 Task: Add a signature Gunner Ward containing With warm thanks and appreciation, Gunner Ward to email address softage.8@softage.net and add a label Goals
Action: Mouse moved to (1272, 79)
Screenshot: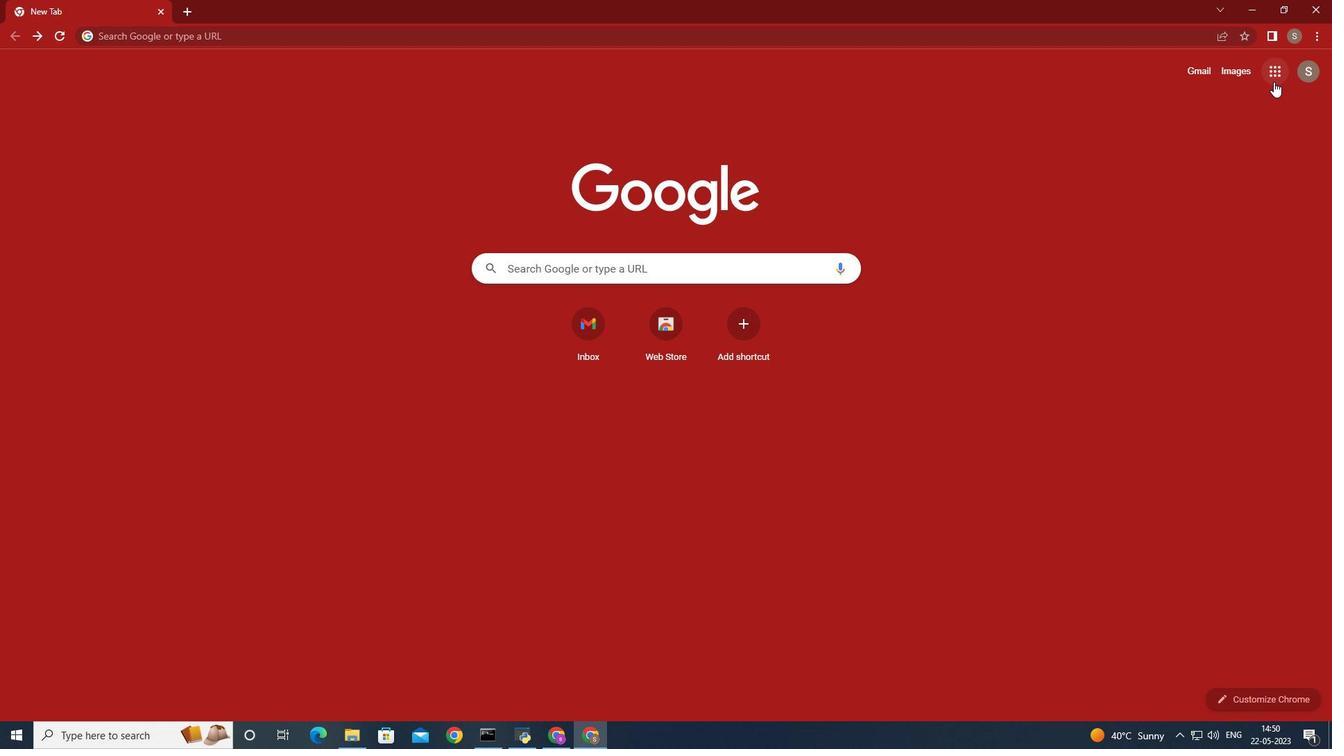 
Action: Mouse pressed left at (1272, 79)
Screenshot: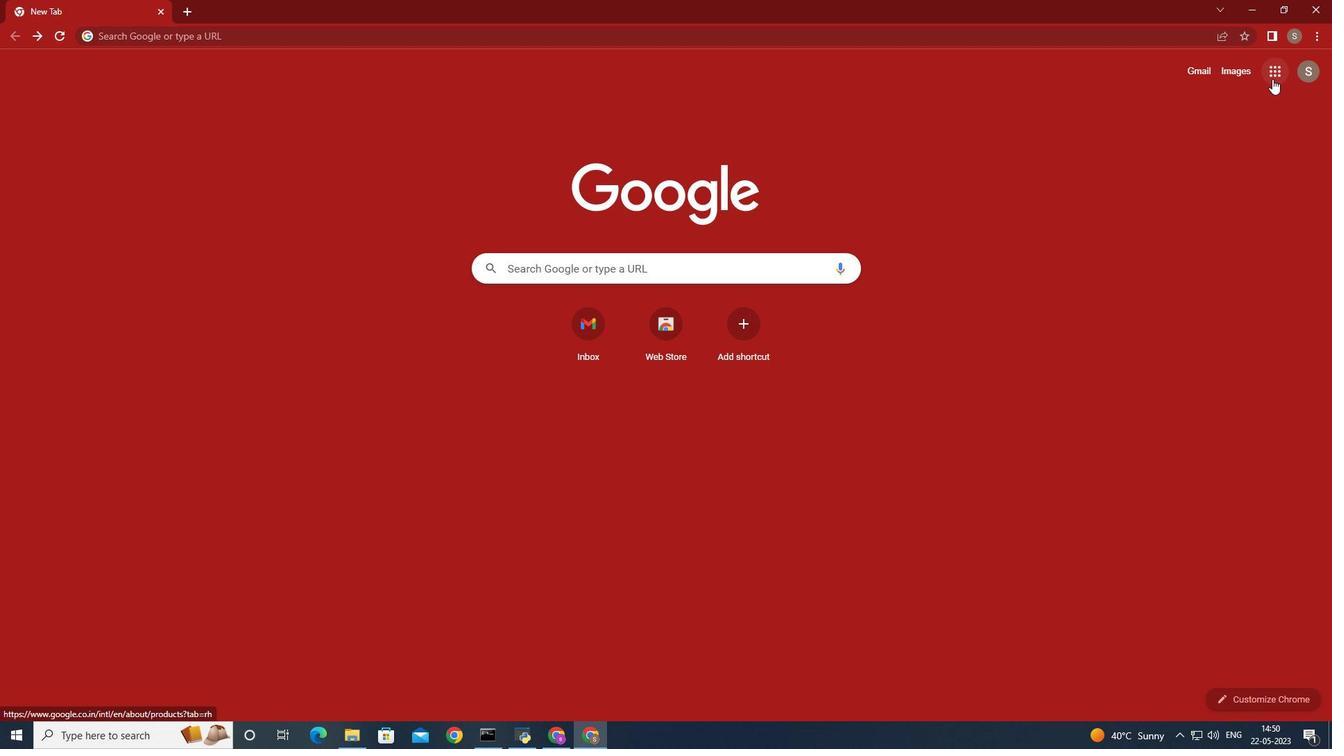 
Action: Mouse moved to (1226, 150)
Screenshot: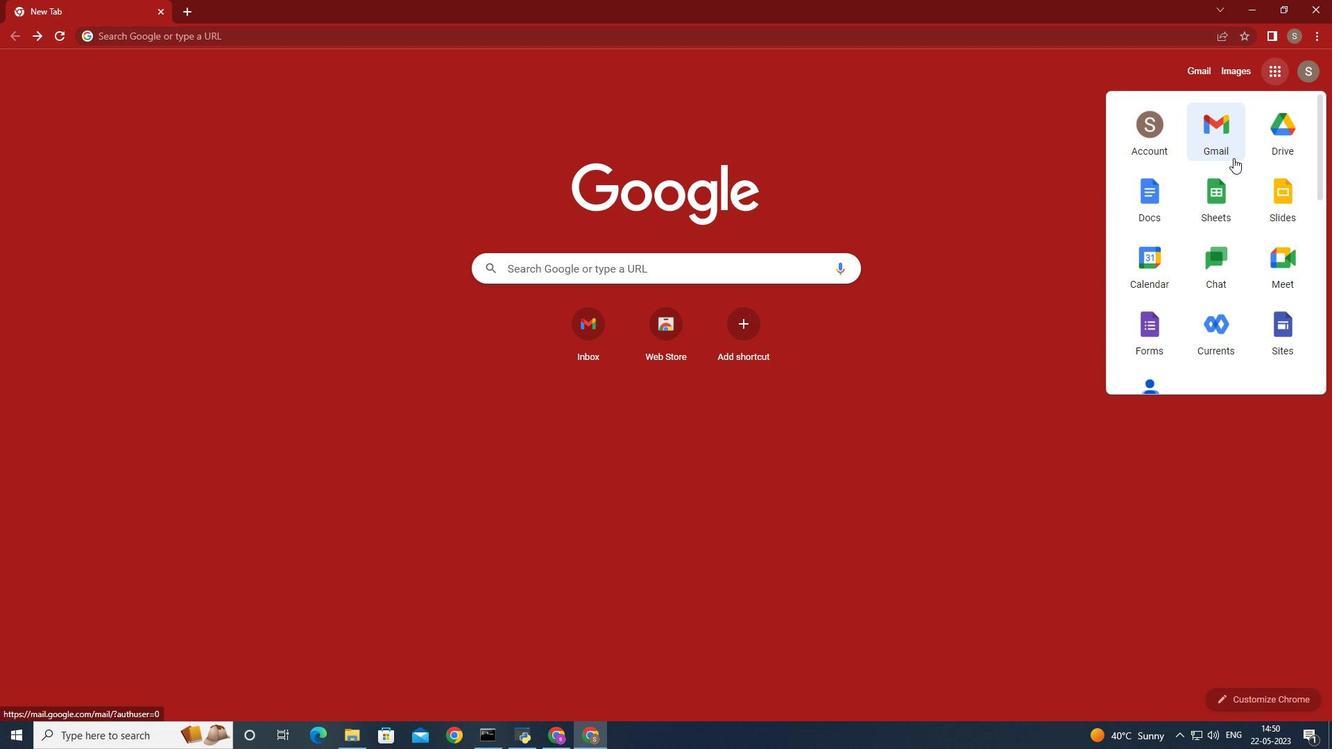 
Action: Mouse pressed left at (1226, 150)
Screenshot: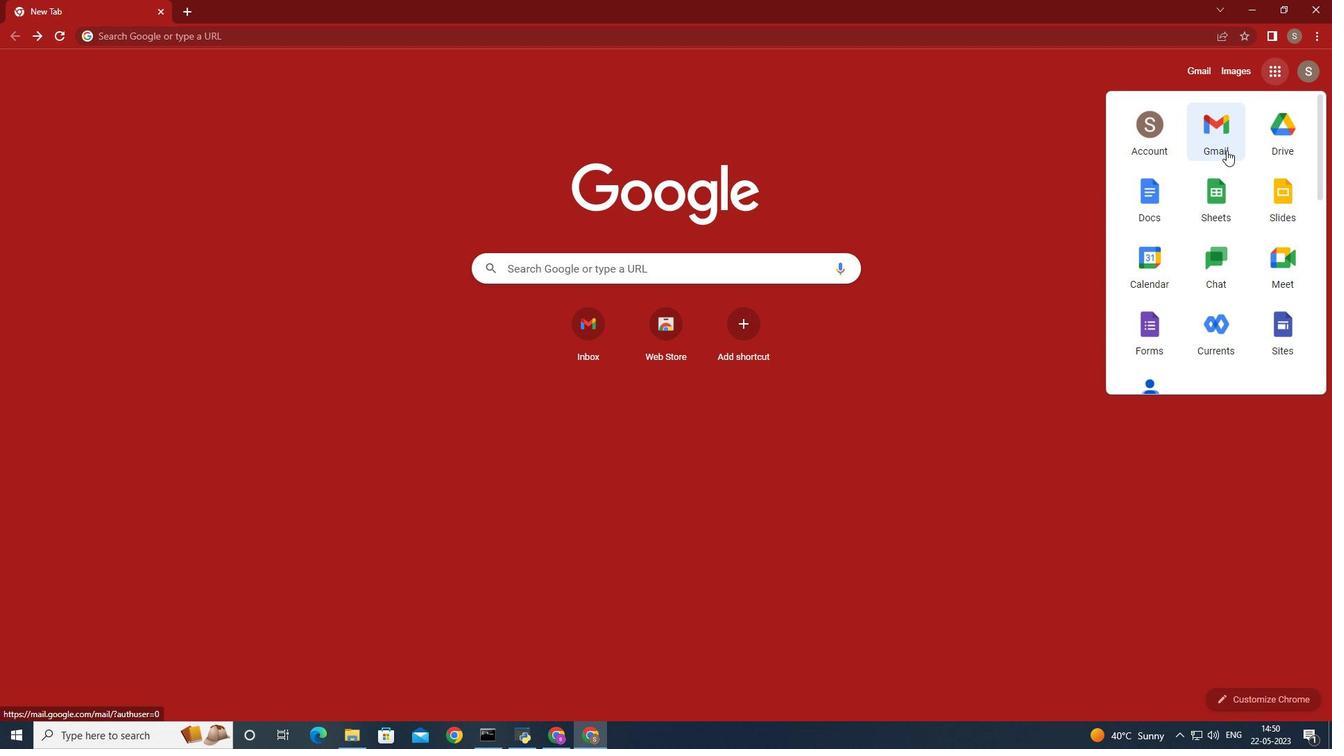 
Action: Mouse moved to (1174, 103)
Screenshot: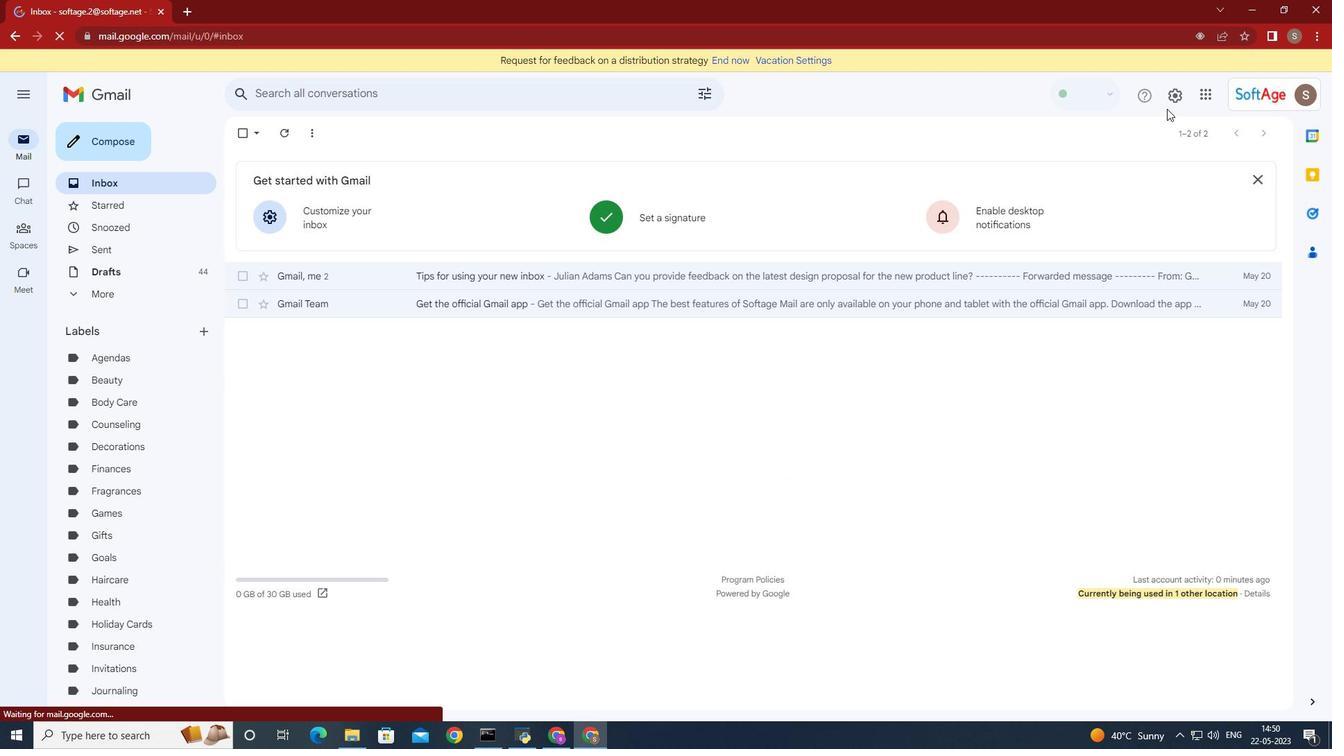 
Action: Mouse pressed left at (1174, 103)
Screenshot: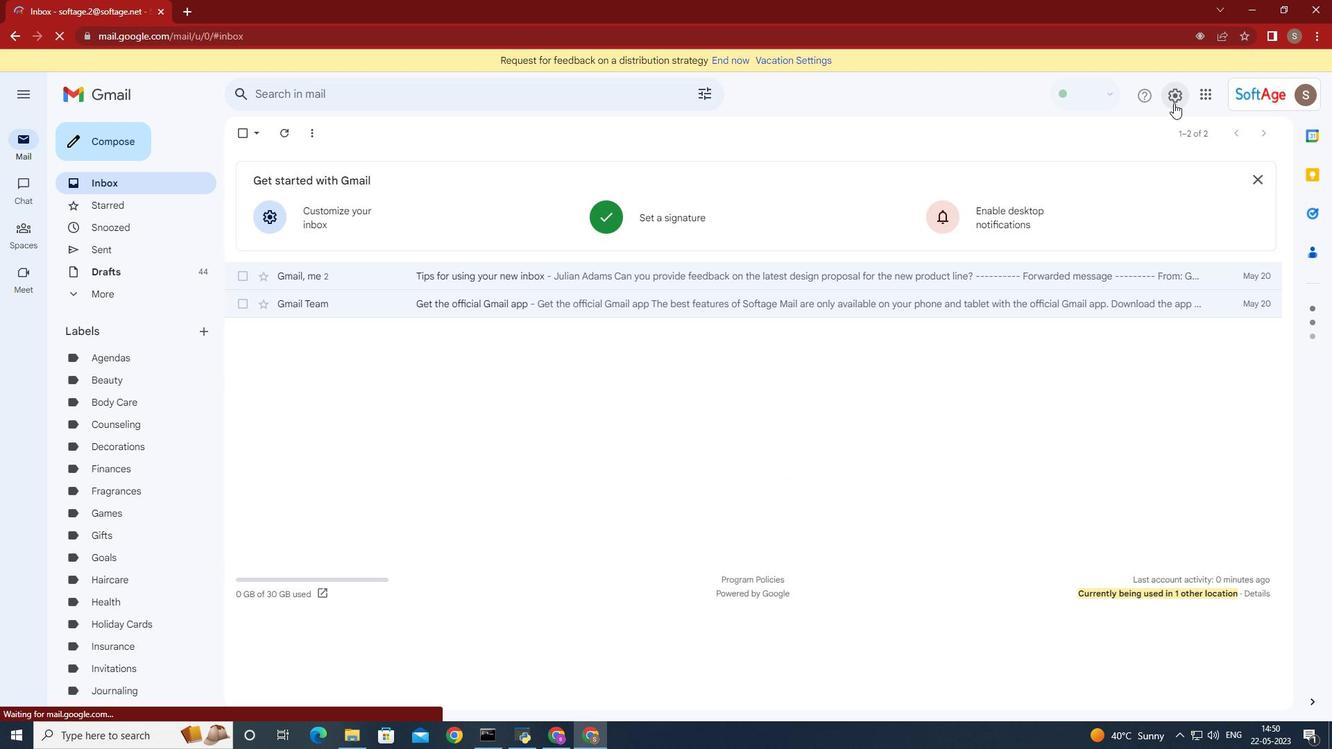 
Action: Mouse moved to (1191, 169)
Screenshot: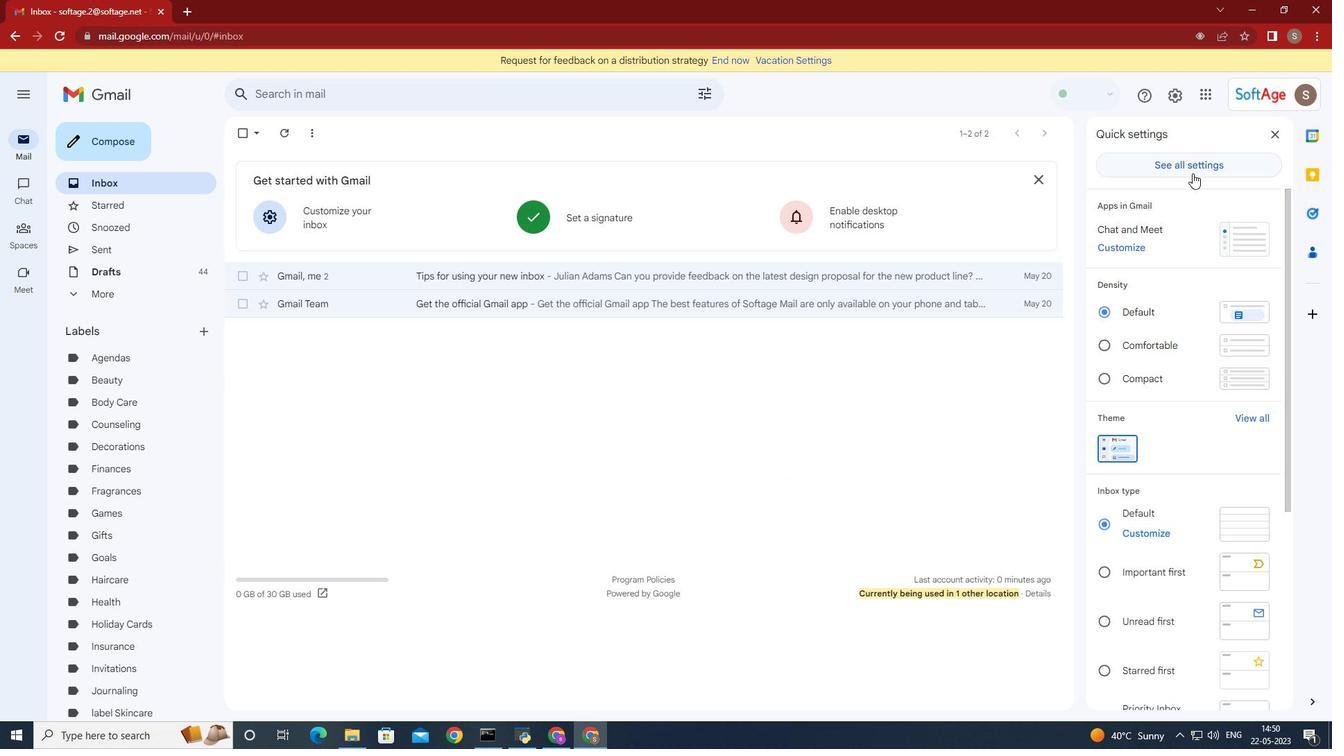
Action: Mouse pressed left at (1191, 169)
Screenshot: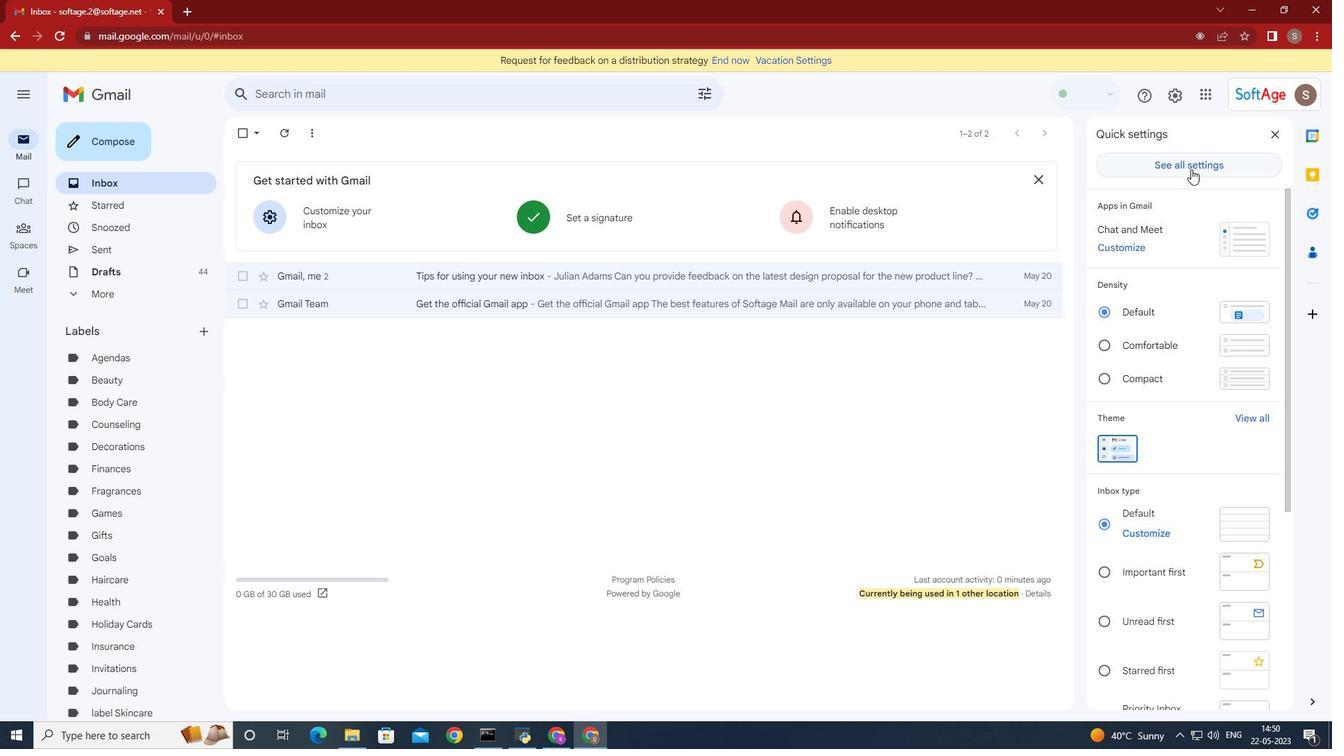 
Action: Mouse moved to (877, 342)
Screenshot: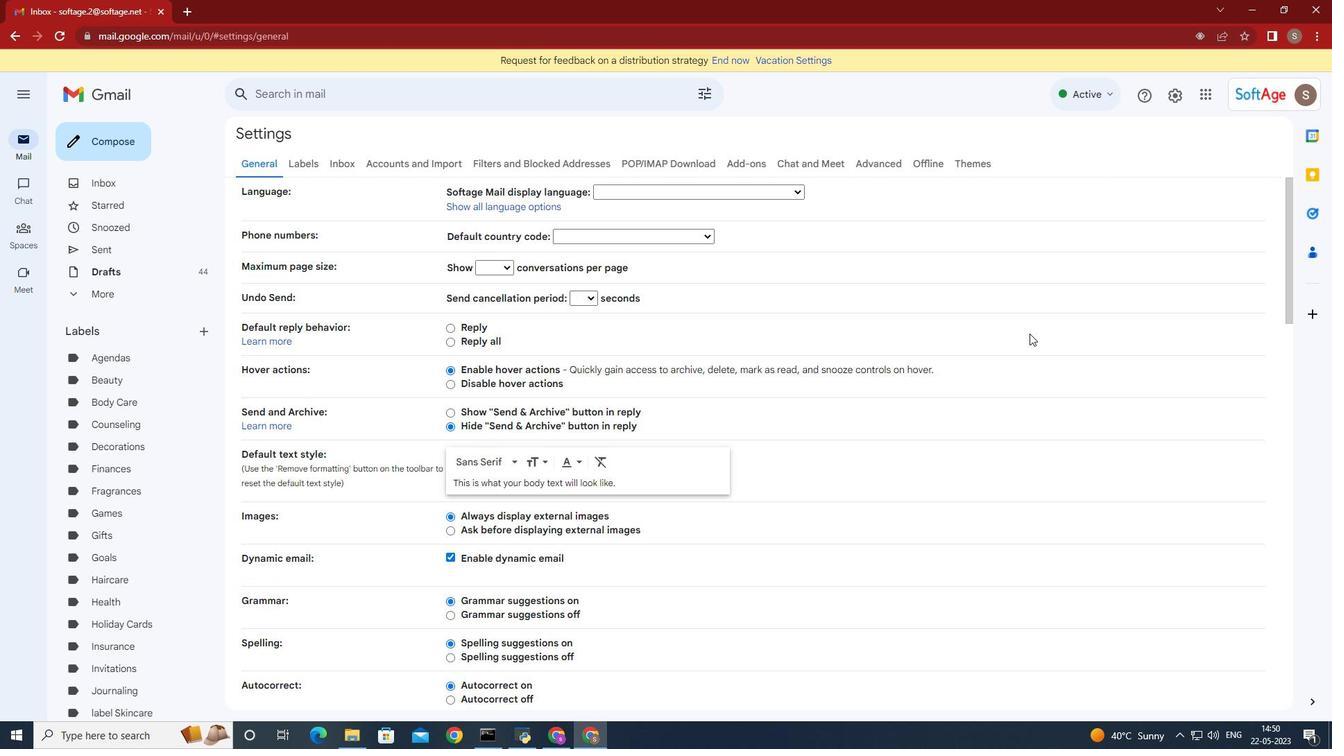 
Action: Mouse scrolled (877, 341) with delta (0, 0)
Screenshot: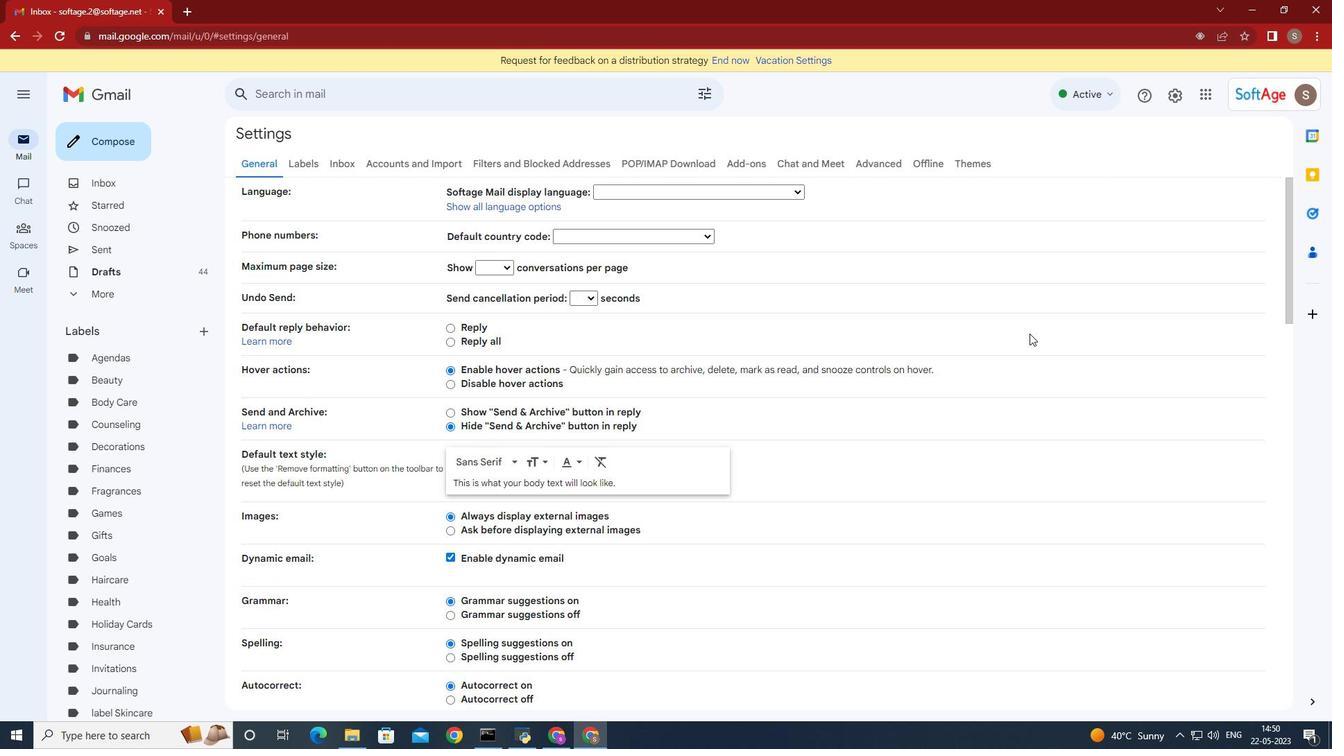 
Action: Mouse moved to (877, 342)
Screenshot: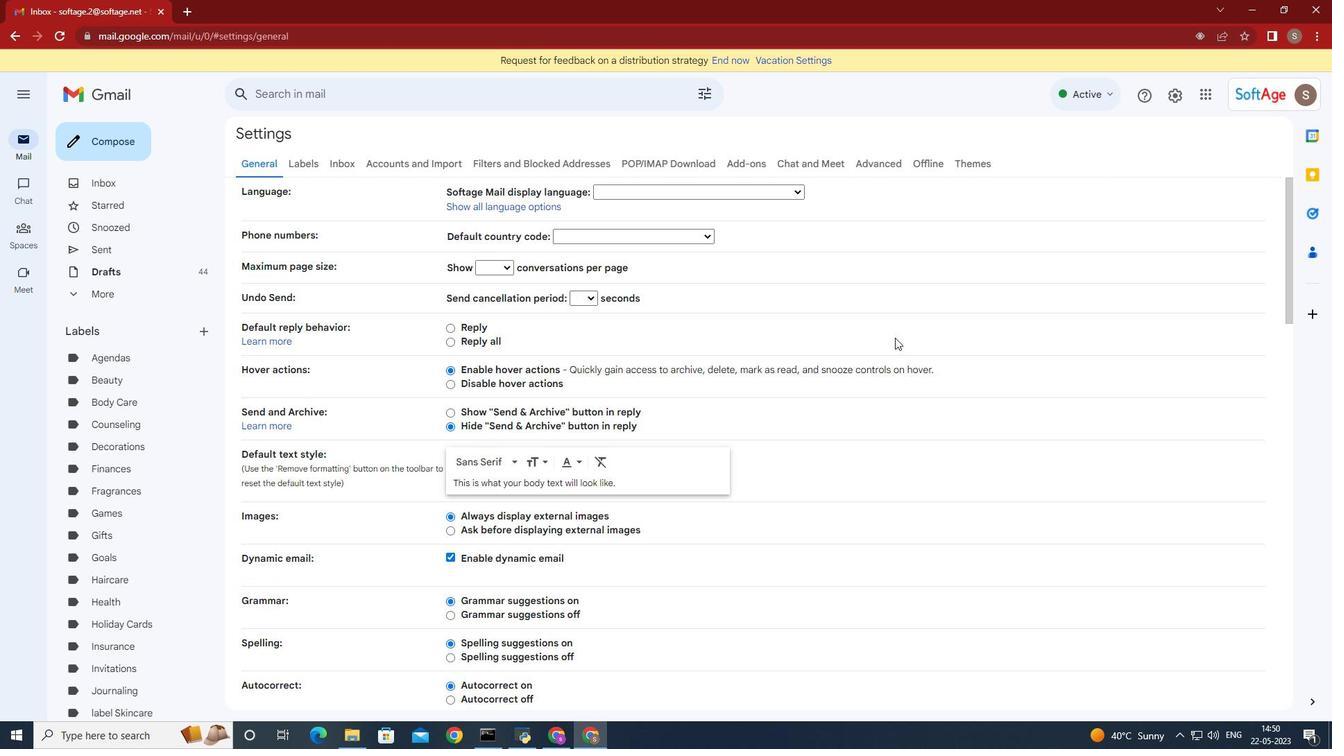 
Action: Mouse scrolled (877, 341) with delta (0, 0)
Screenshot: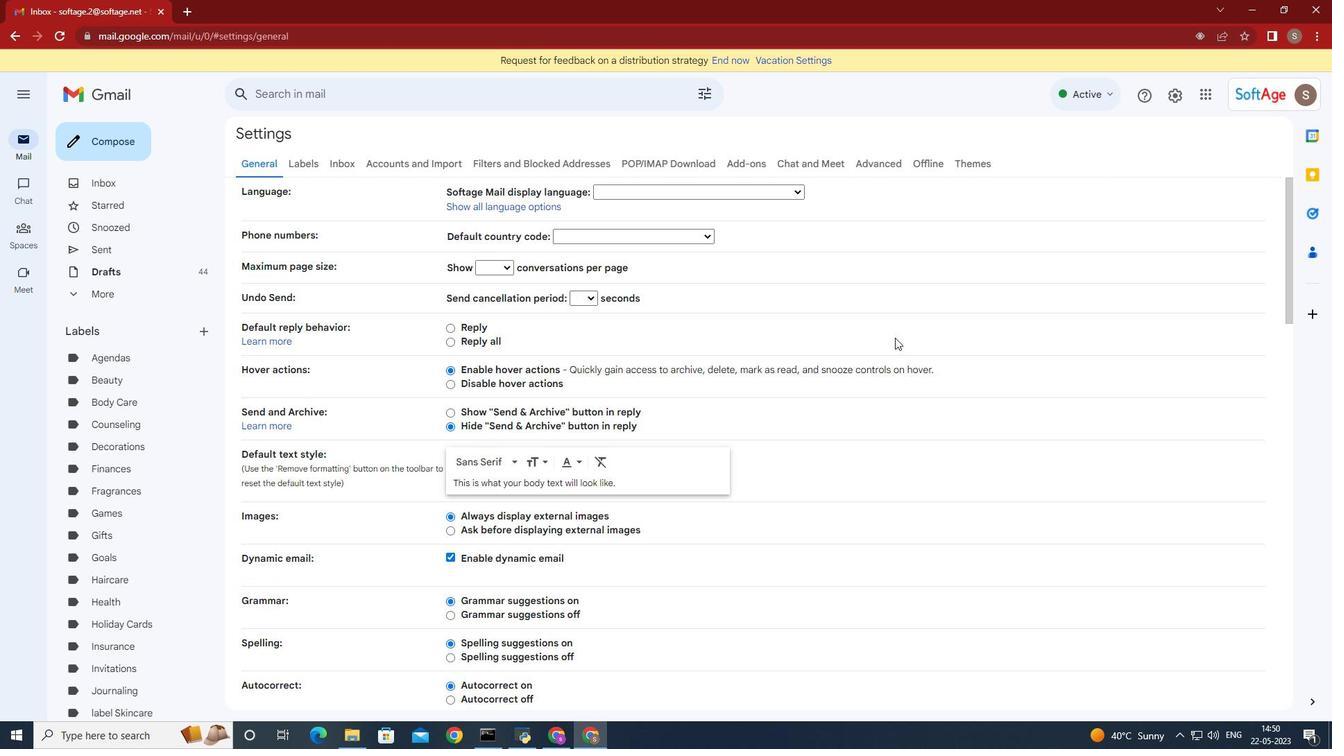 
Action: Mouse moved to (877, 342)
Screenshot: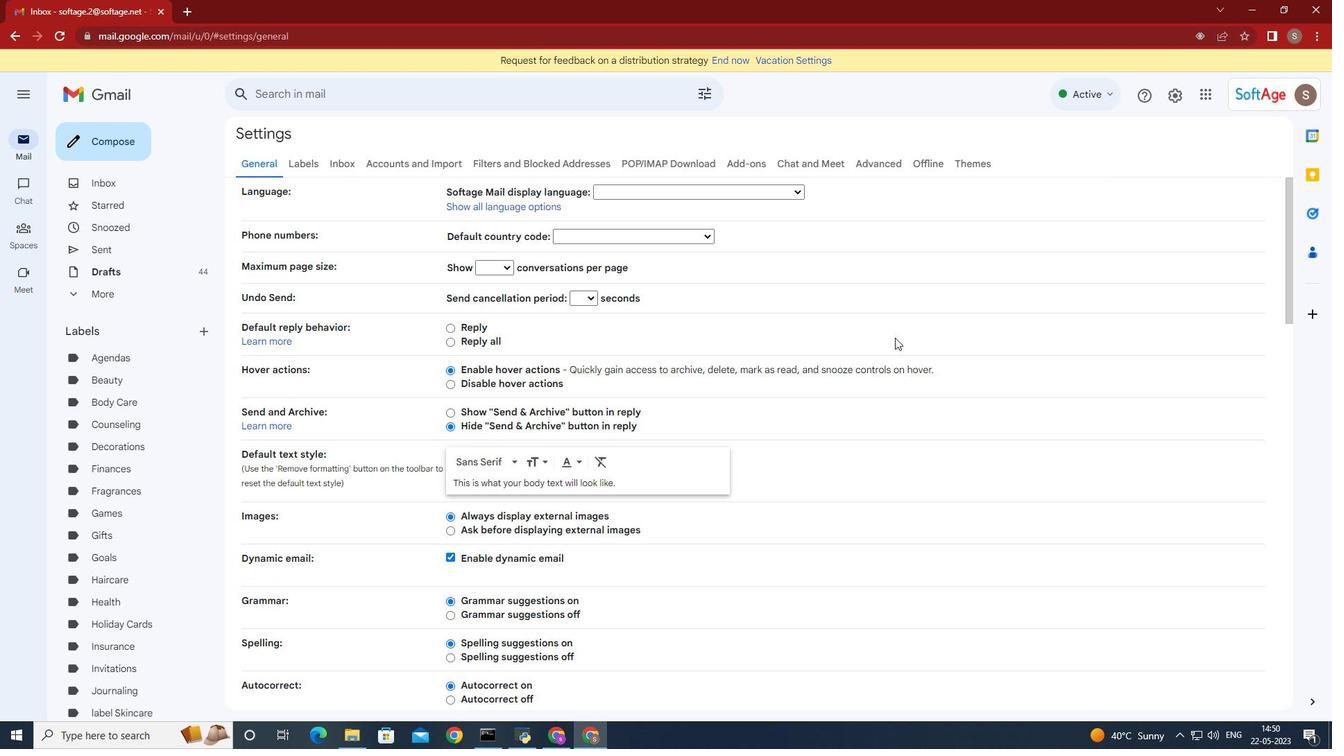 
Action: Mouse scrolled (877, 341) with delta (0, 0)
Screenshot: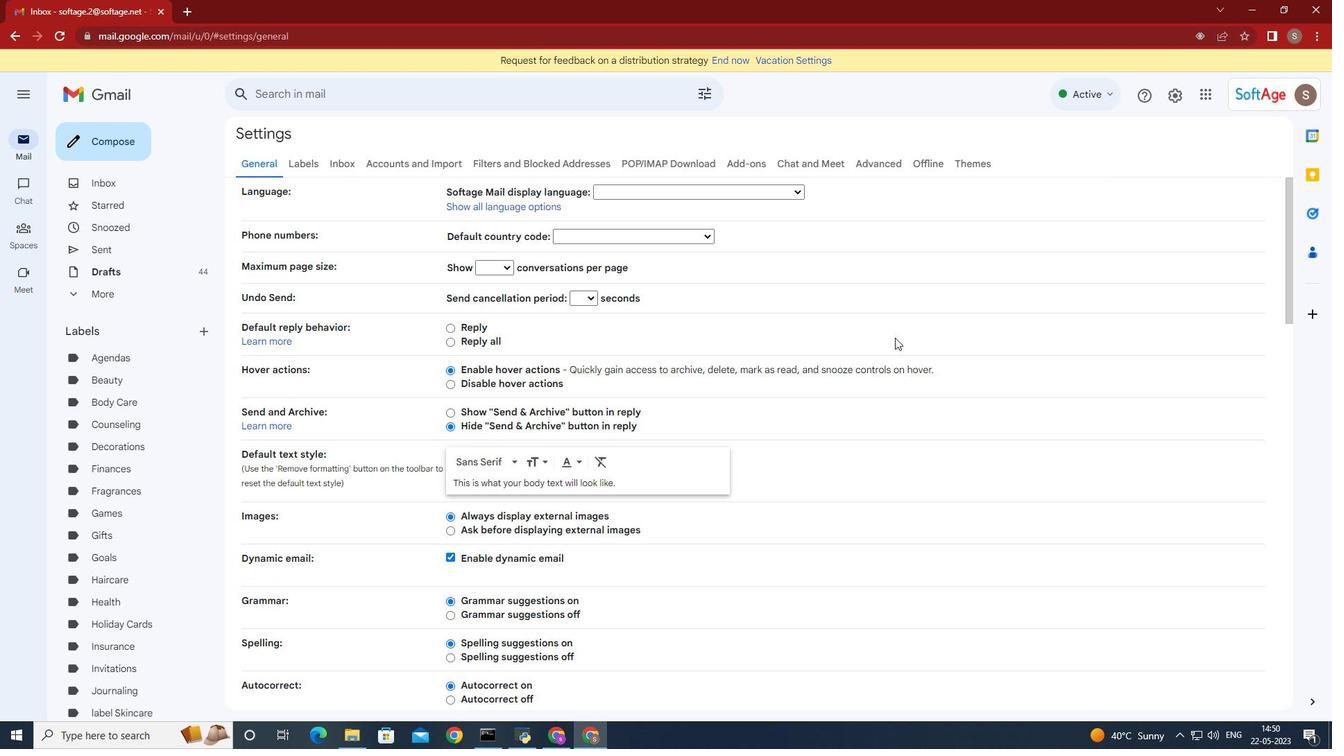 
Action: Mouse moved to (877, 342)
Screenshot: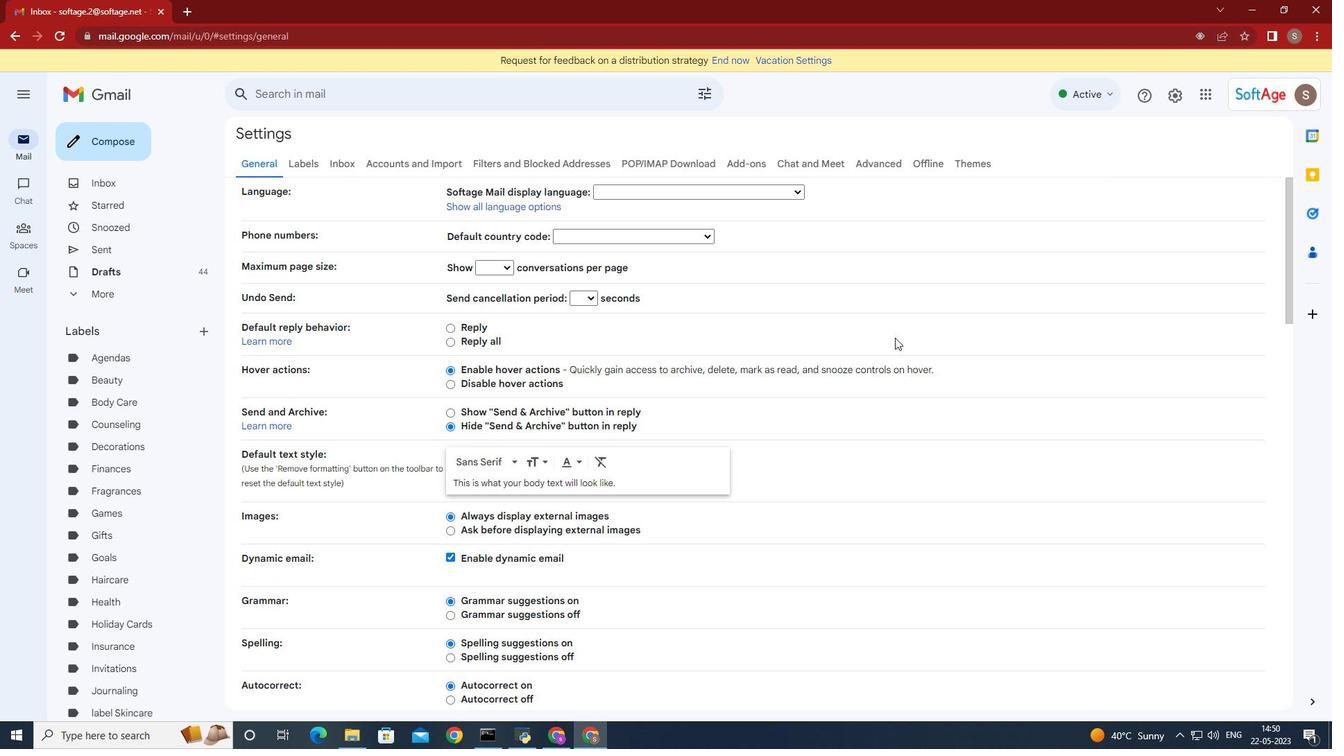 
Action: Mouse scrolled (877, 342) with delta (0, 0)
Screenshot: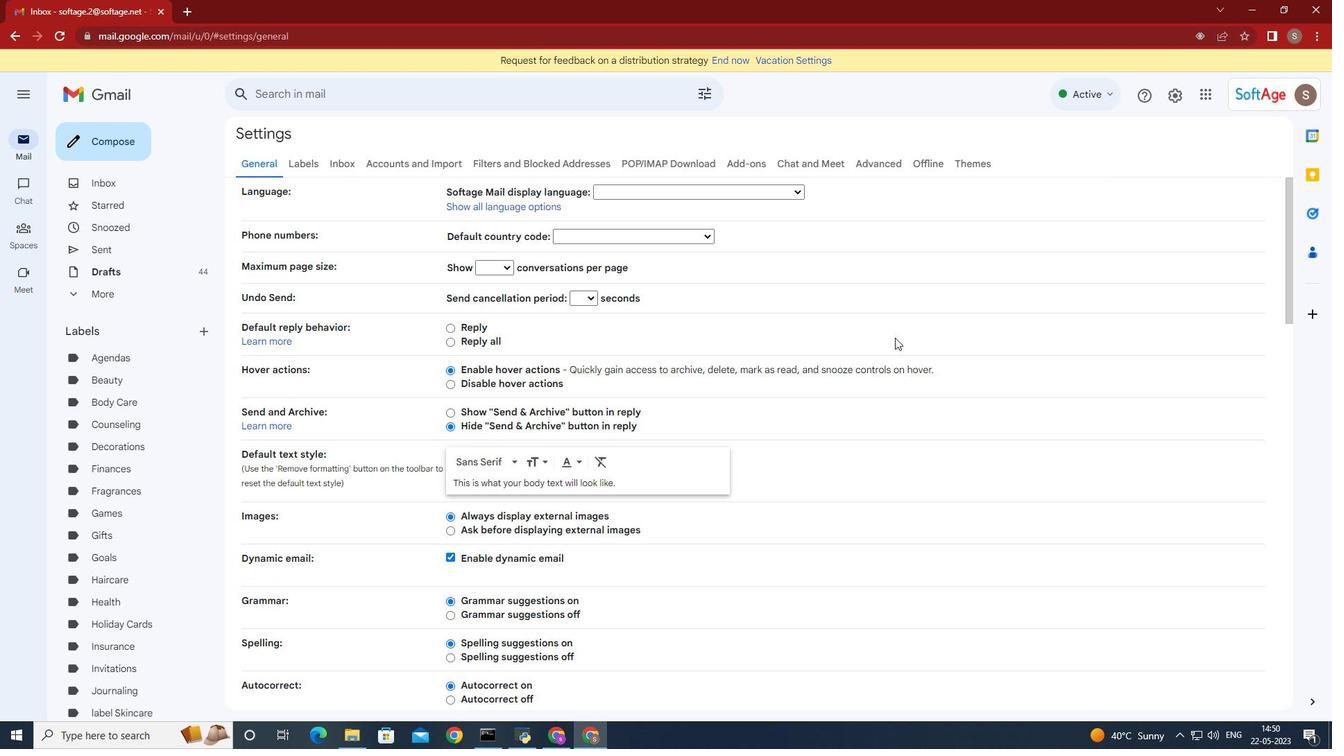 
Action: Mouse scrolled (877, 342) with delta (0, 0)
Screenshot: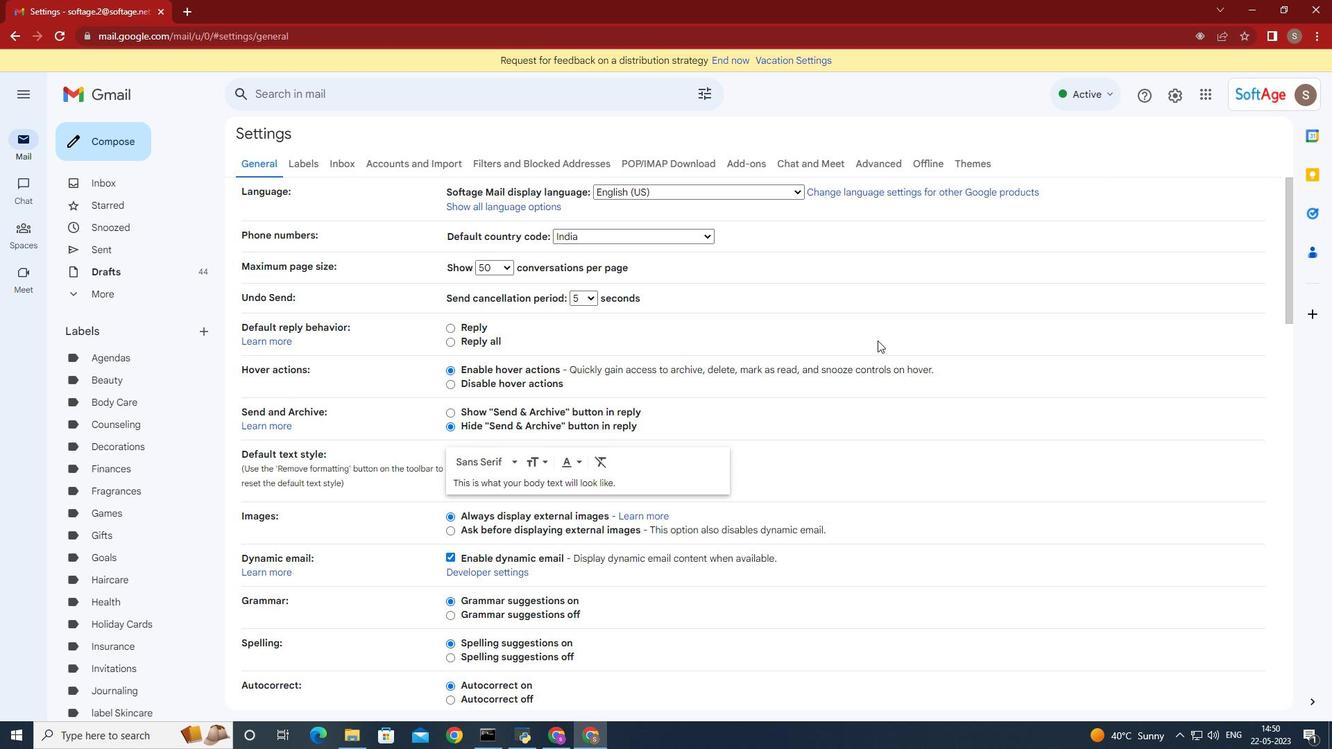 
Action: Mouse moved to (876, 342)
Screenshot: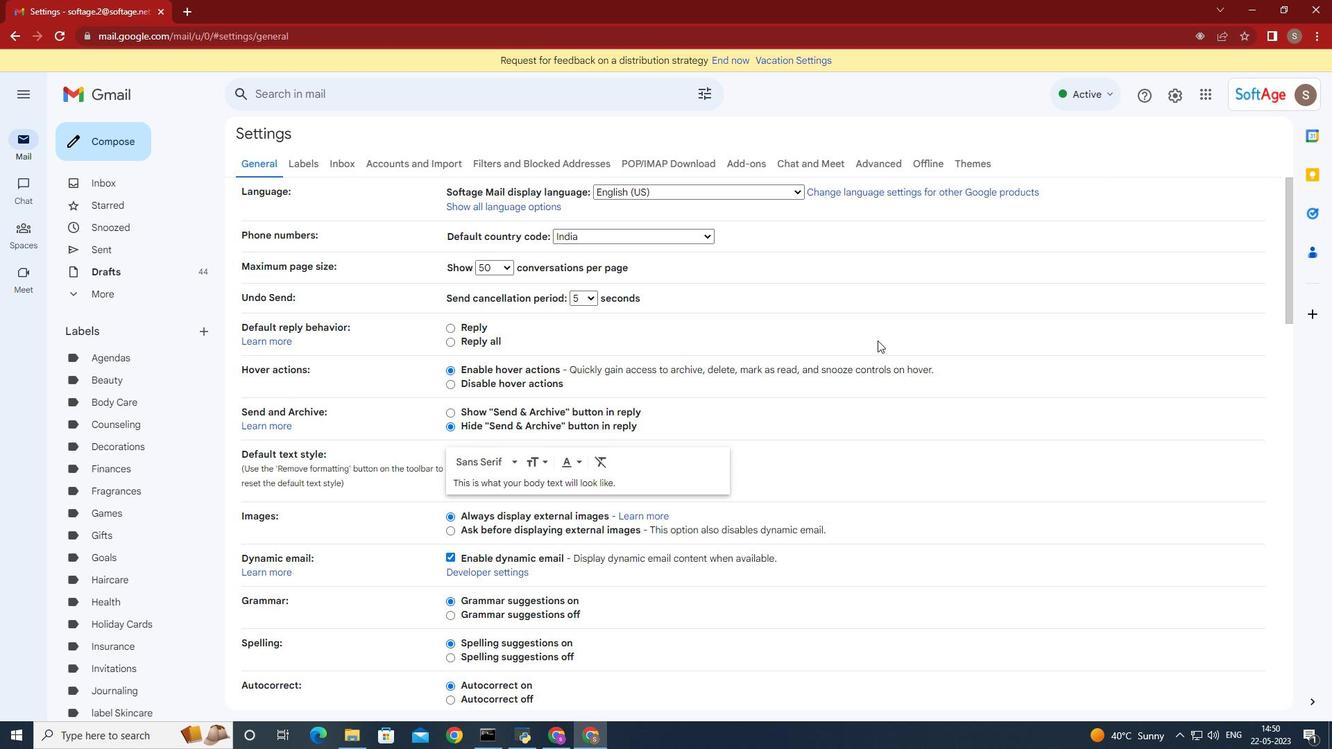
Action: Mouse scrolled (876, 342) with delta (0, 0)
Screenshot: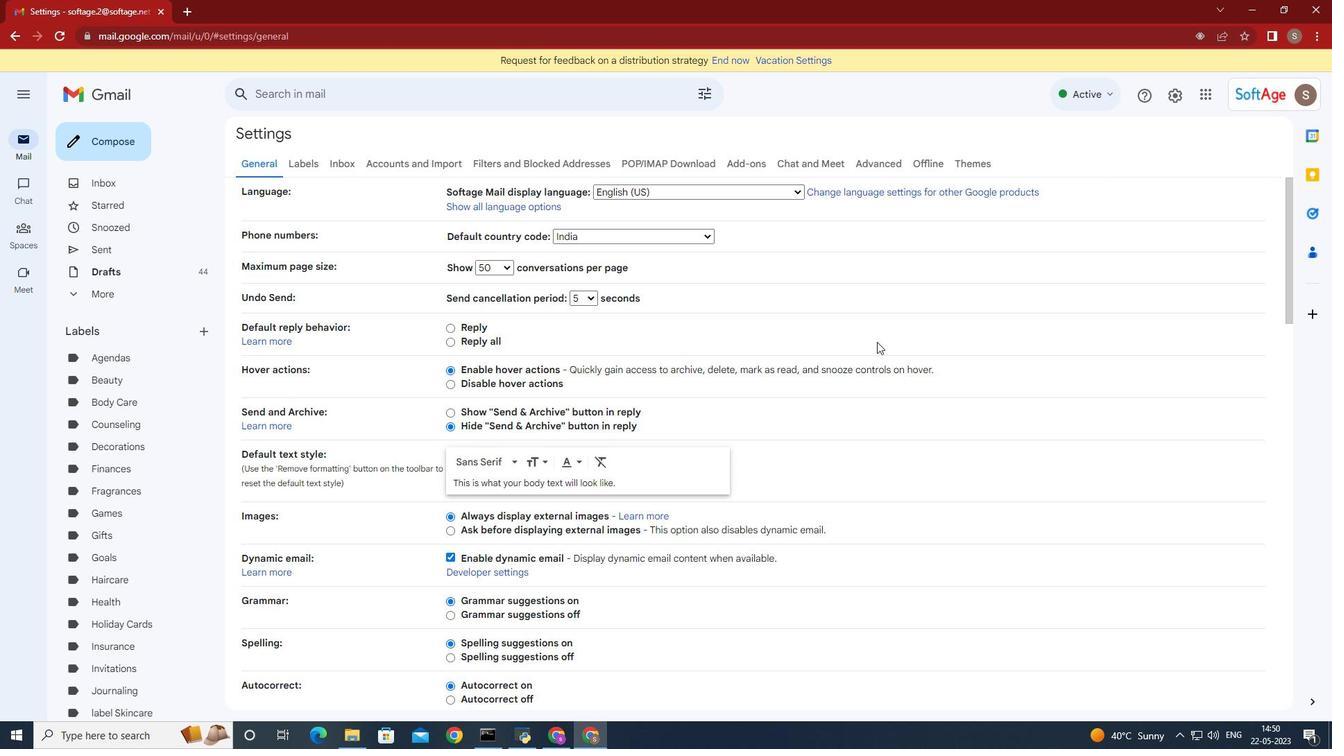
Action: Mouse moved to (879, 339)
Screenshot: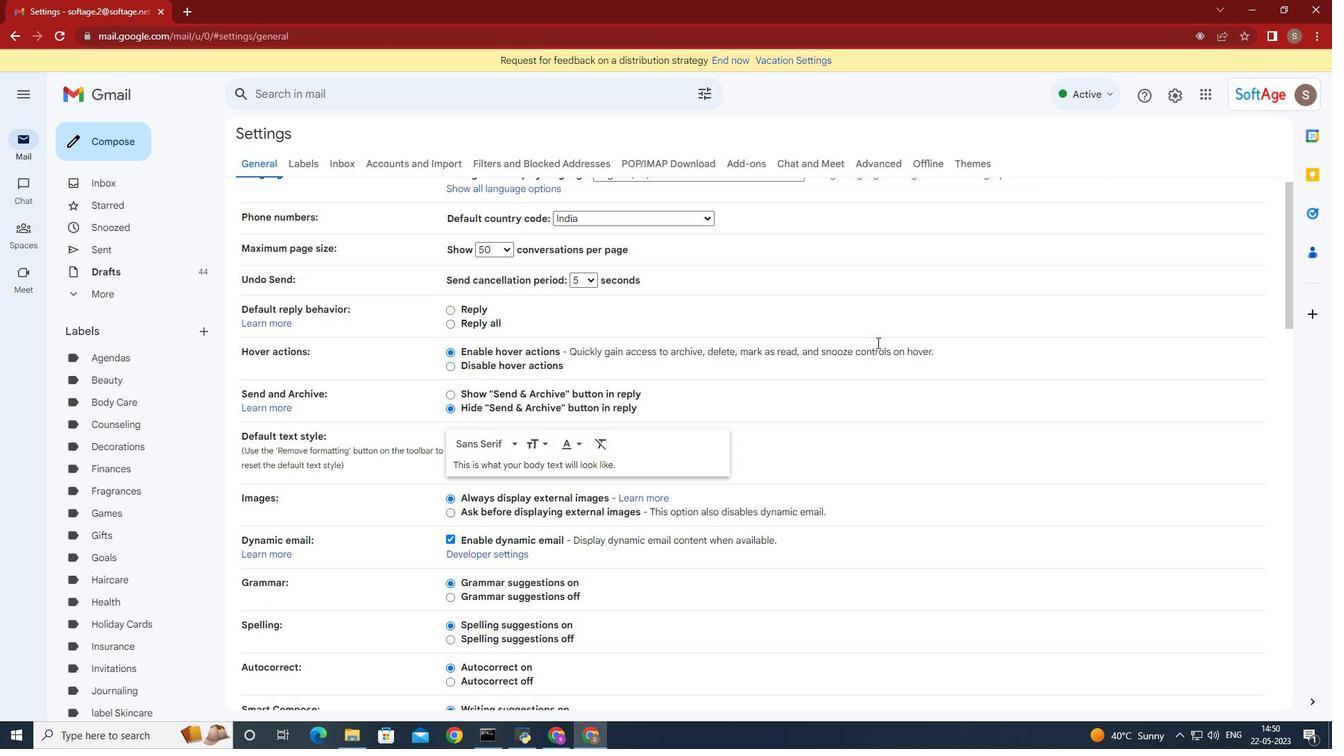 
Action: Mouse scrolled (875, 342) with delta (0, 0)
Screenshot: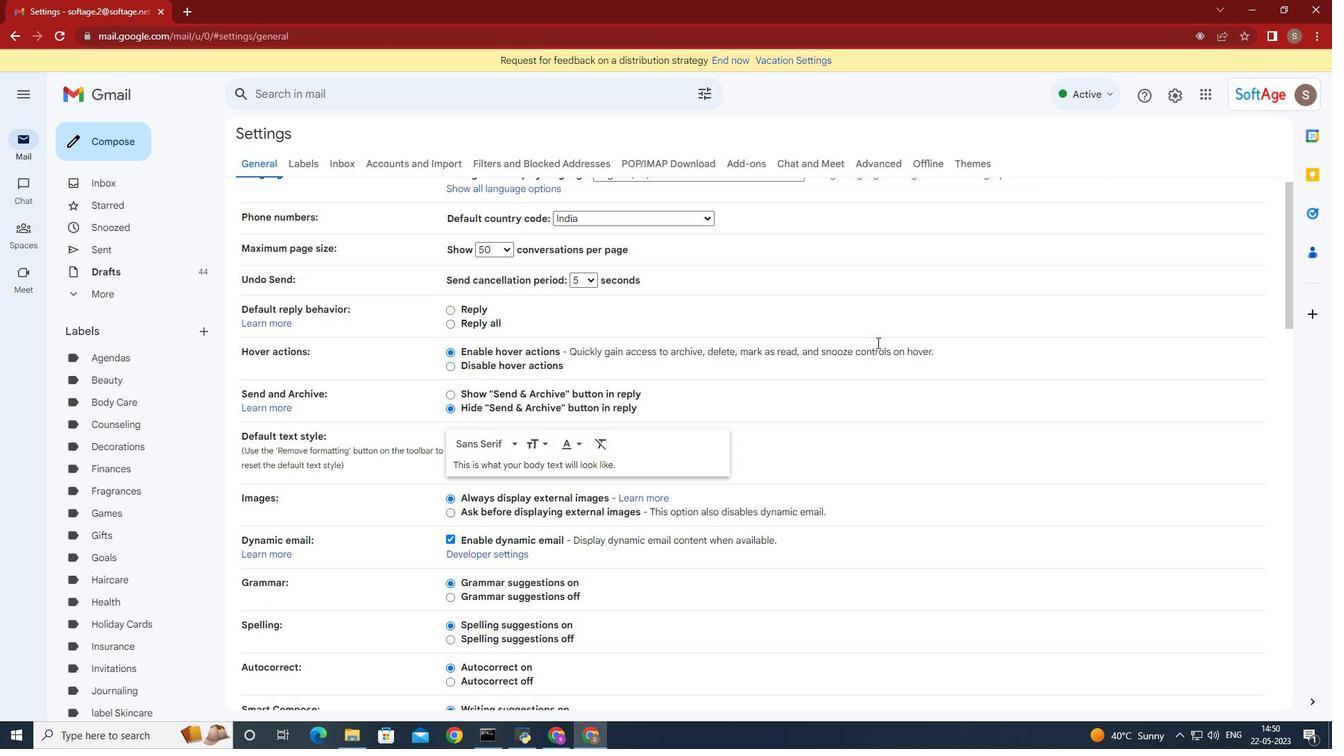 
Action: Mouse moved to (879, 339)
Screenshot: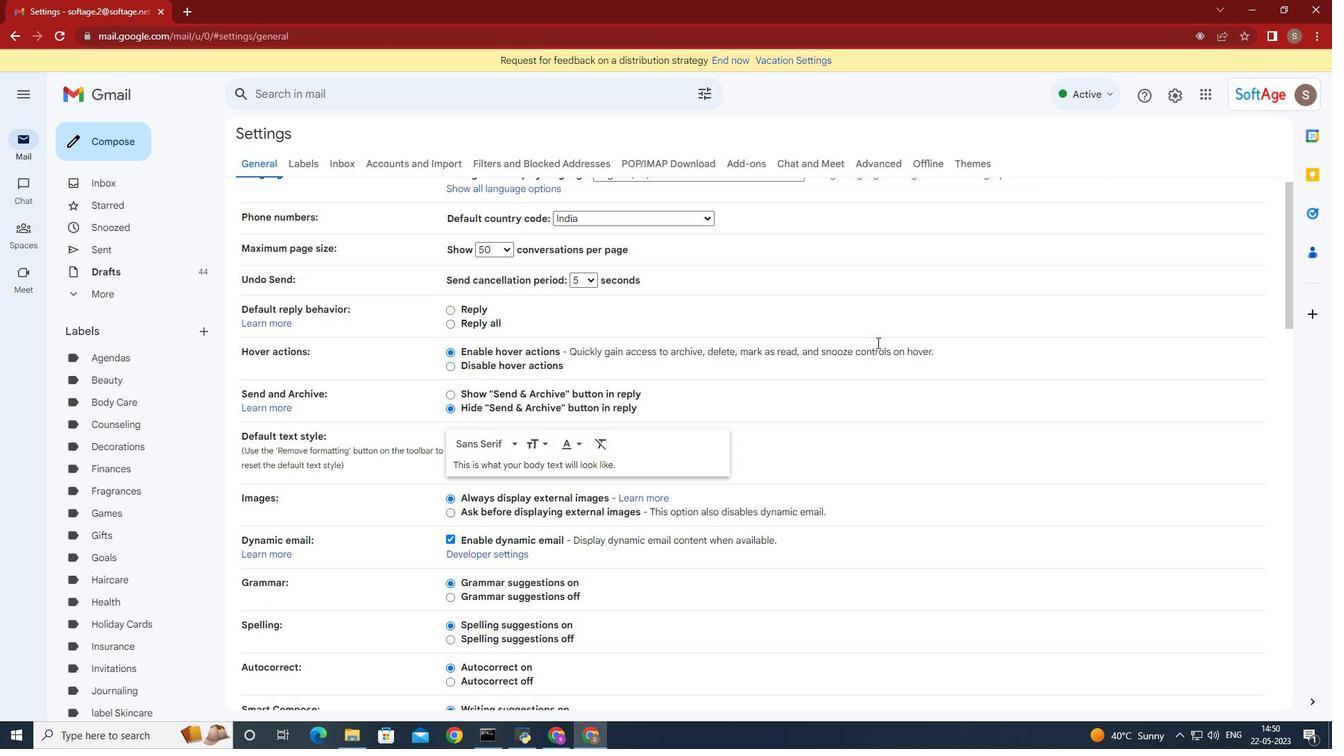 
Action: Mouse scrolled (875, 342) with delta (0, 0)
Screenshot: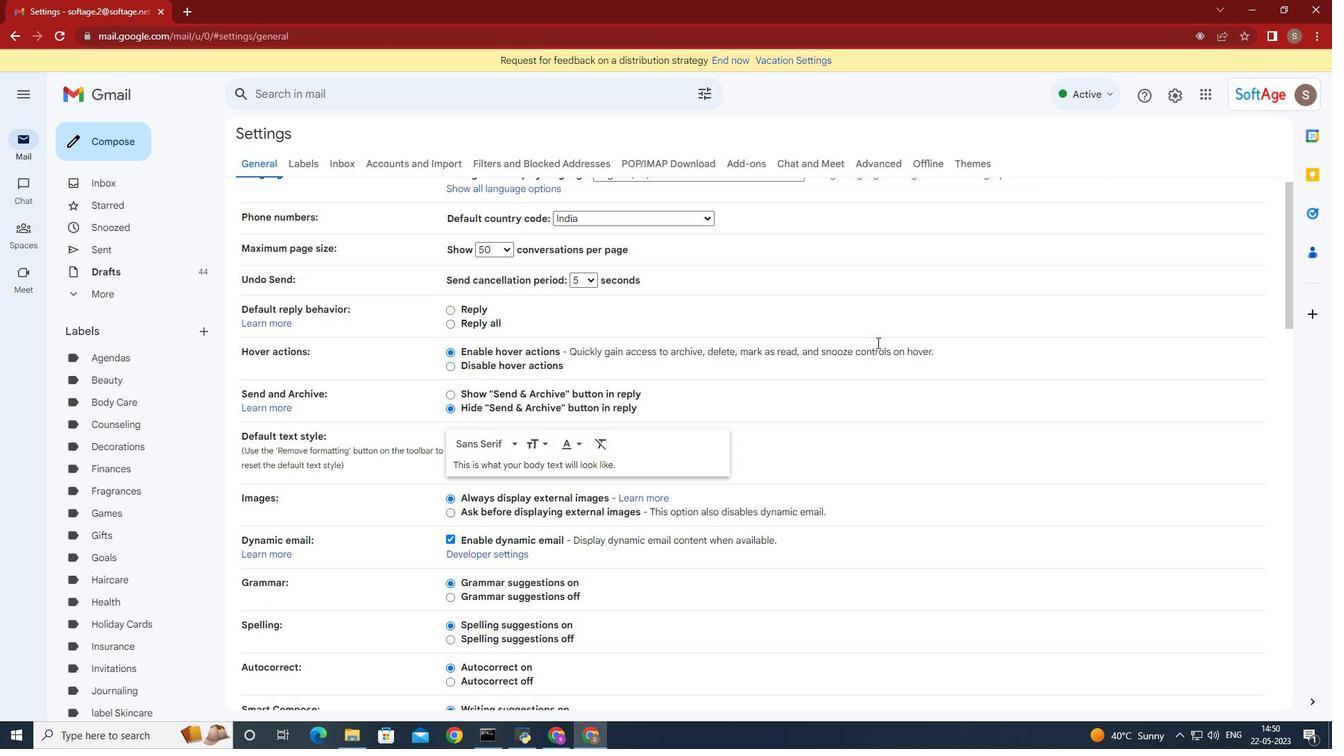 
Action: Mouse moved to (880, 337)
Screenshot: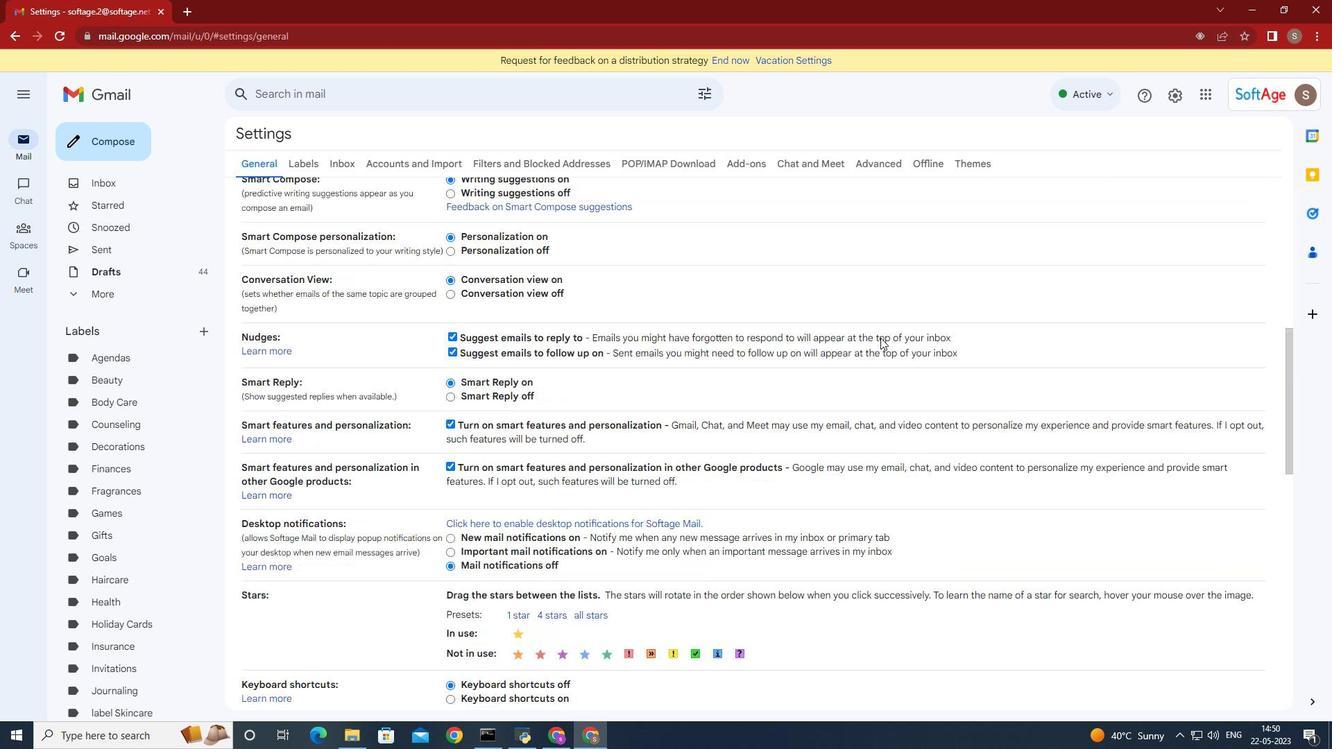 
Action: Mouse scrolled (880, 337) with delta (0, 0)
Screenshot: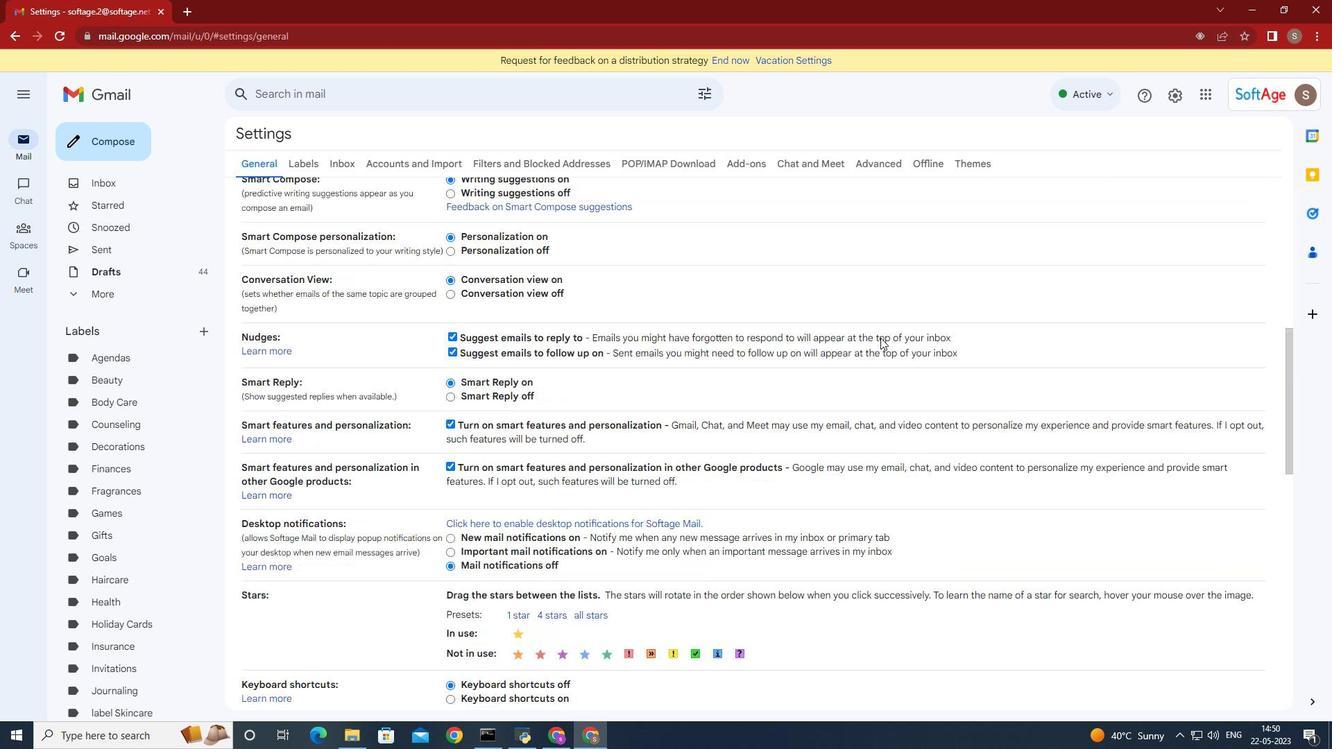 
Action: Mouse scrolled (880, 337) with delta (0, 0)
Screenshot: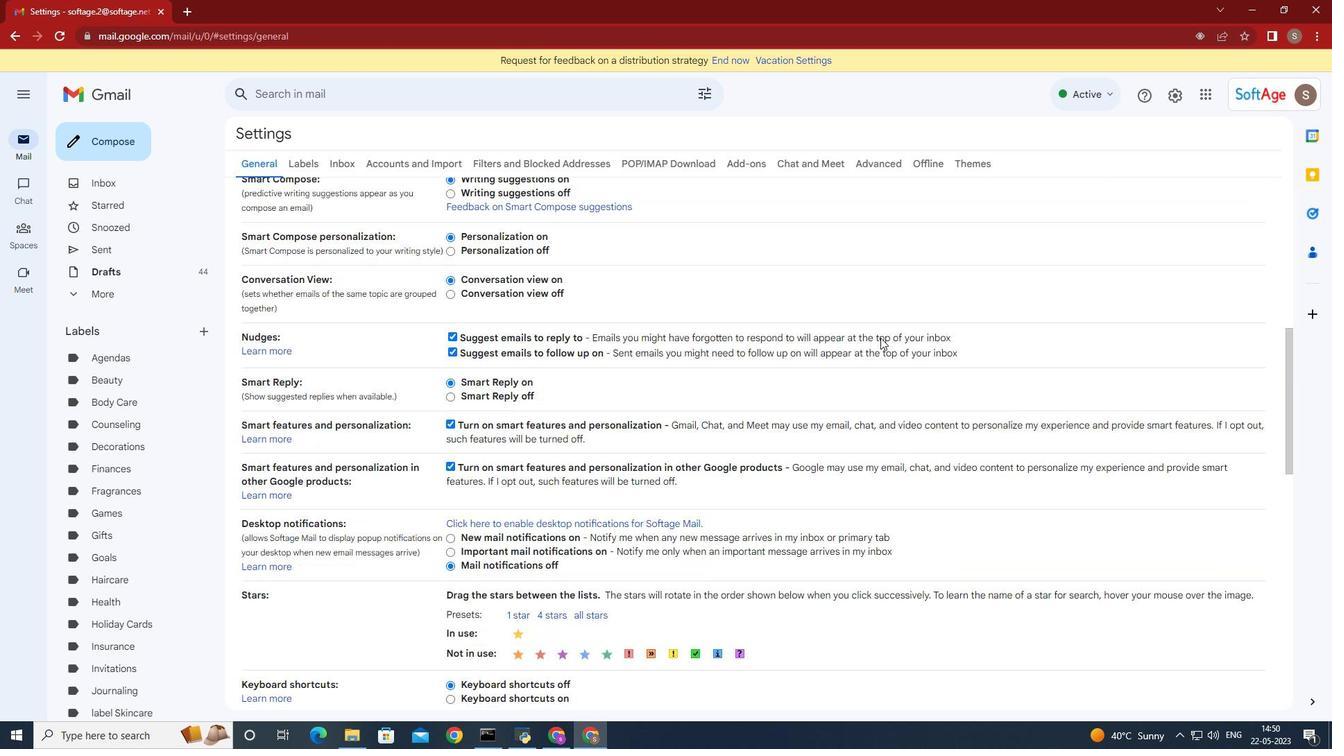 
Action: Mouse scrolled (880, 337) with delta (0, 0)
Screenshot: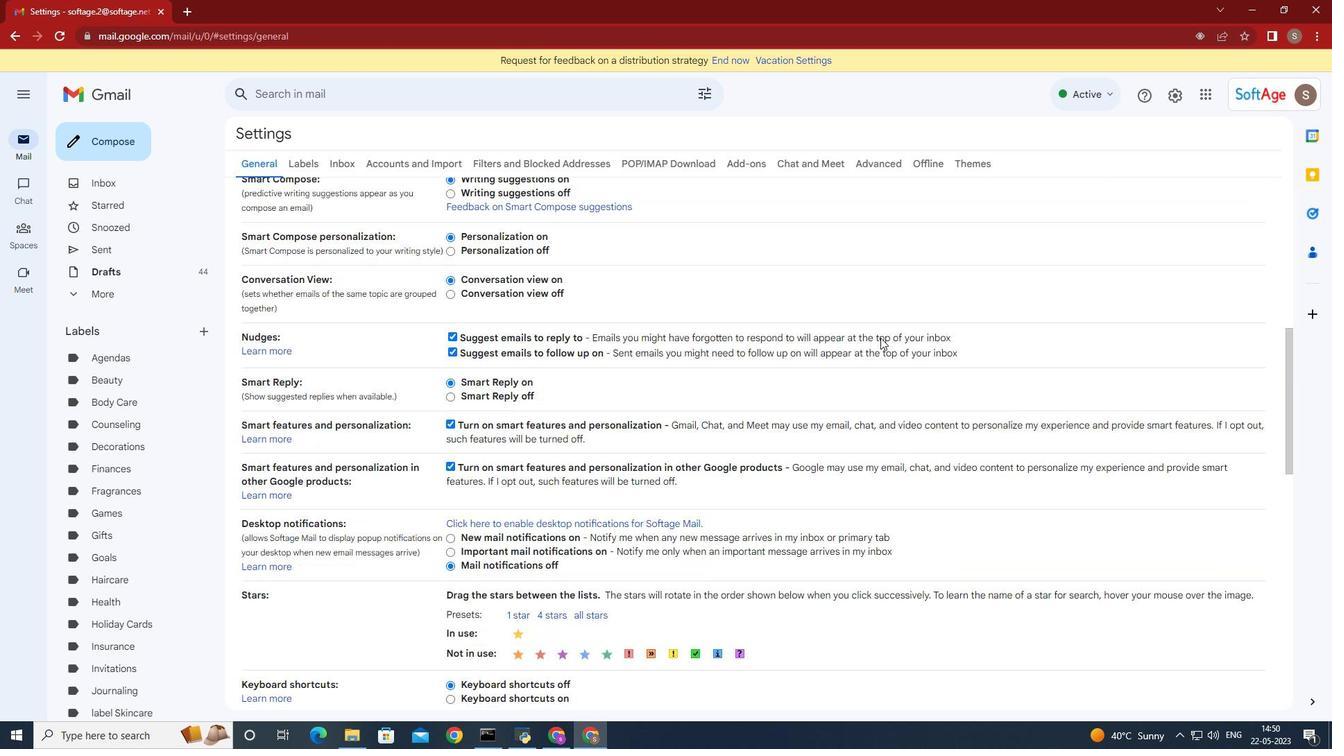 
Action: Mouse scrolled (880, 337) with delta (0, 0)
Screenshot: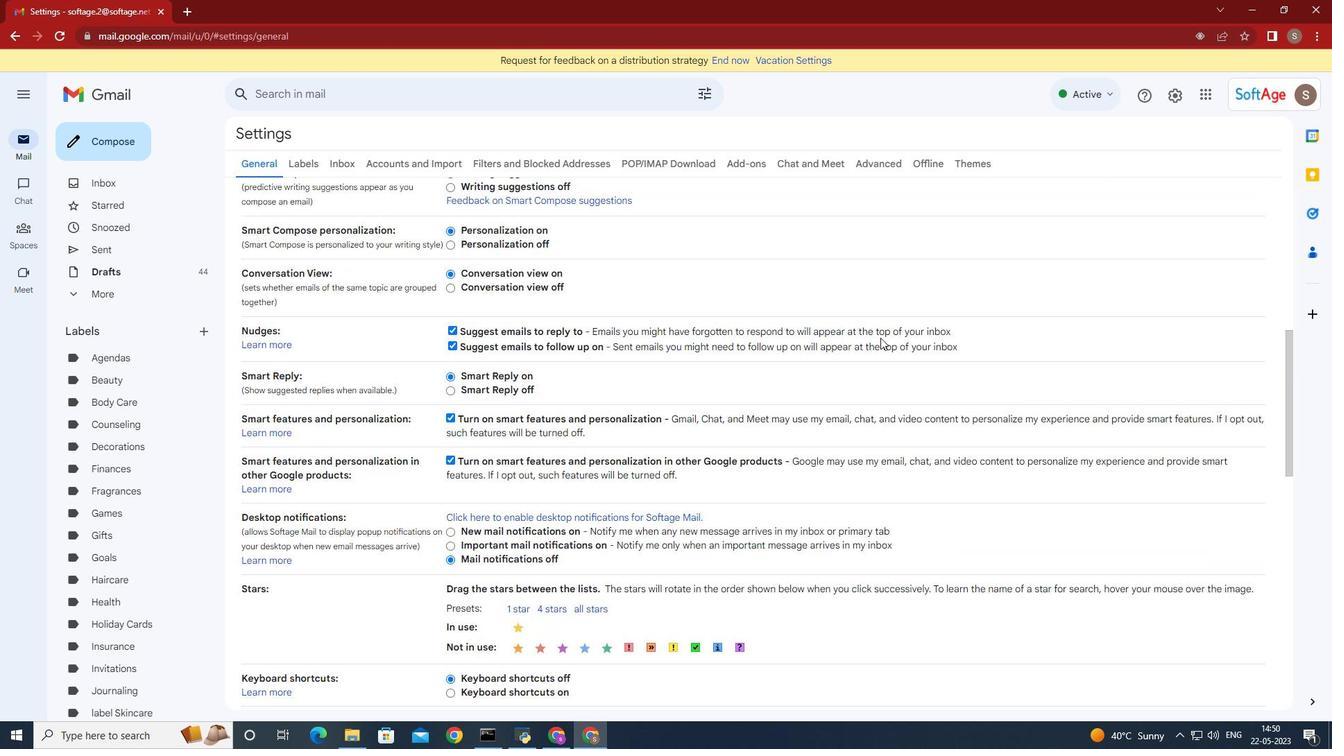
Action: Mouse moved to (879, 338)
Screenshot: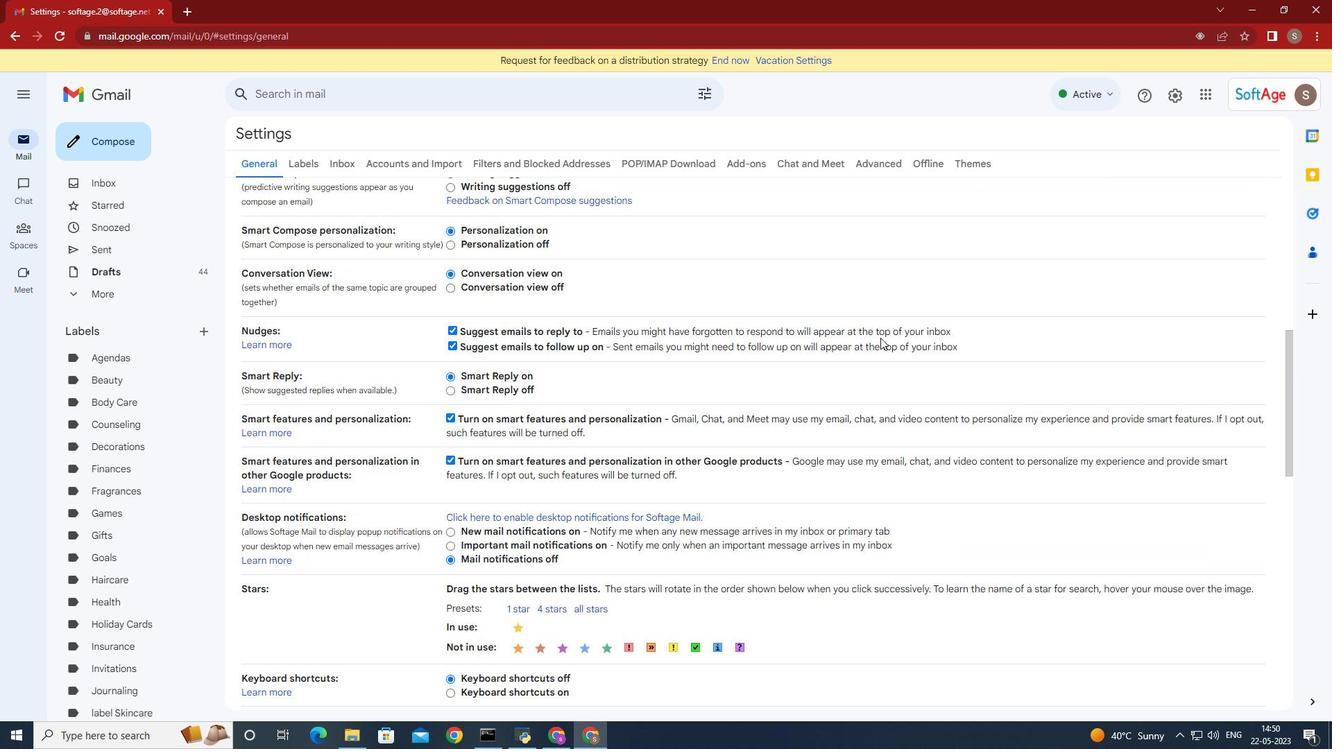 
Action: Mouse scrolled (879, 337) with delta (0, 0)
Screenshot: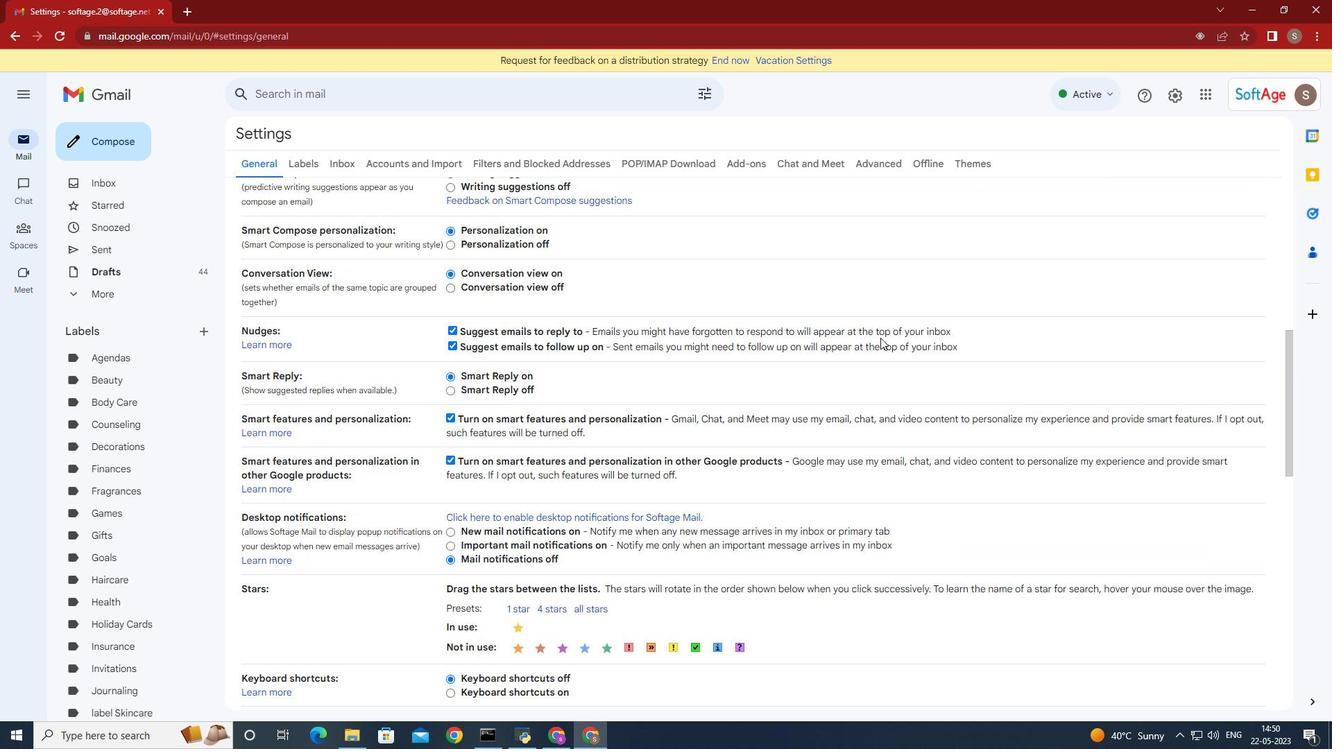 
Action: Mouse scrolled (879, 337) with delta (0, 0)
Screenshot: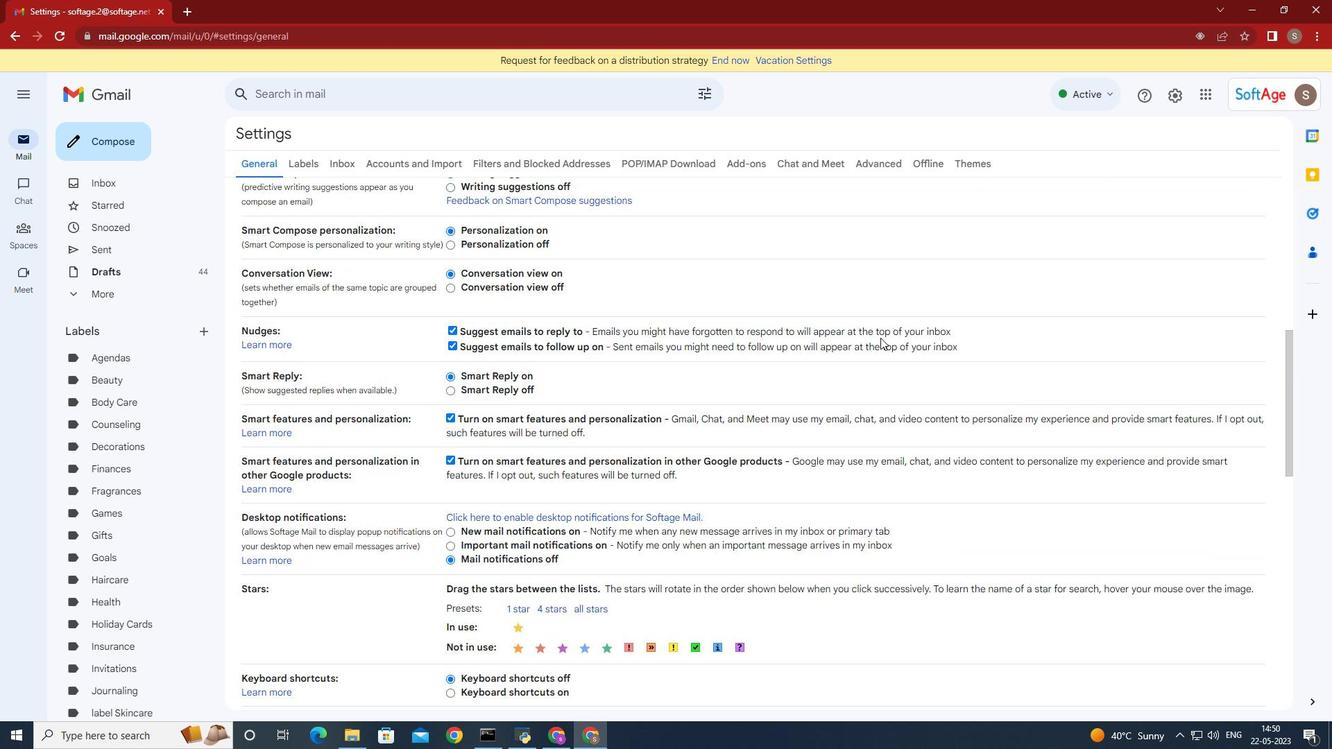 
Action: Mouse moved to (879, 338)
Screenshot: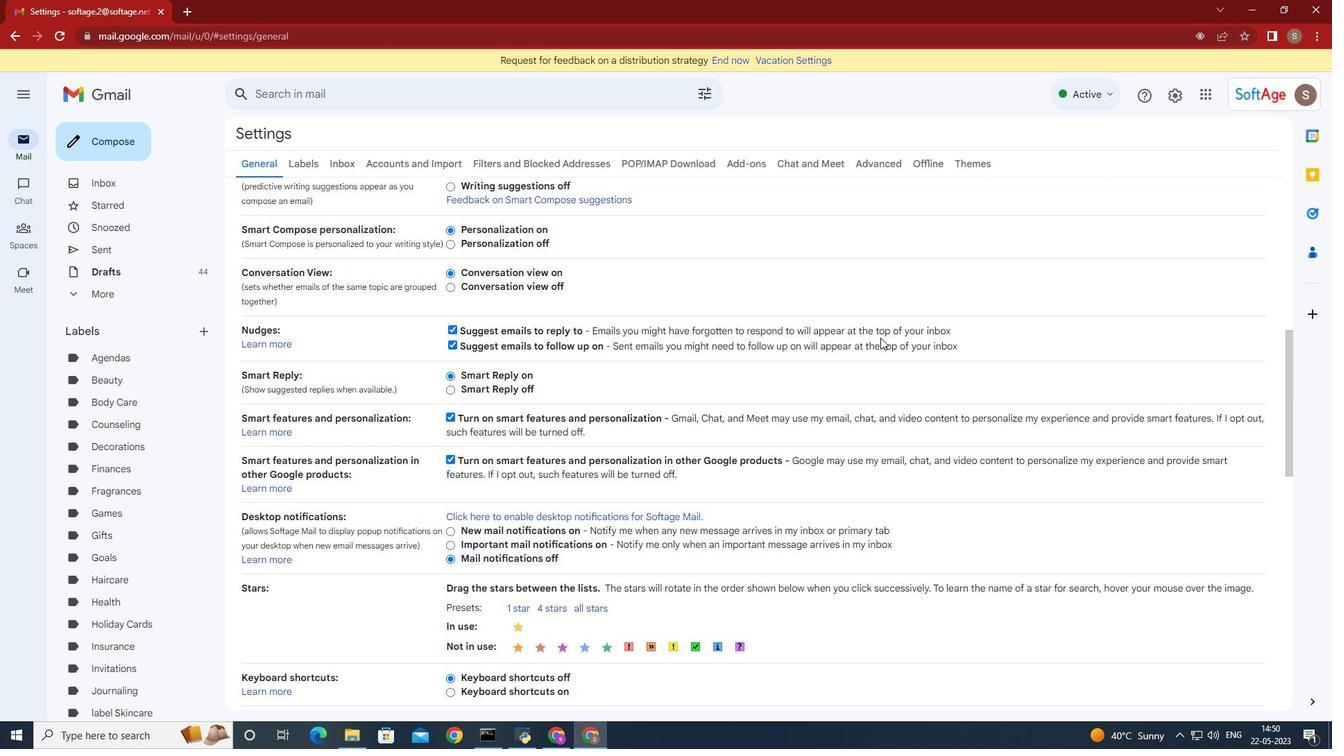 
Action: Mouse scrolled (879, 337) with delta (0, 0)
Screenshot: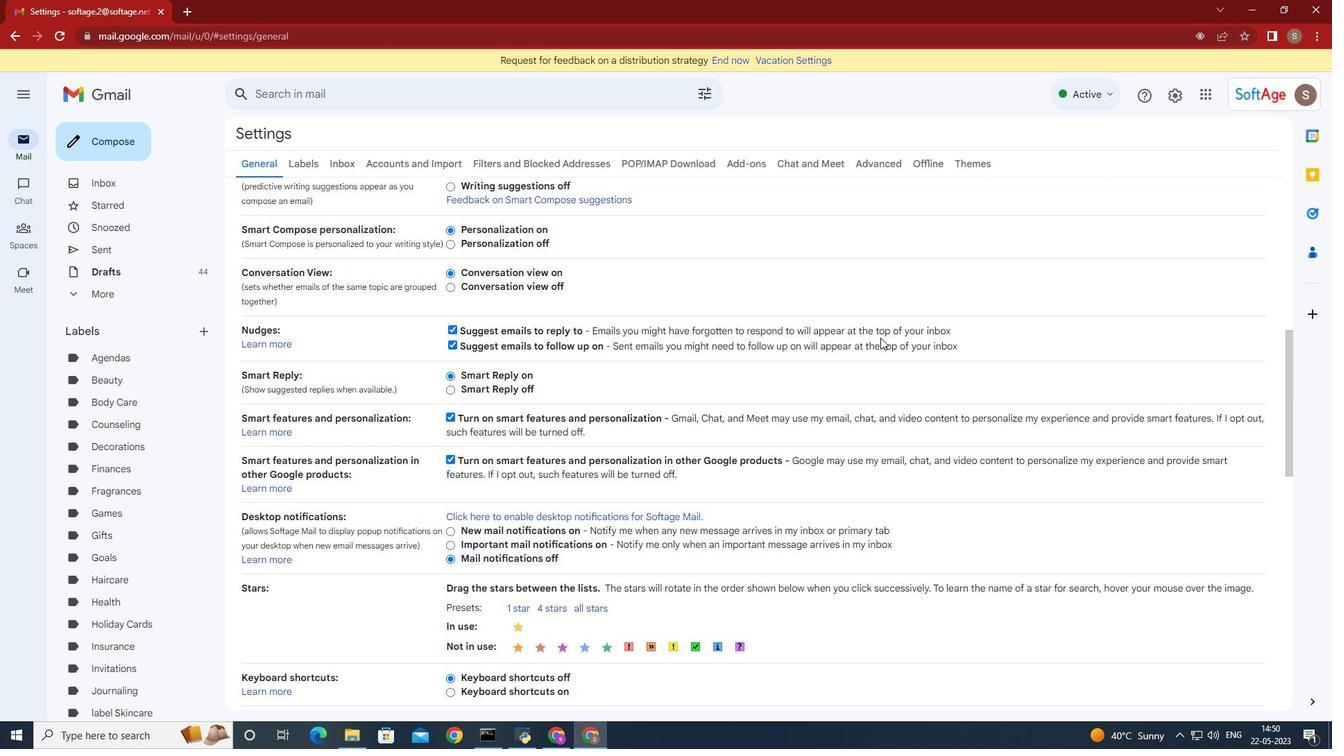 
Action: Mouse moved to (501, 505)
Screenshot: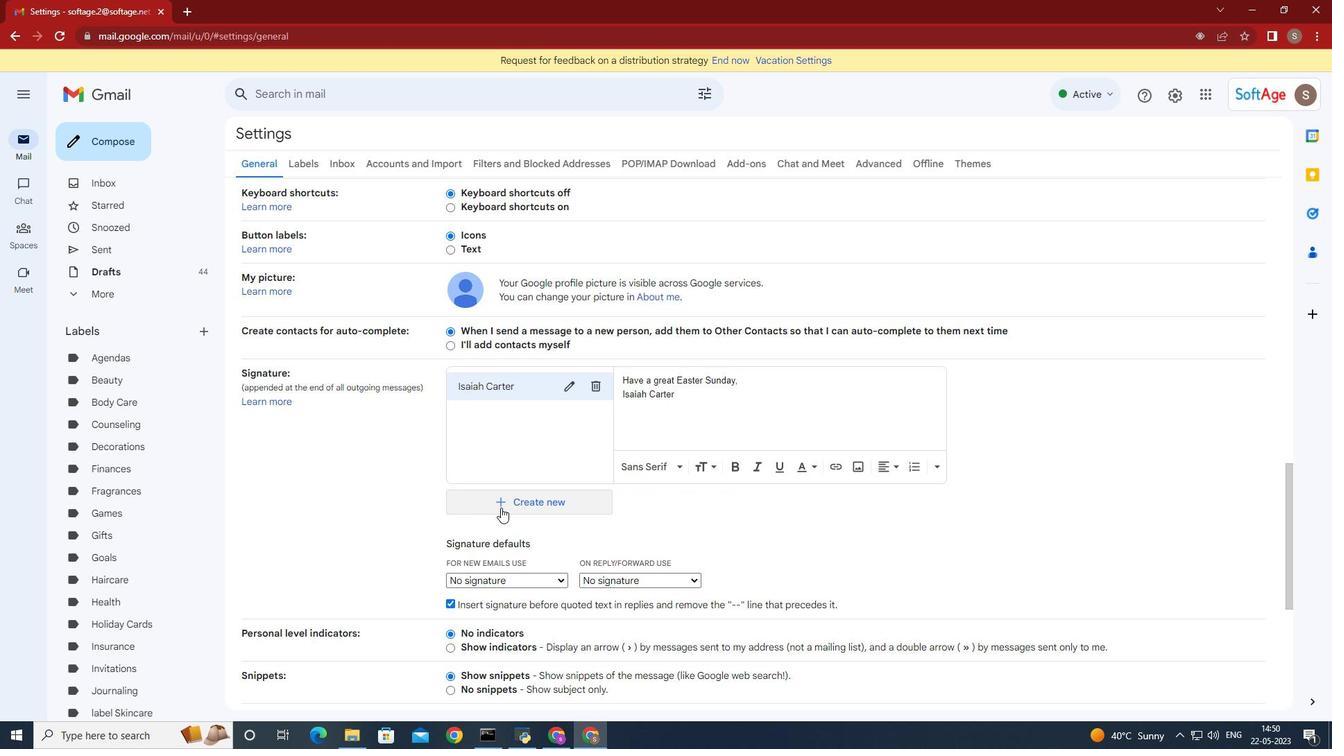 
Action: Mouse pressed left at (501, 505)
Screenshot: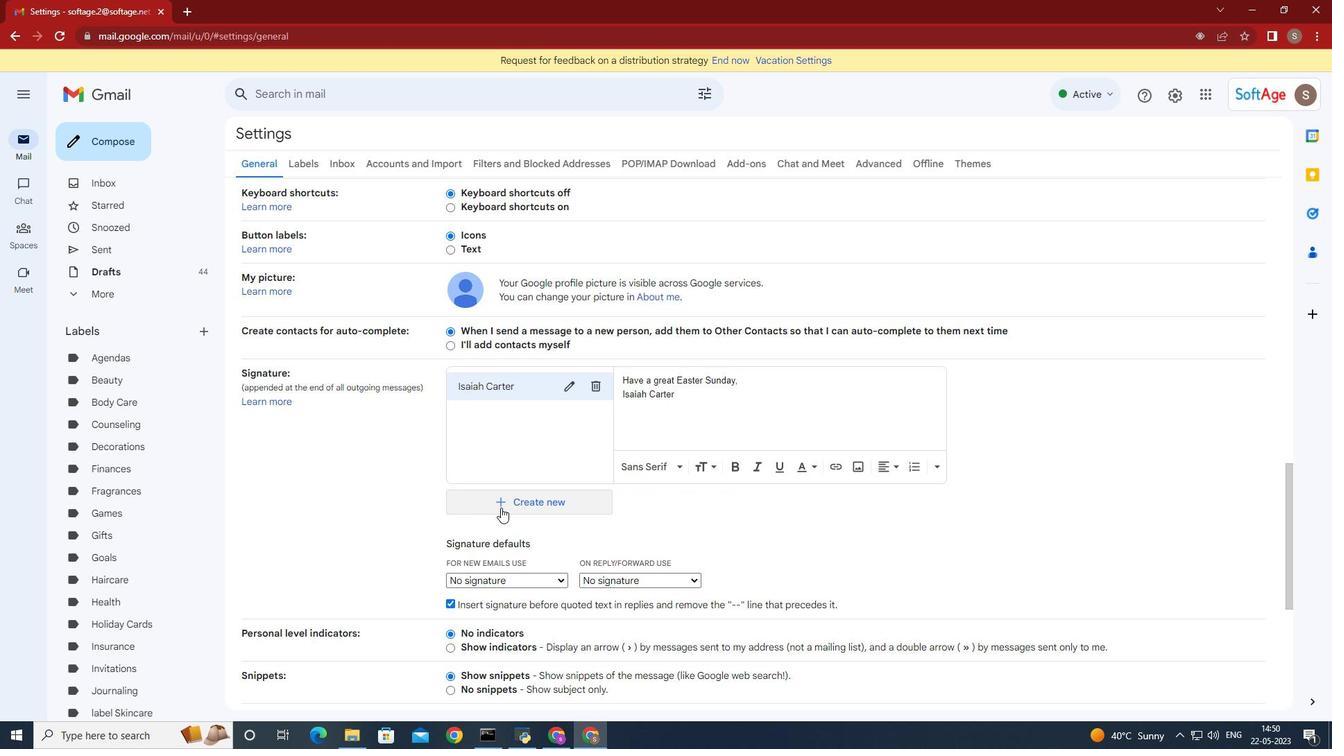 
Action: Mouse moved to (503, 504)
Screenshot: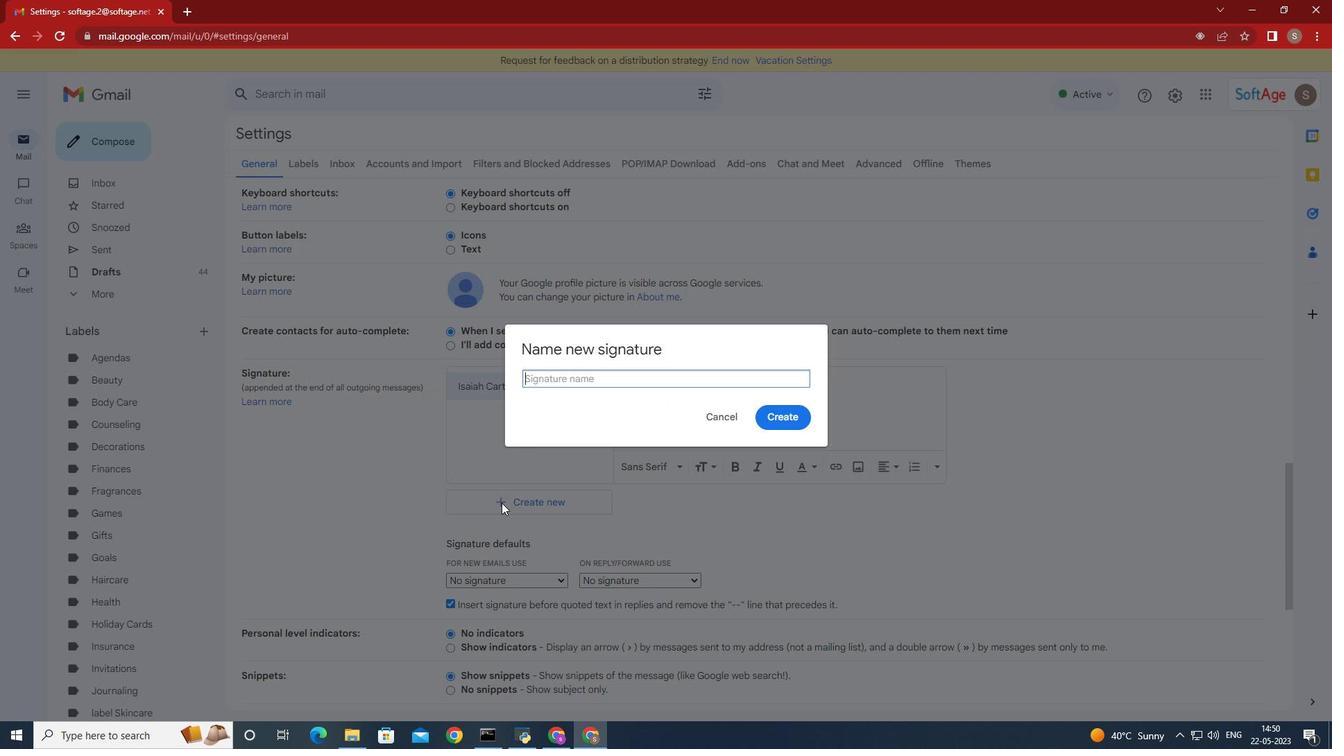 
Action: Key pressed <Key.shift>Gunner<Key.space><Key.shift><Key.shift>Ward
Screenshot: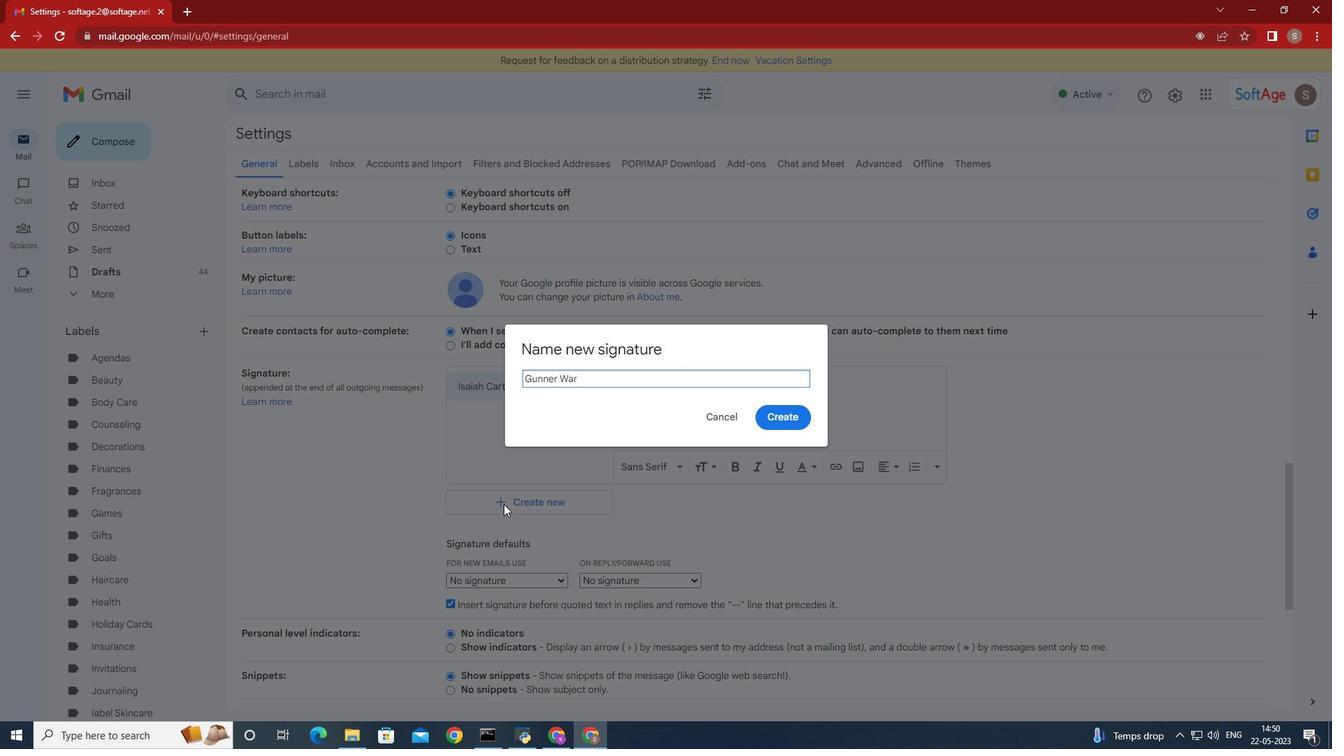 
Action: Mouse moved to (674, 514)
Screenshot: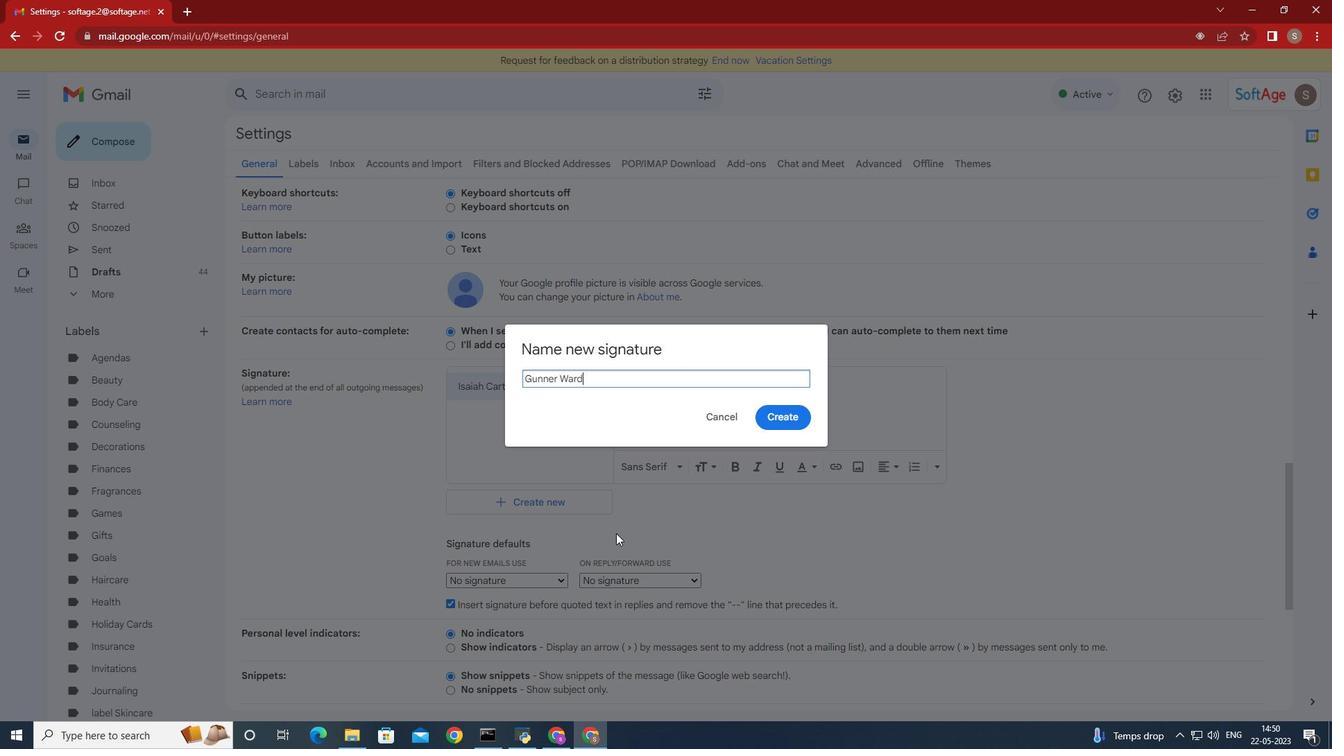 
Action: Key pressed <Key.space>
Screenshot: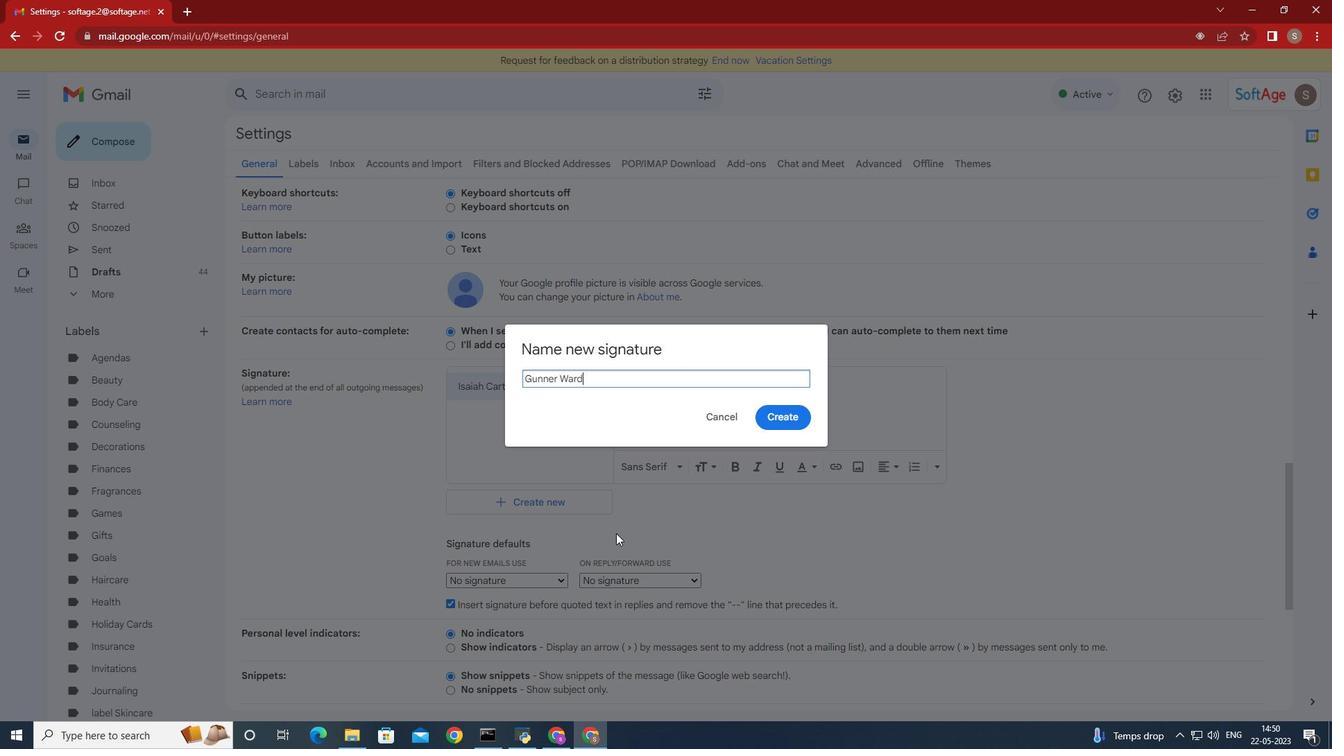 
Action: Mouse moved to (782, 417)
Screenshot: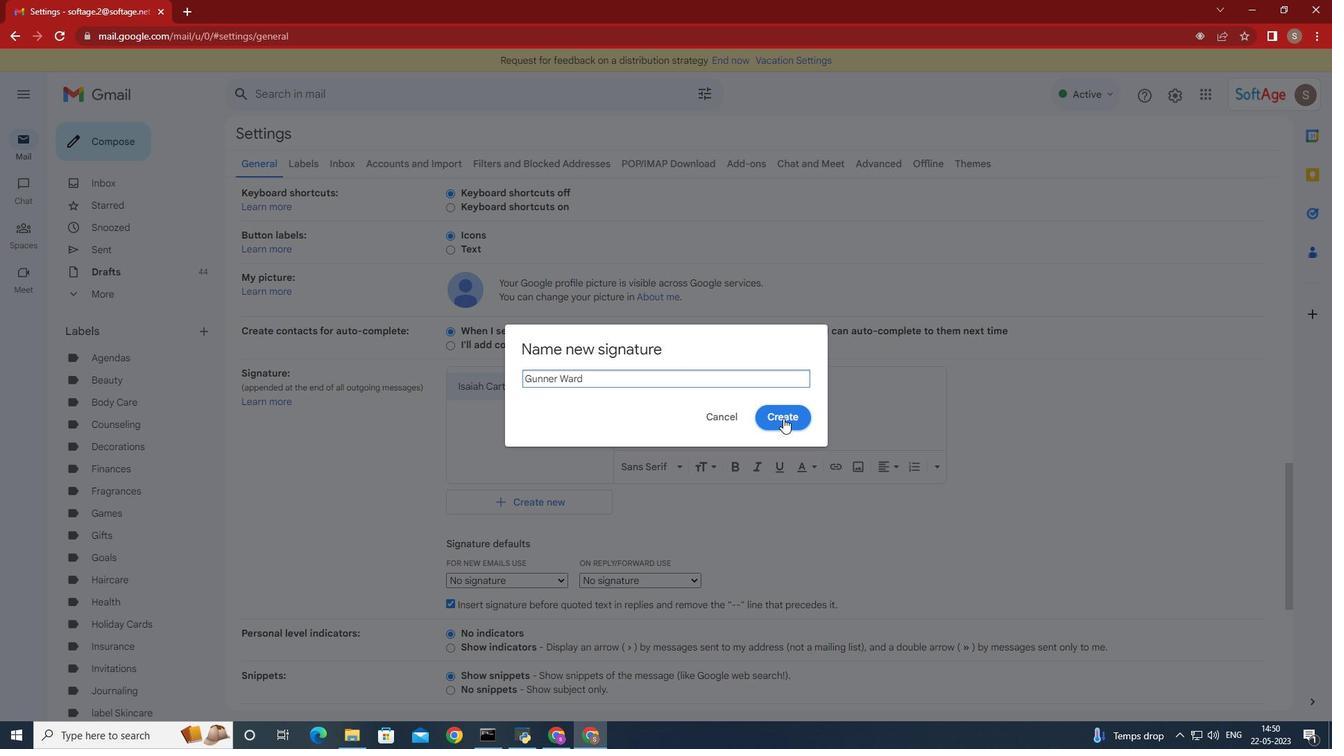 
Action: Mouse pressed left at (782, 417)
Screenshot: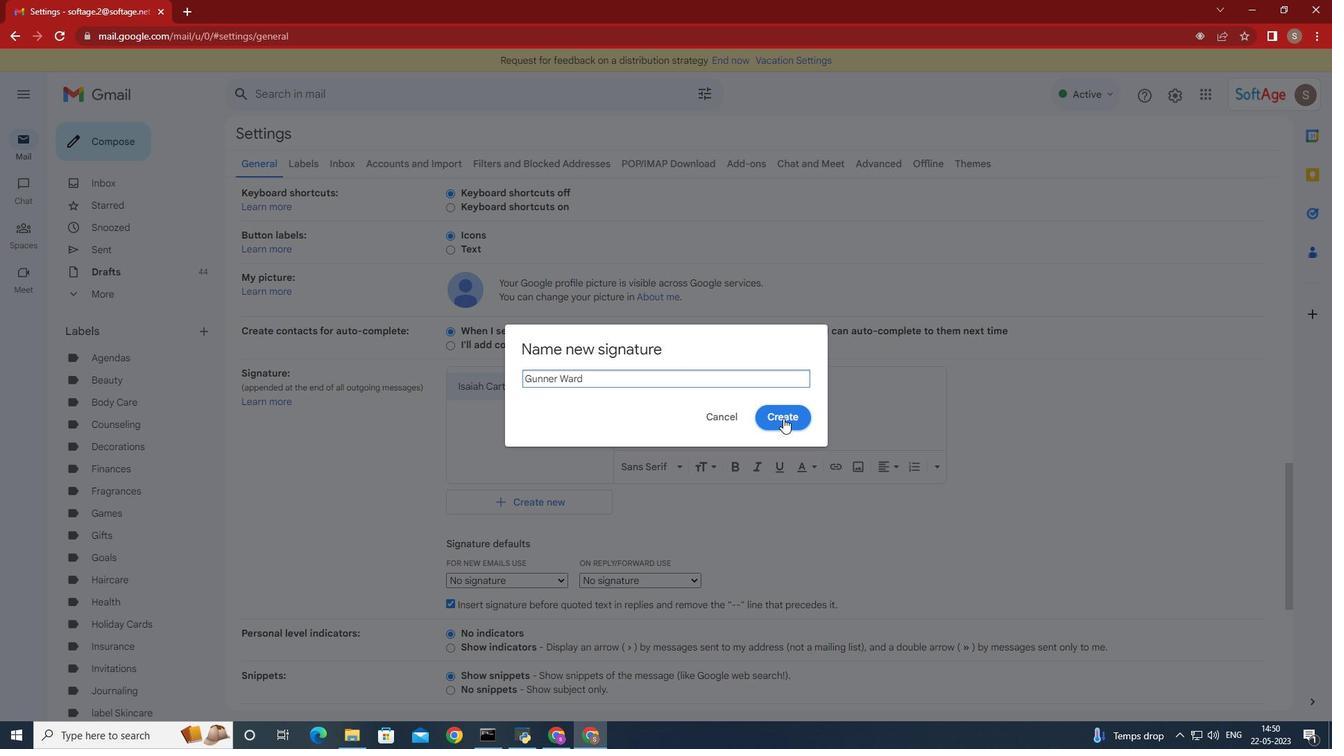 
Action: Mouse moved to (781, 417)
Screenshot: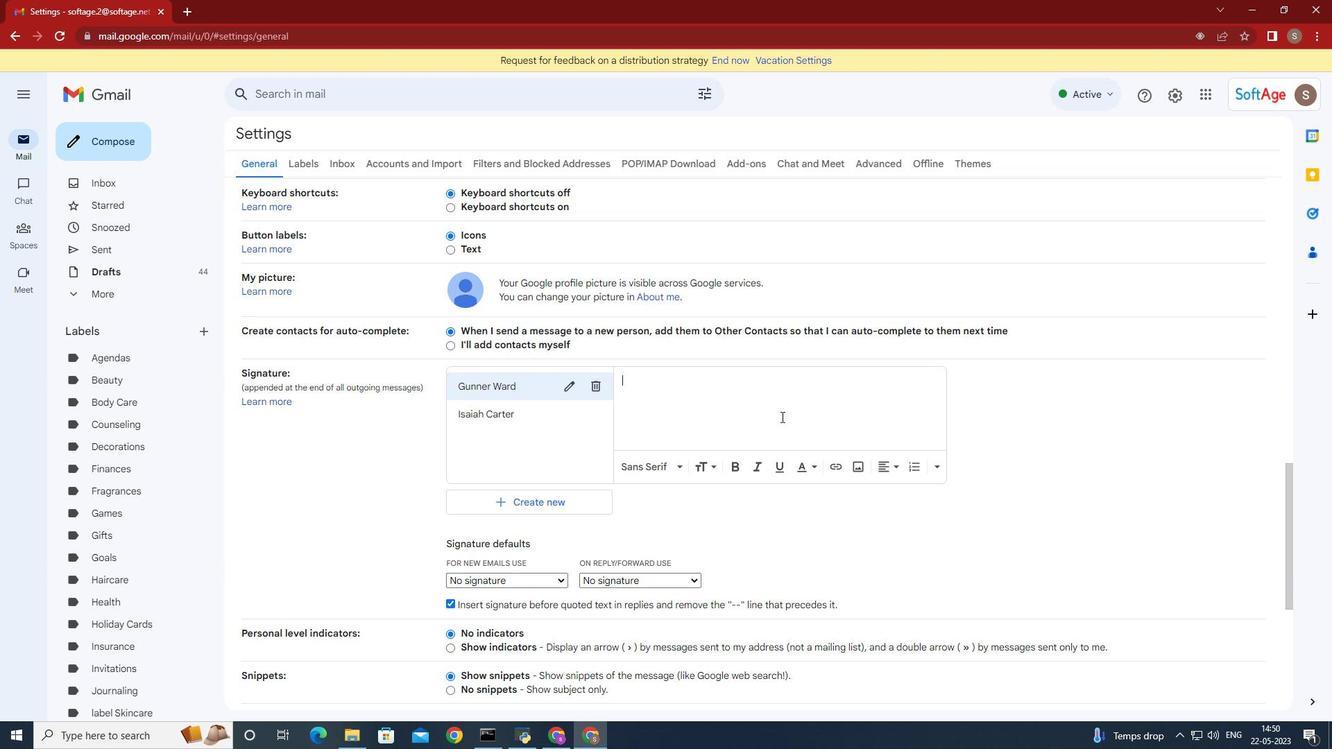 
Action: Key pressed <Key.shift><Key.shift><Key.shift><Key.shift><Key.shift><Key.shift><Key.shift><Key.shift><Key.shift><Key.shift><Key.shift>With<Key.space>warm<Key.space>thanks<Key.space>and<Key.space>appreciation<Key.space>,<Key.enter><Key.shift>Gunner<Key.space><Key.shift>Ward
Screenshot: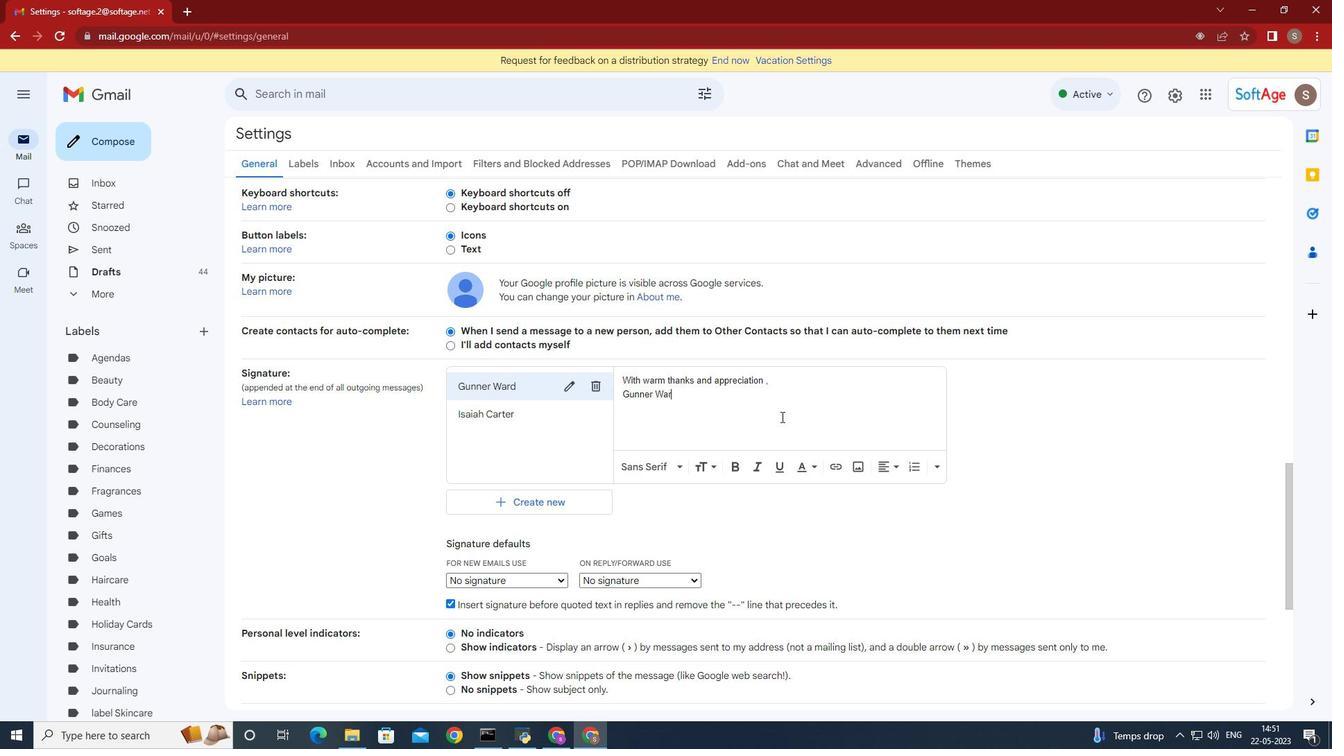 
Action: Mouse moved to (557, 575)
Screenshot: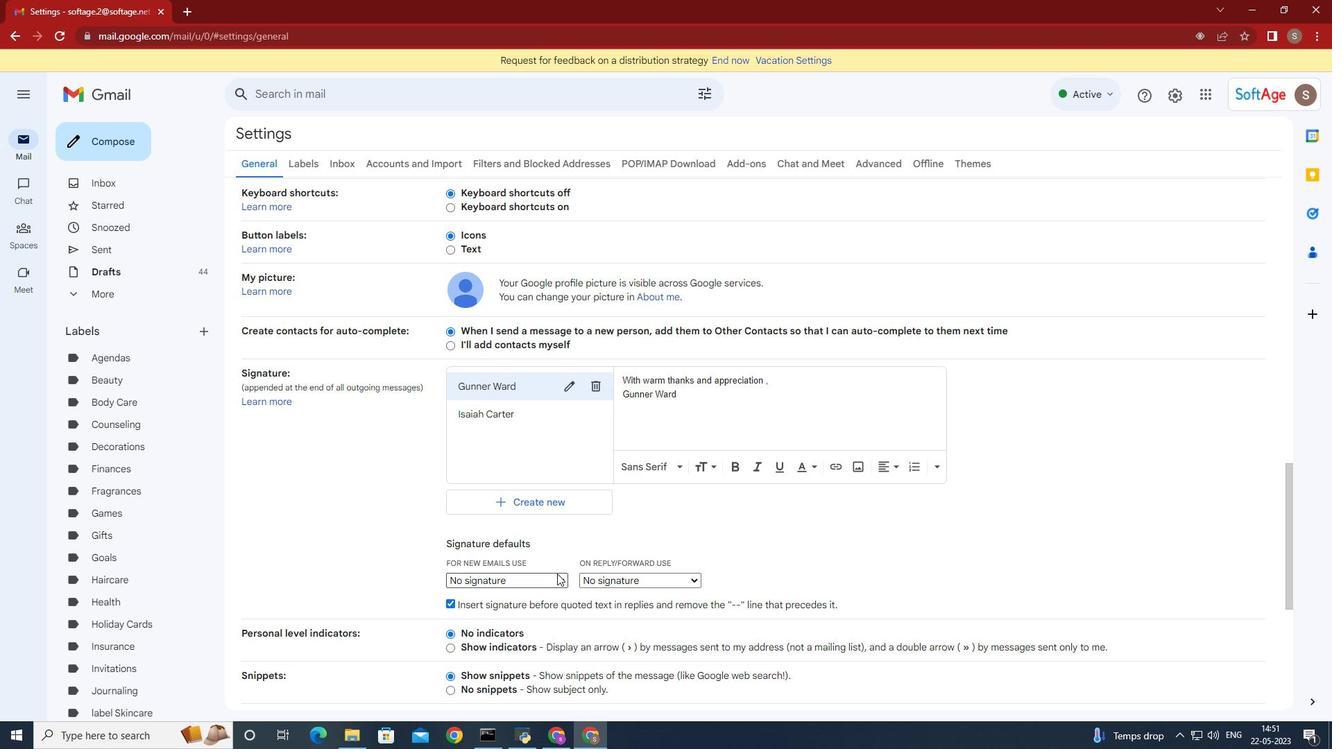 
Action: Mouse pressed left at (557, 575)
Screenshot: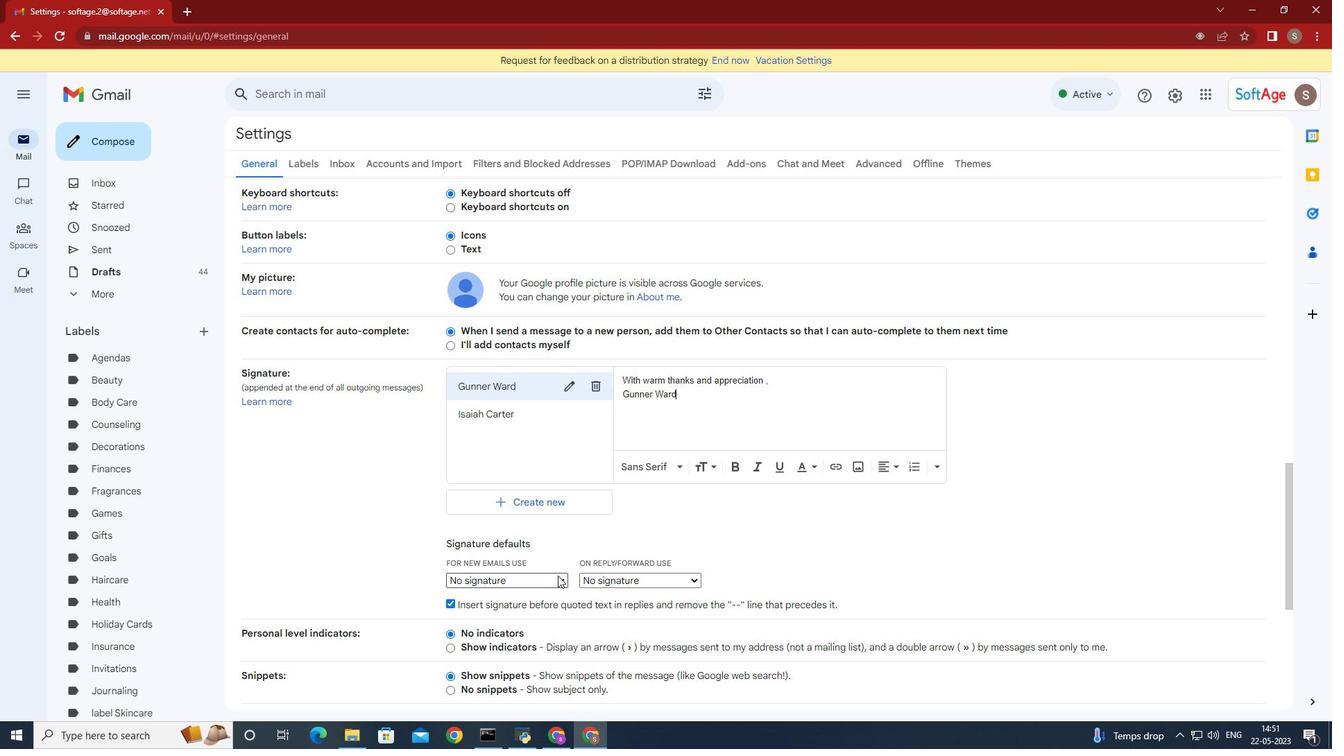 
Action: Mouse moved to (551, 612)
Screenshot: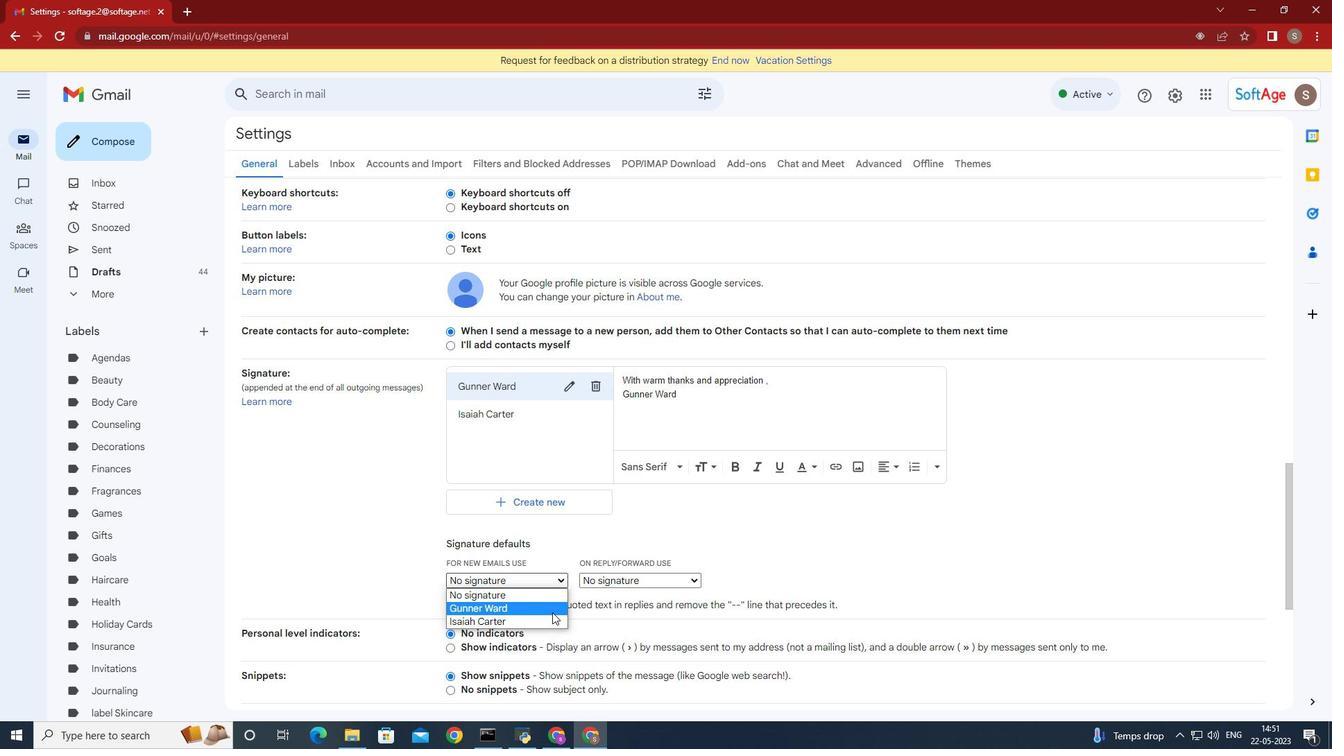 
Action: Mouse pressed left at (551, 612)
Screenshot: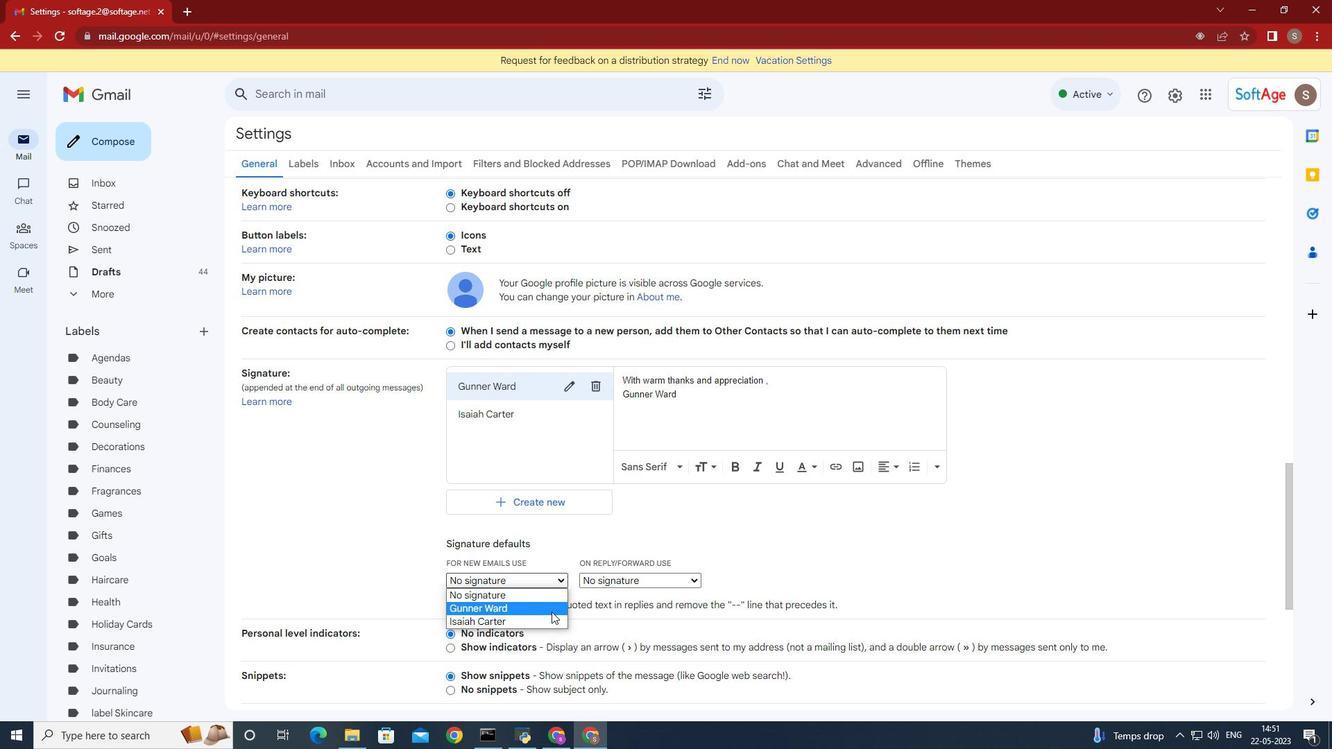 
Action: Mouse moved to (691, 583)
Screenshot: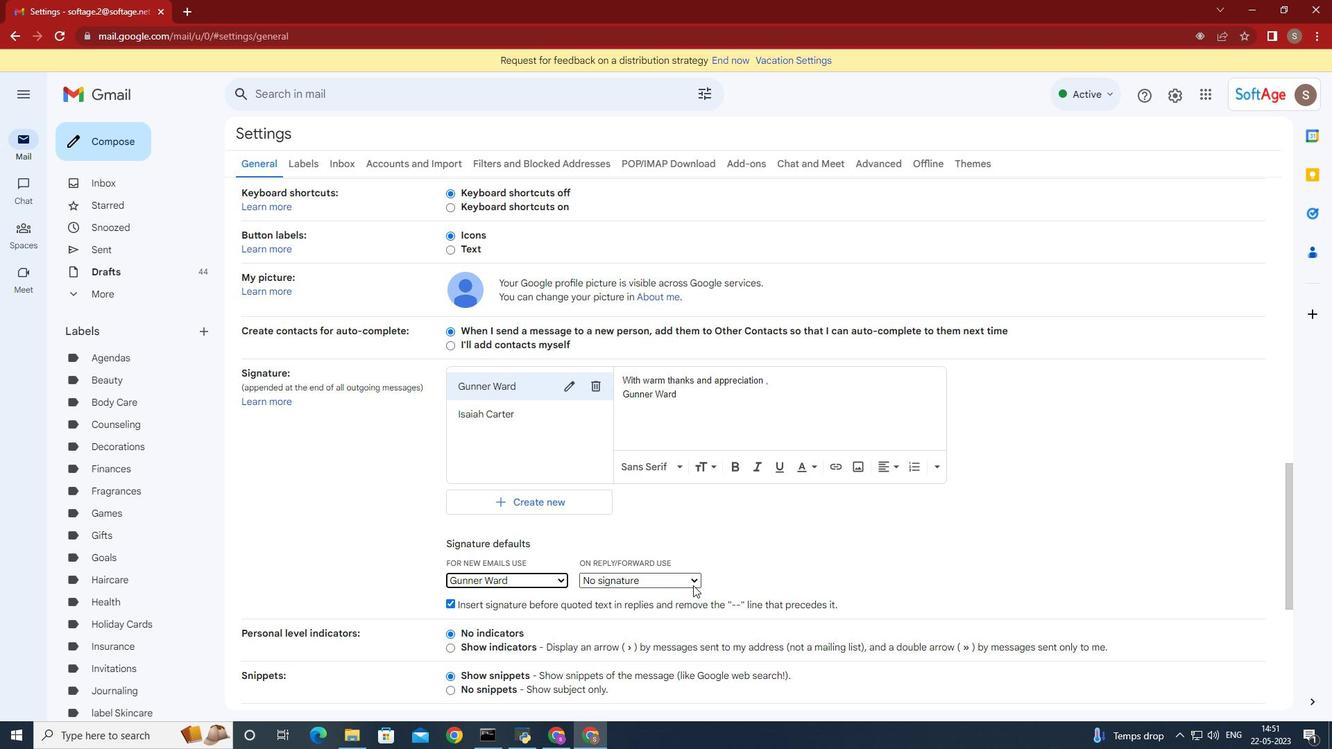 
Action: Mouse pressed left at (691, 583)
Screenshot: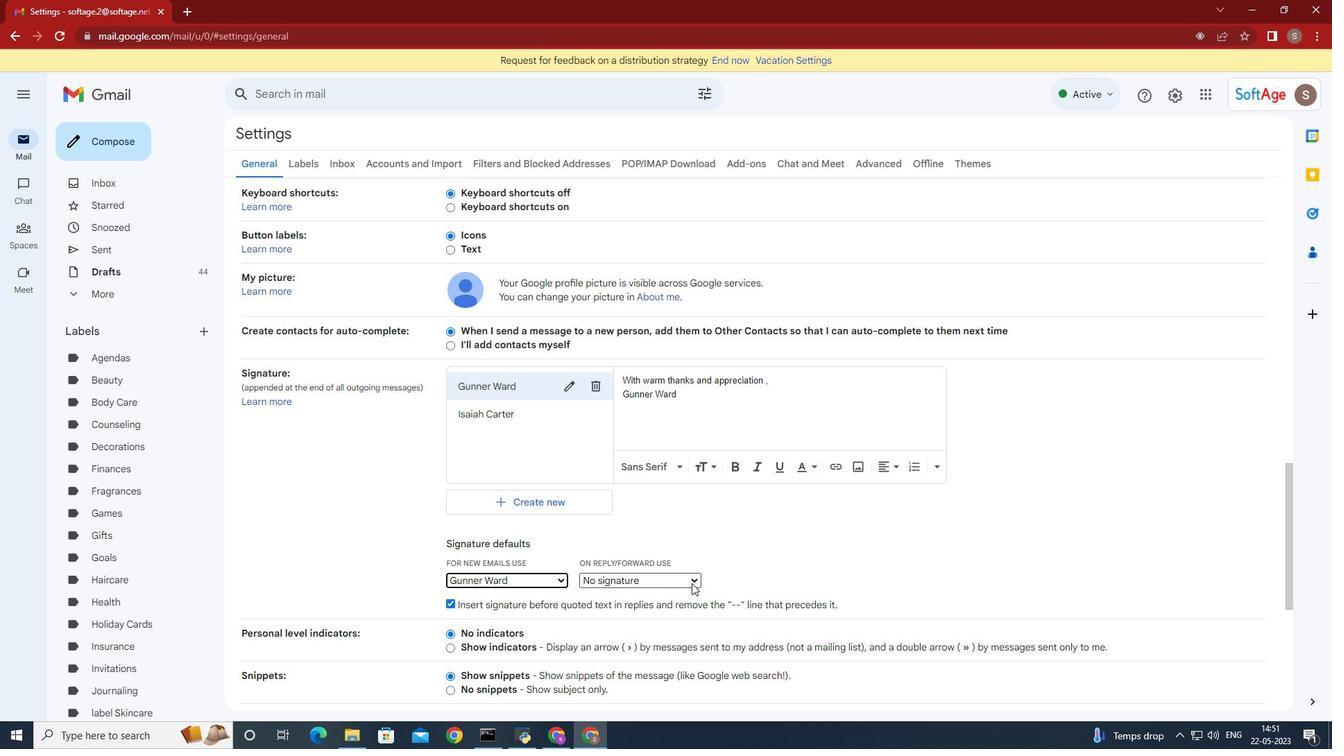 
Action: Mouse moved to (675, 604)
Screenshot: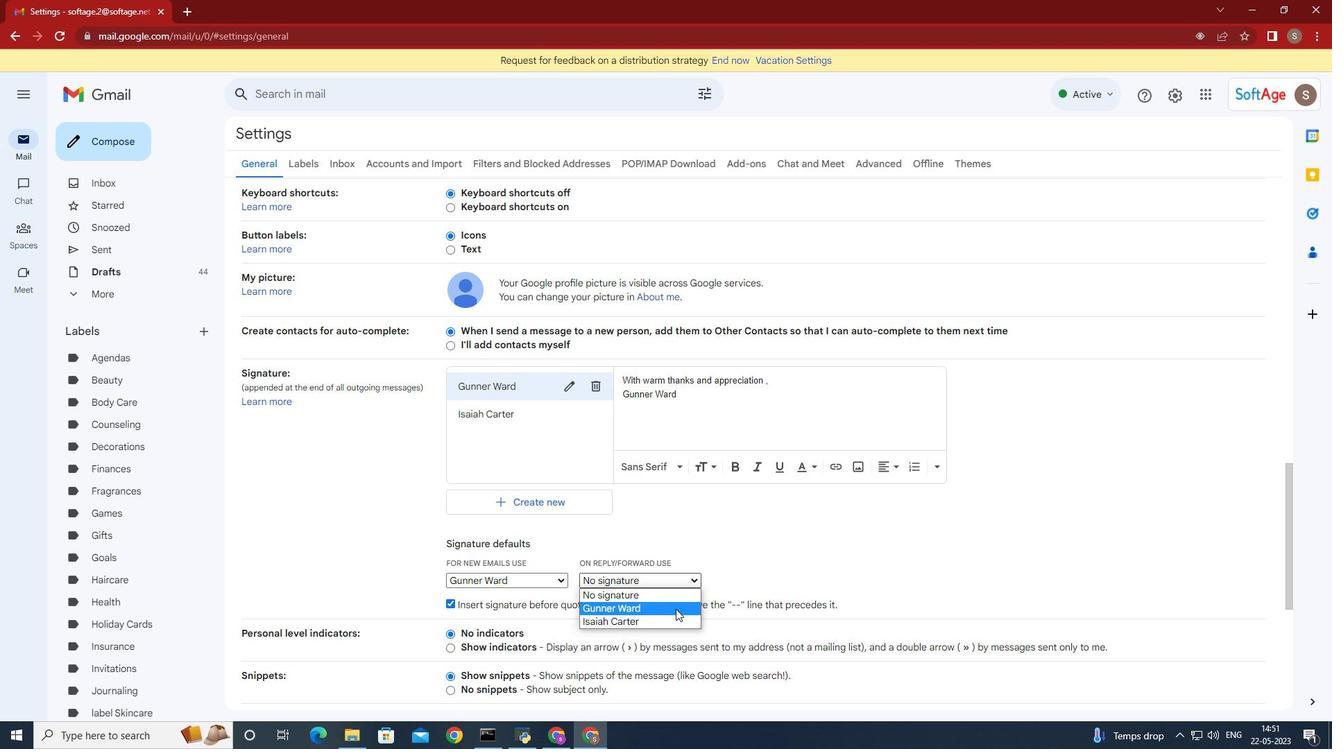 
Action: Mouse pressed left at (675, 604)
Screenshot: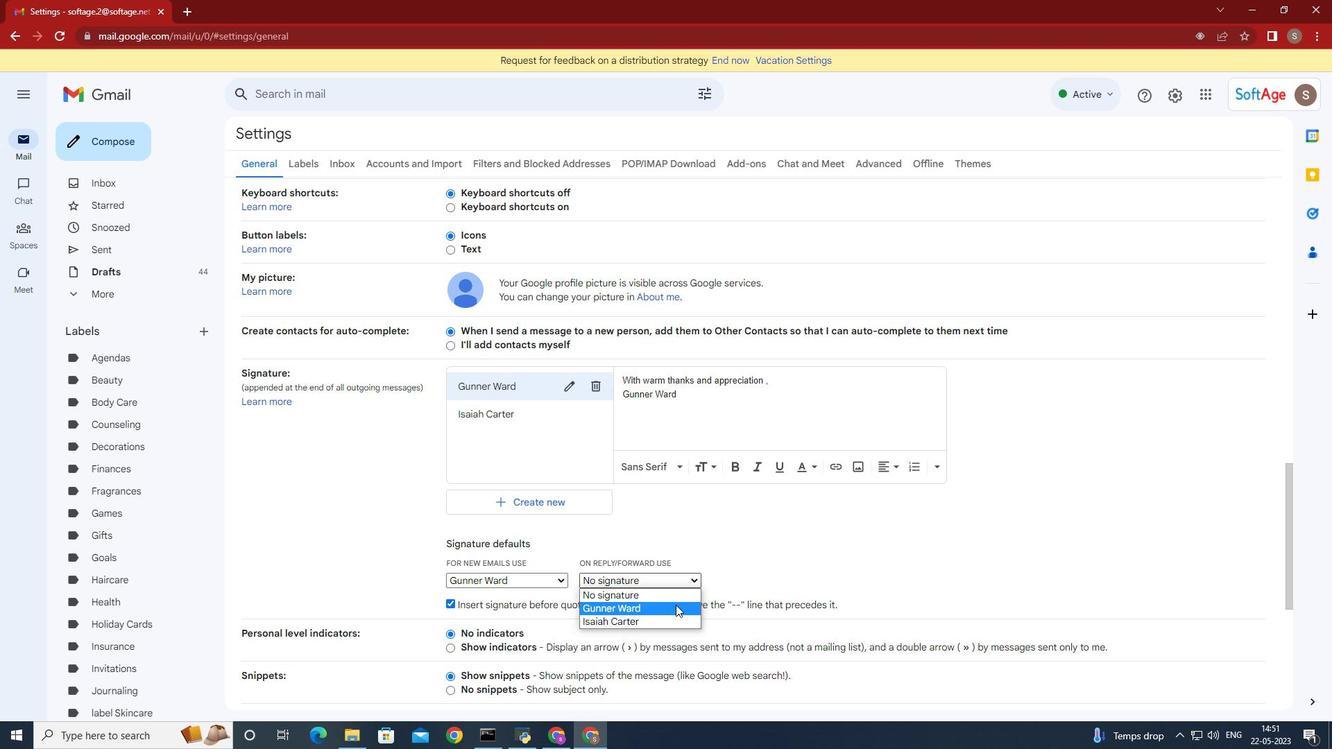 
Action: Mouse moved to (869, 559)
Screenshot: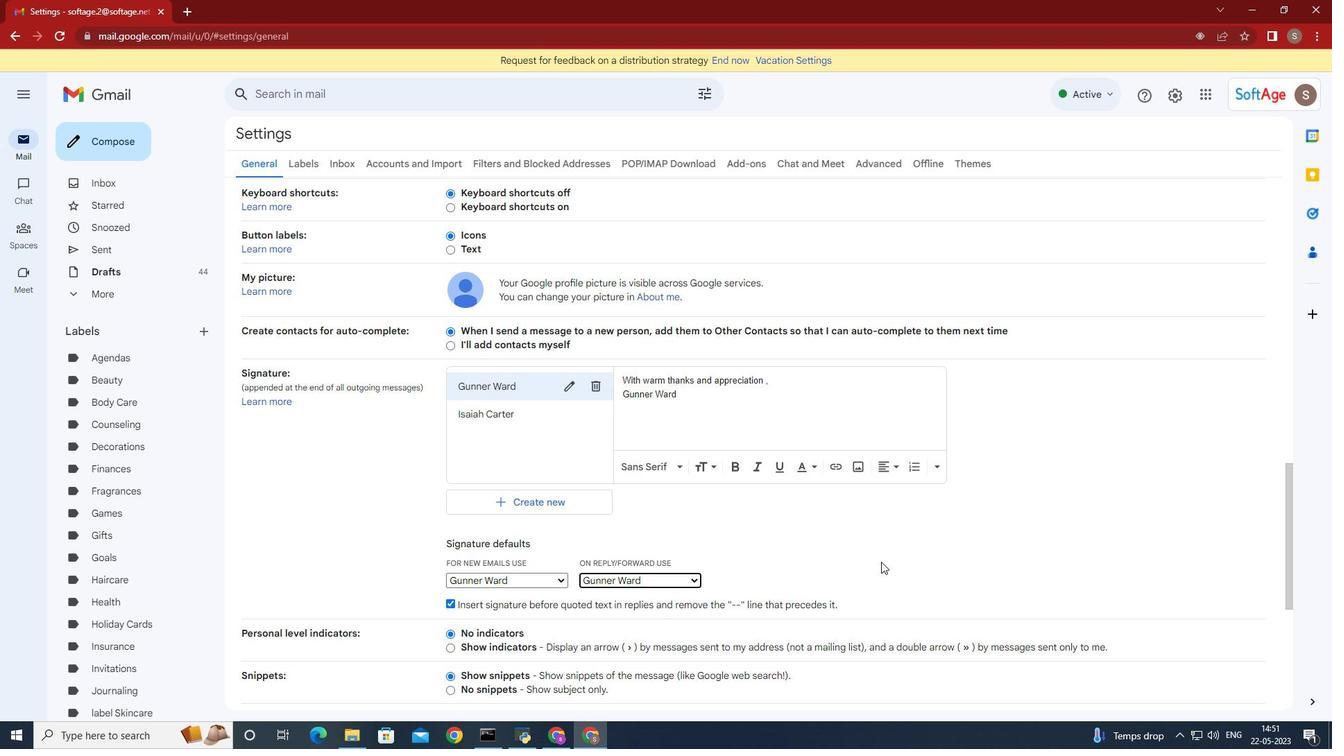 
Action: Mouse scrolled (869, 558) with delta (0, 0)
Screenshot: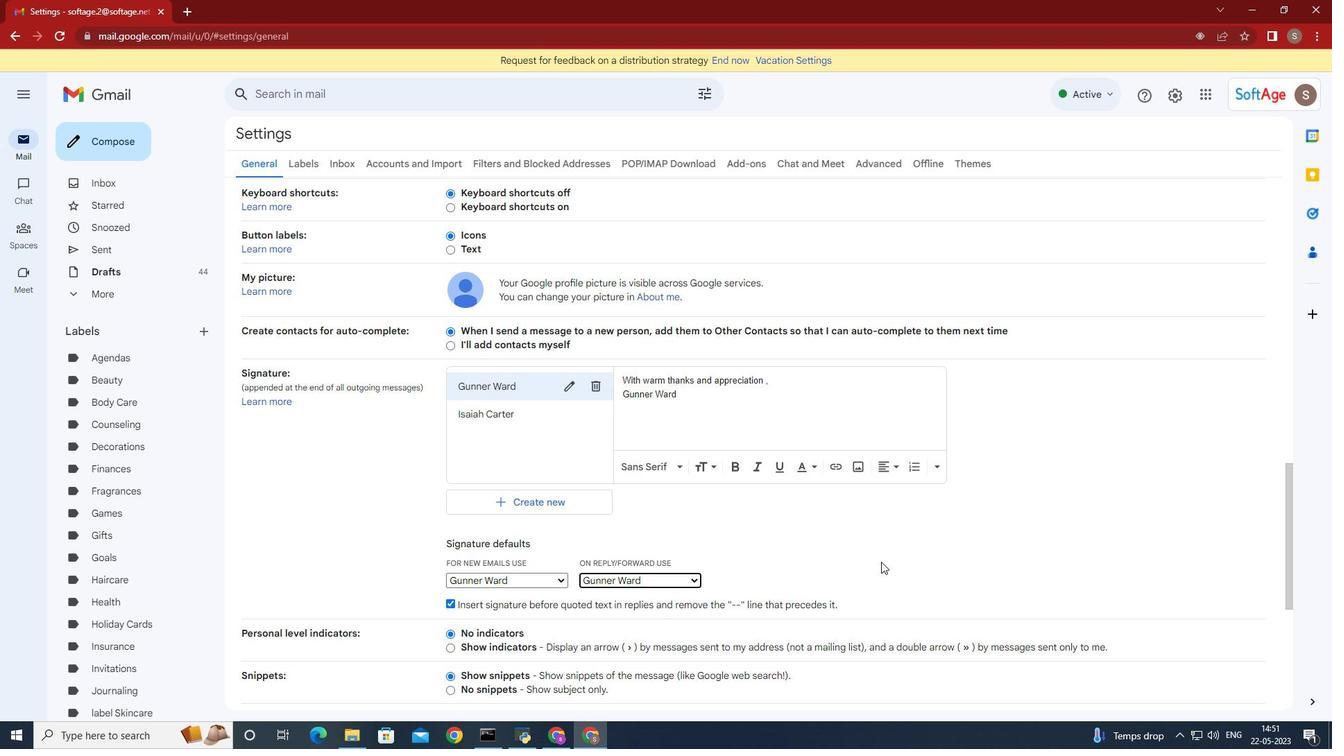 
Action: Mouse scrolled (869, 558) with delta (0, 0)
Screenshot: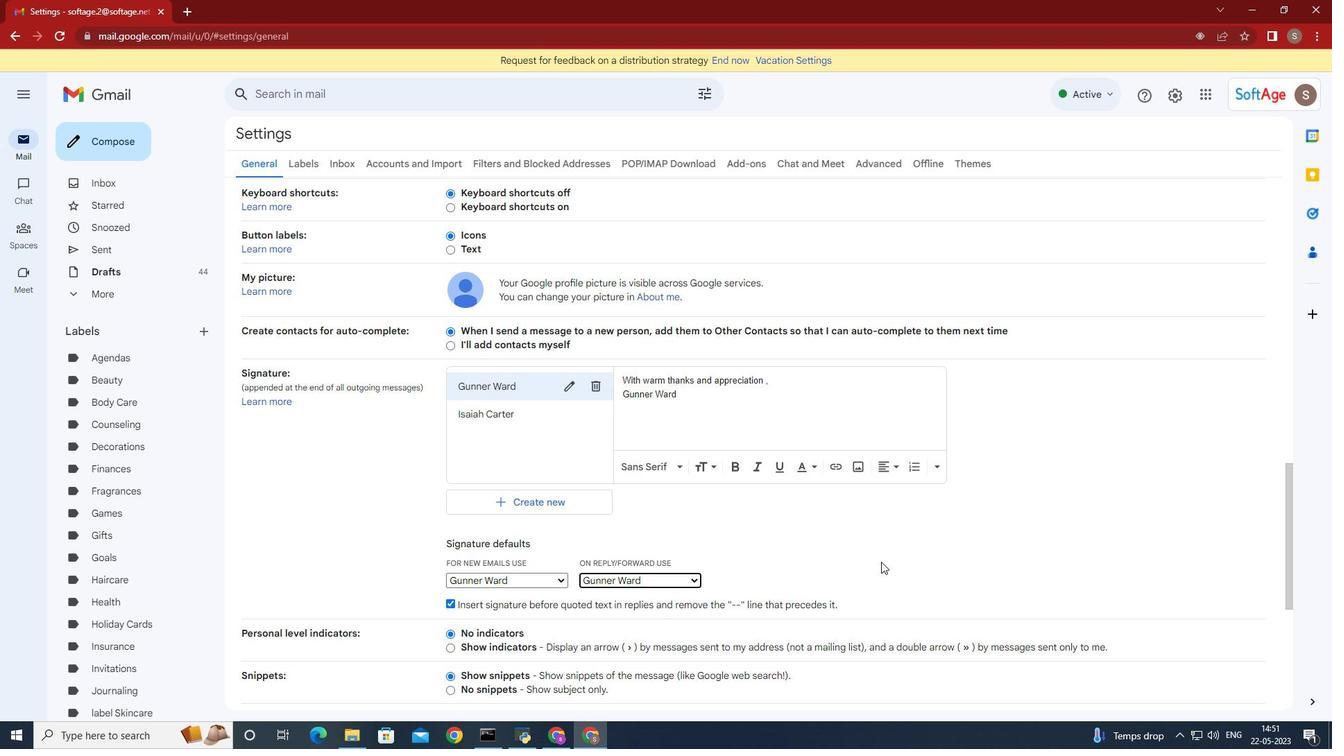 
Action: Mouse scrolled (869, 558) with delta (0, 0)
Screenshot: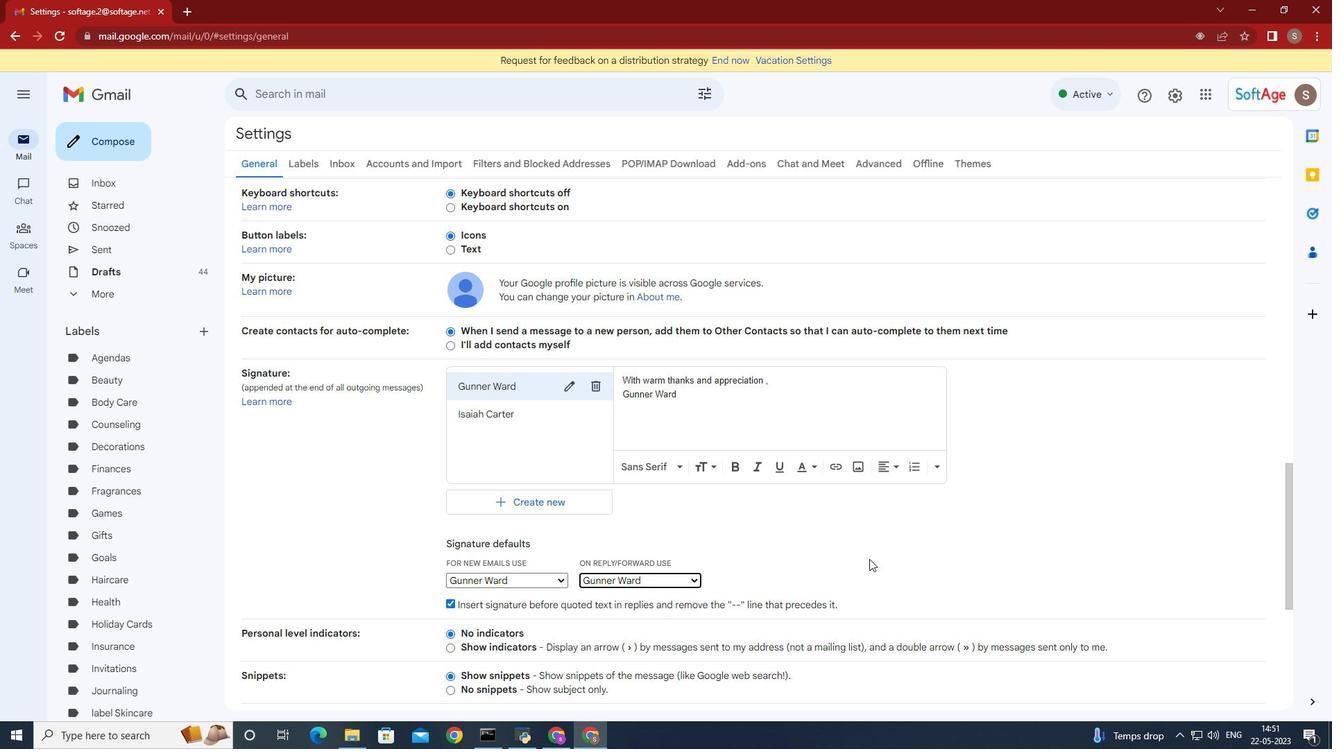
Action: Mouse scrolled (869, 558) with delta (0, 0)
Screenshot: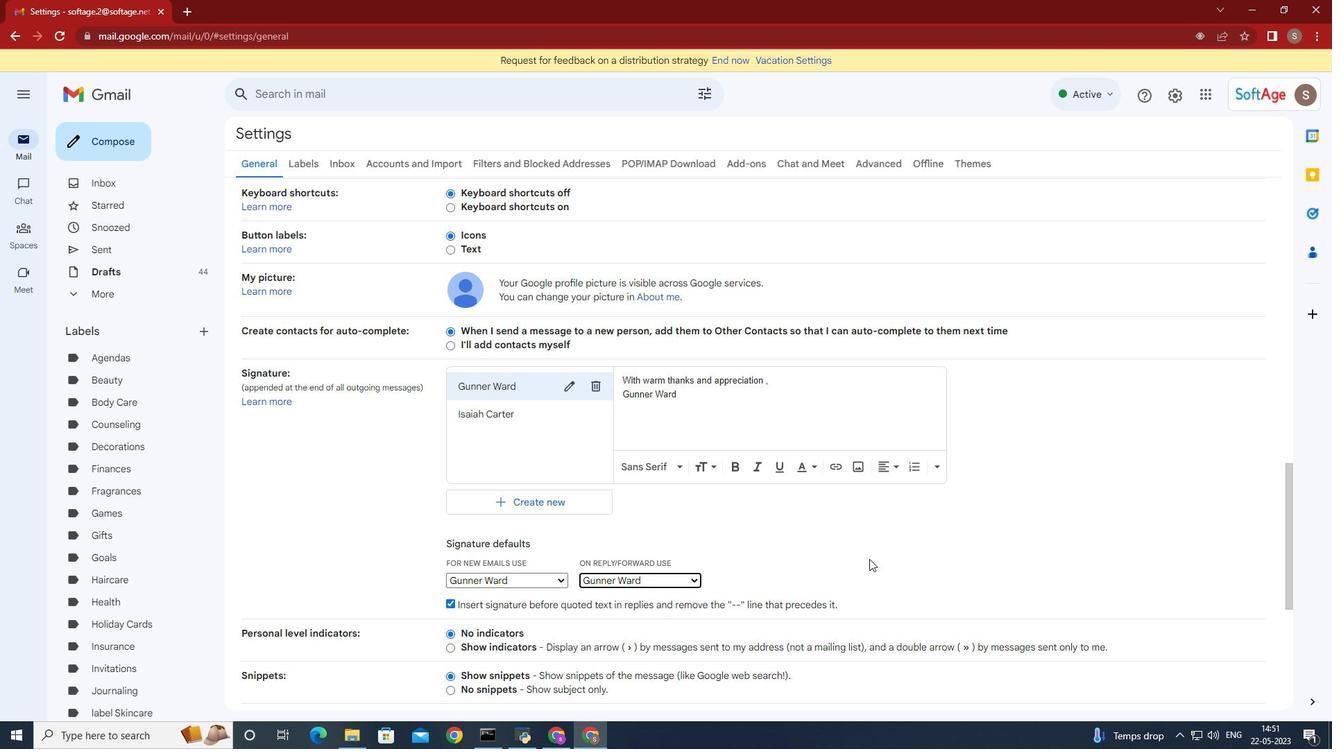 
Action: Mouse moved to (868, 559)
Screenshot: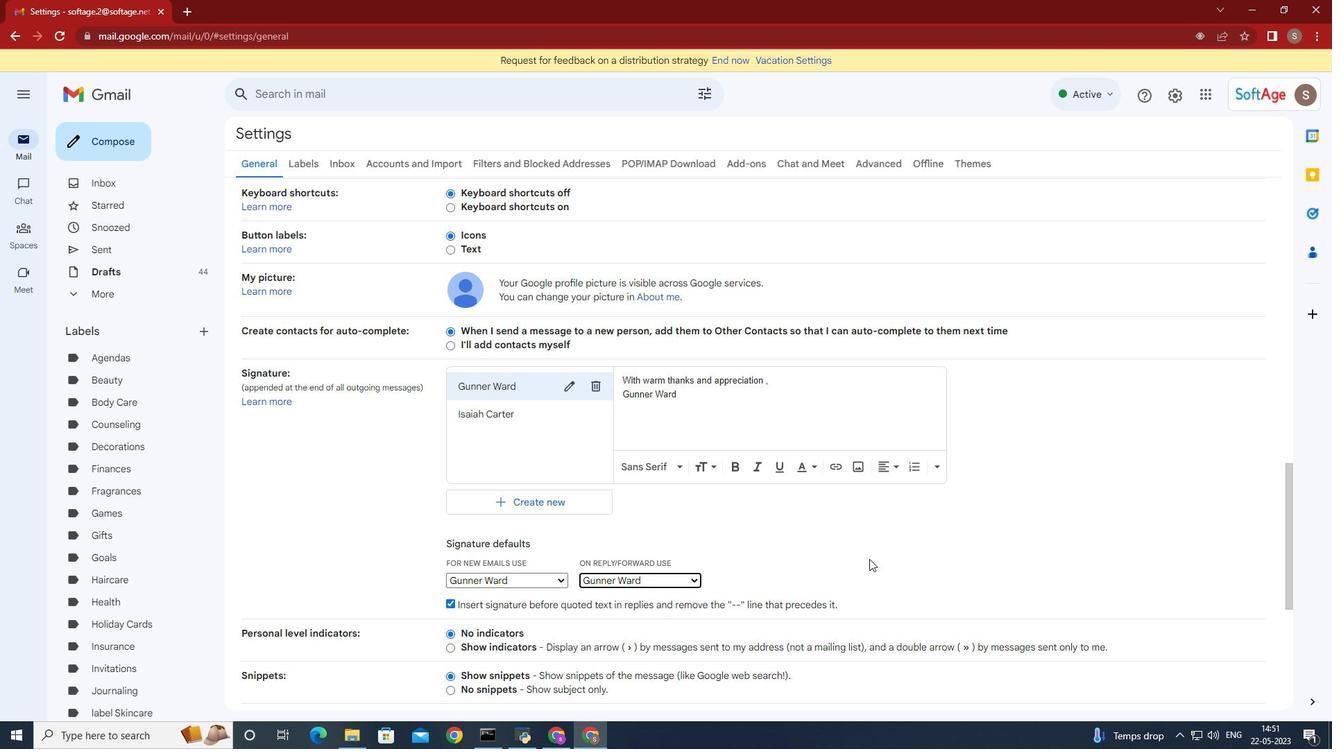 
Action: Mouse scrolled (868, 558) with delta (0, 0)
Screenshot: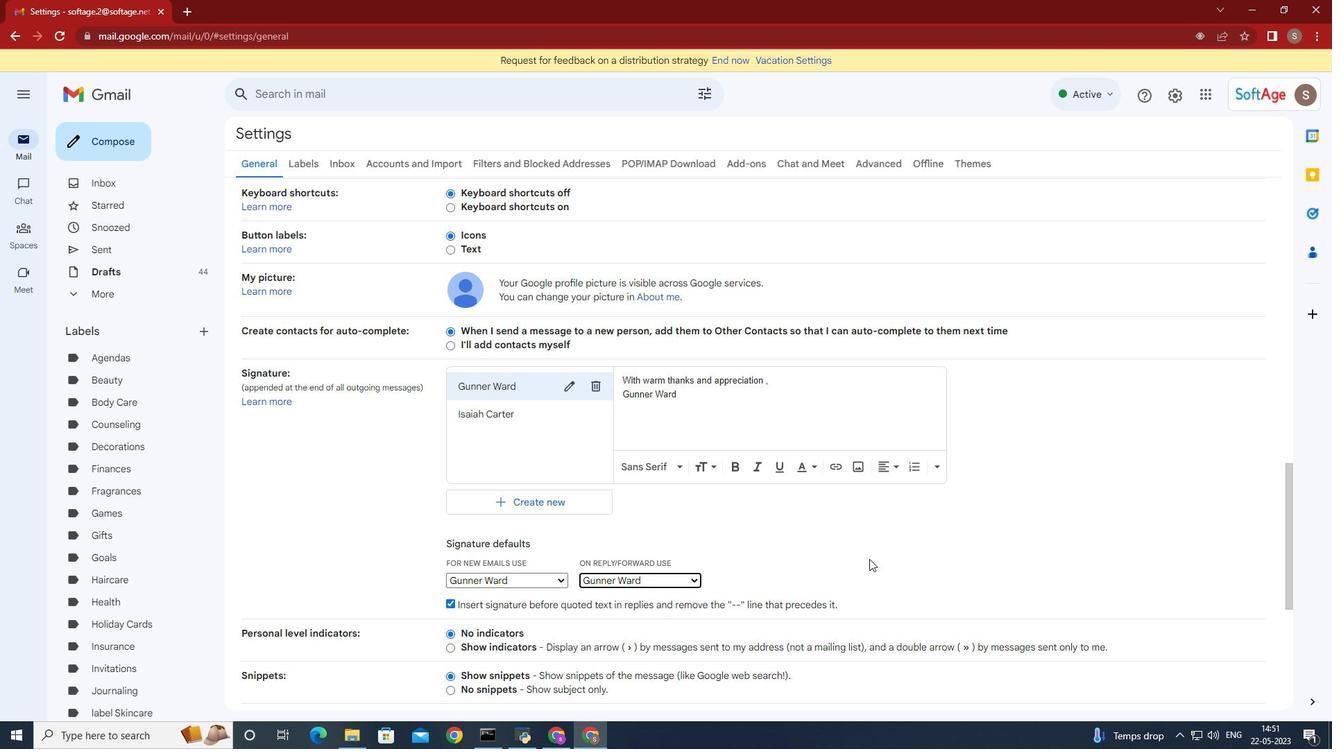 
Action: Mouse moved to (867, 559)
Screenshot: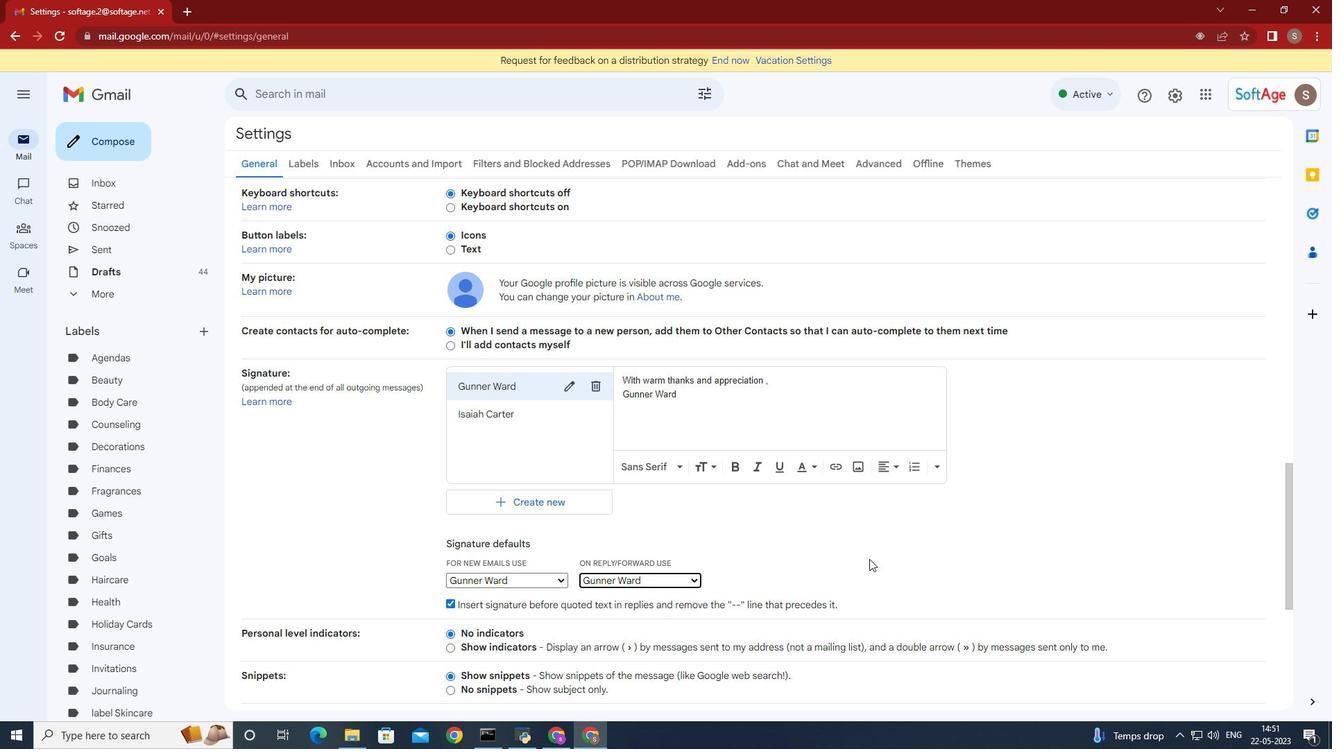 
Action: Mouse scrolled (867, 558) with delta (0, 0)
Screenshot: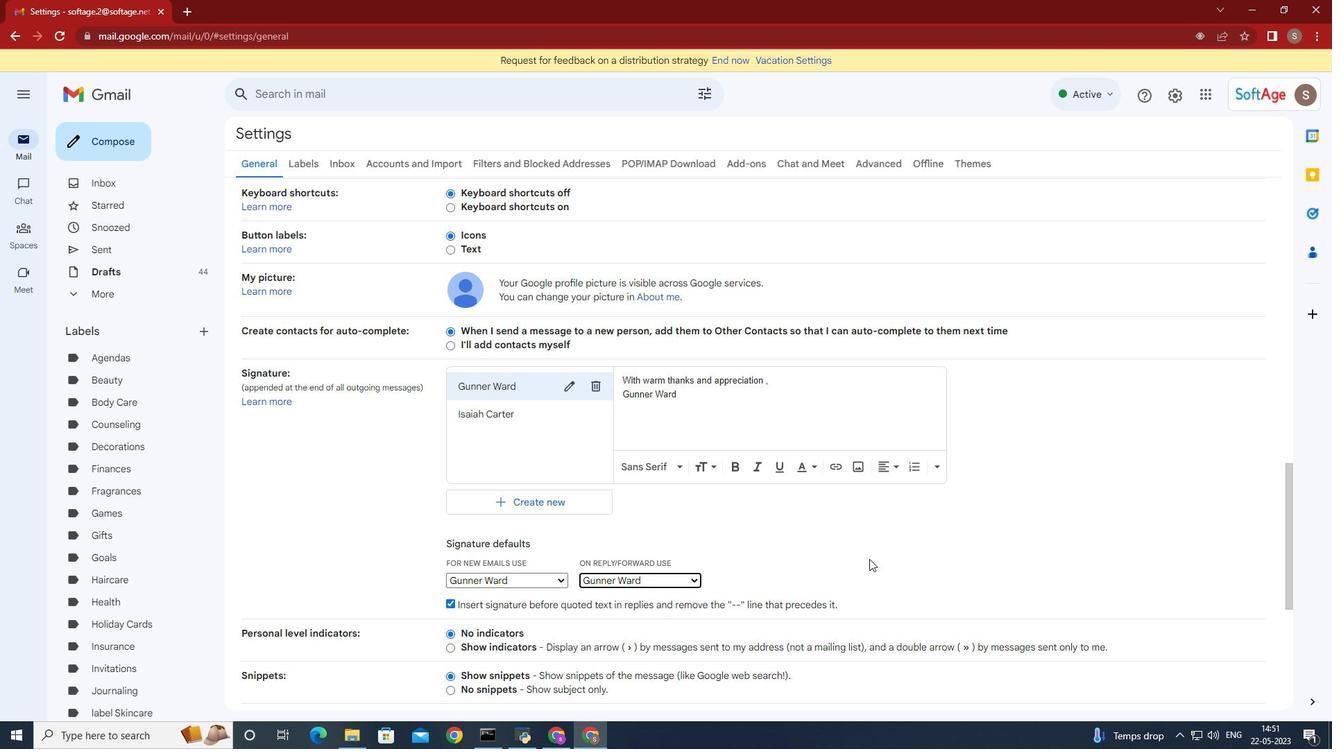 
Action: Mouse moved to (716, 632)
Screenshot: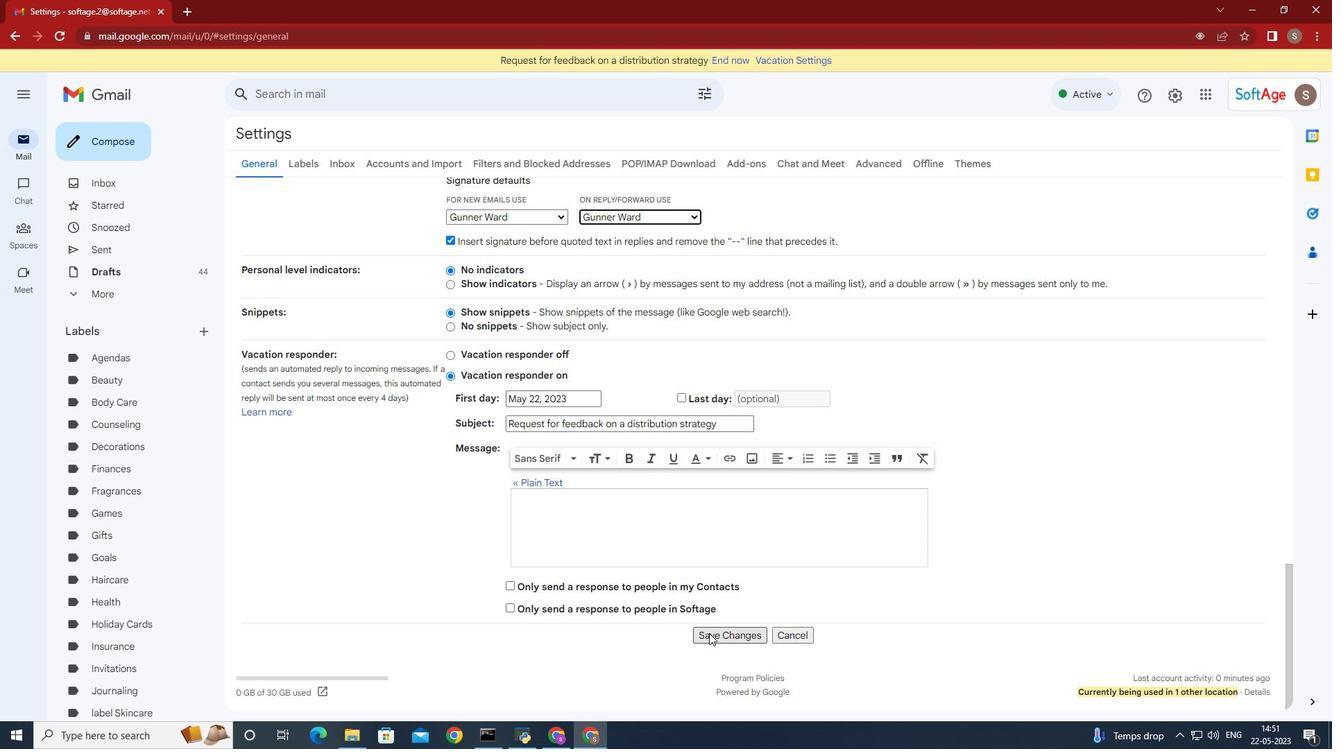 
Action: Mouse pressed left at (716, 632)
Screenshot: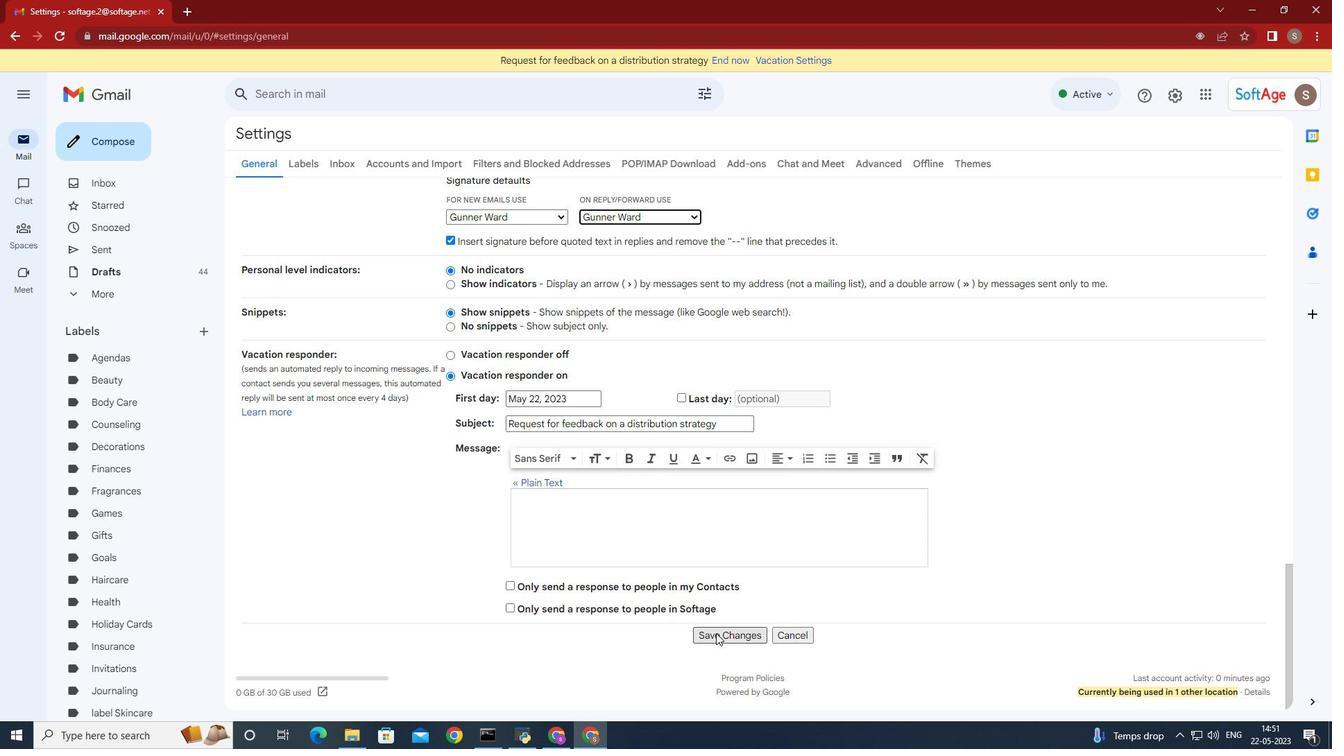 
Action: Mouse moved to (120, 145)
Screenshot: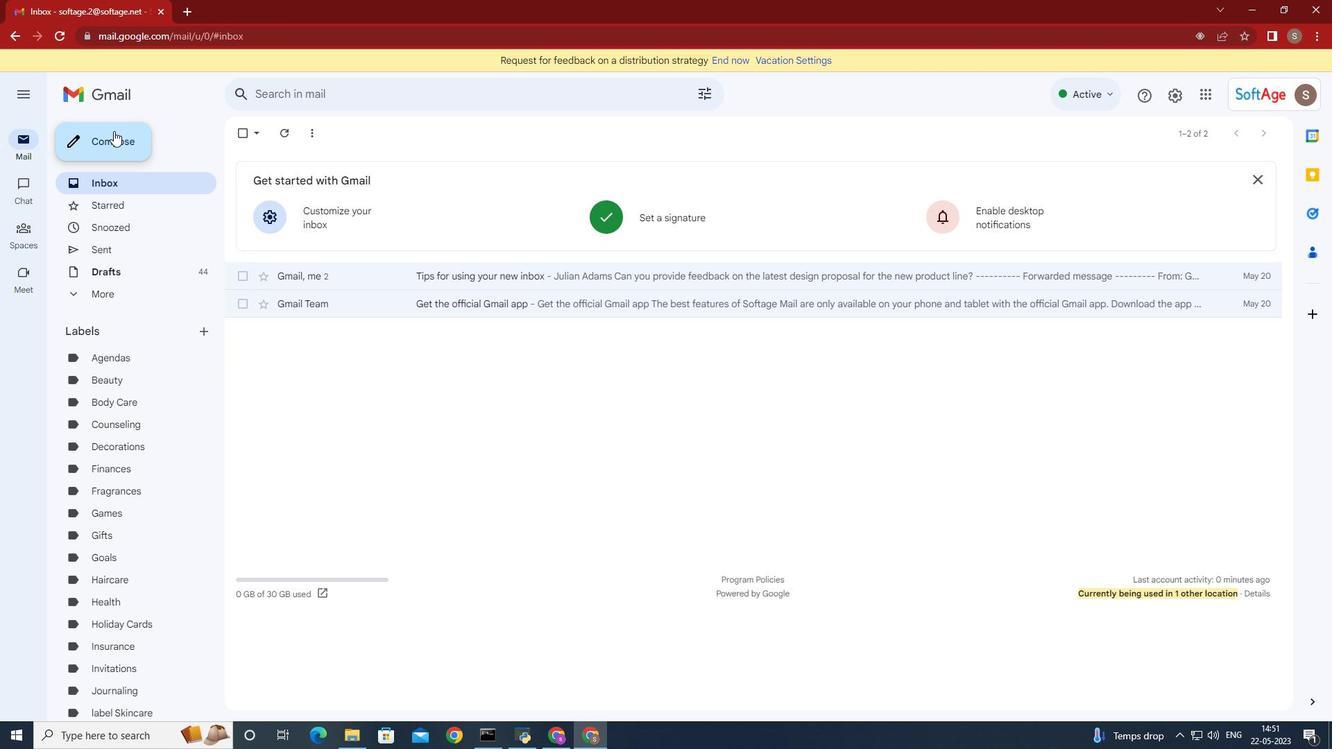 
Action: Mouse pressed left at (120, 145)
Screenshot: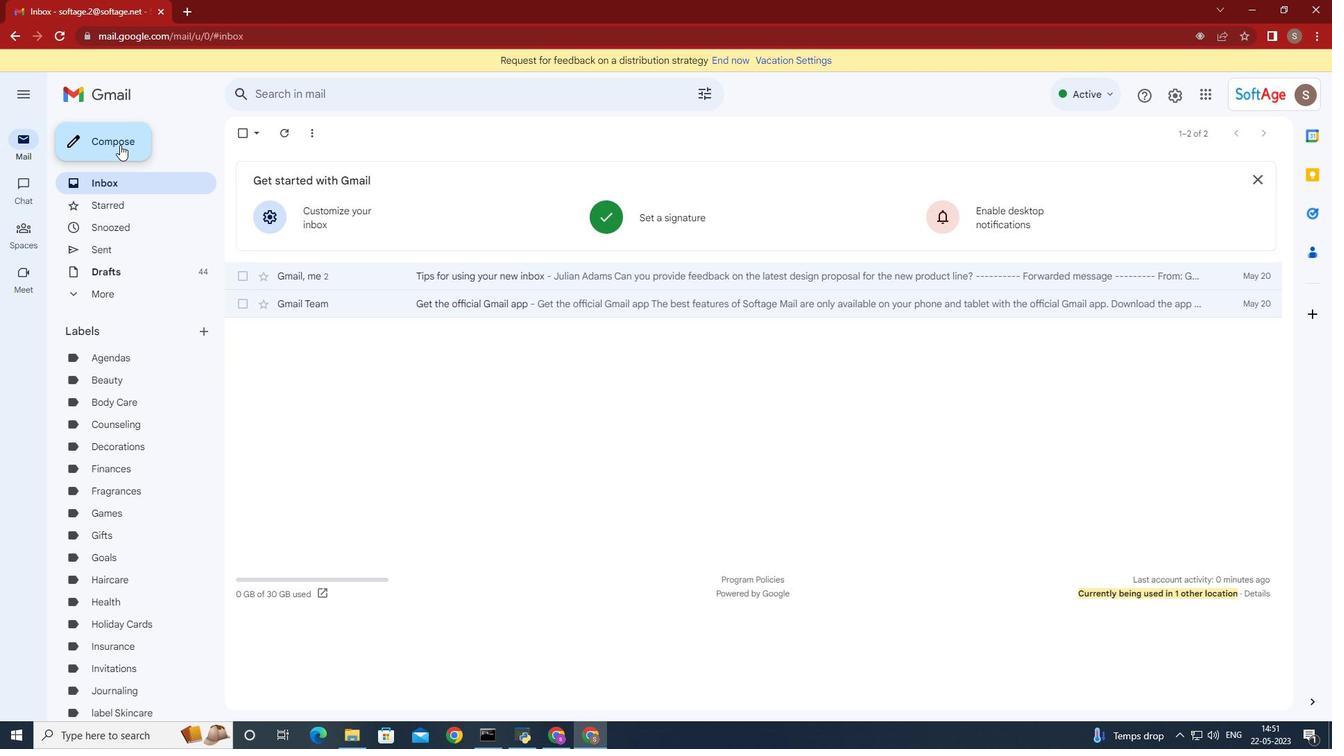 
Action: Mouse moved to (911, 340)
Screenshot: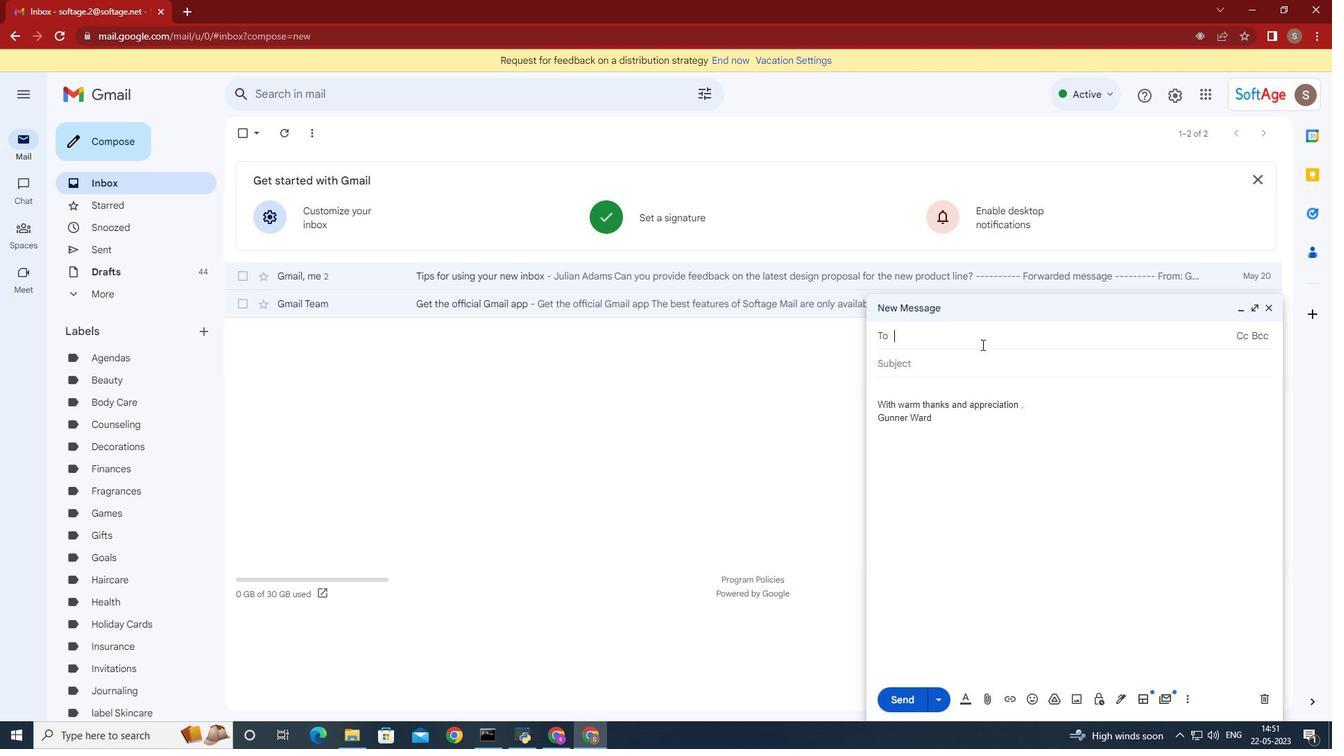 
Action: Mouse pressed left at (911, 340)
Screenshot: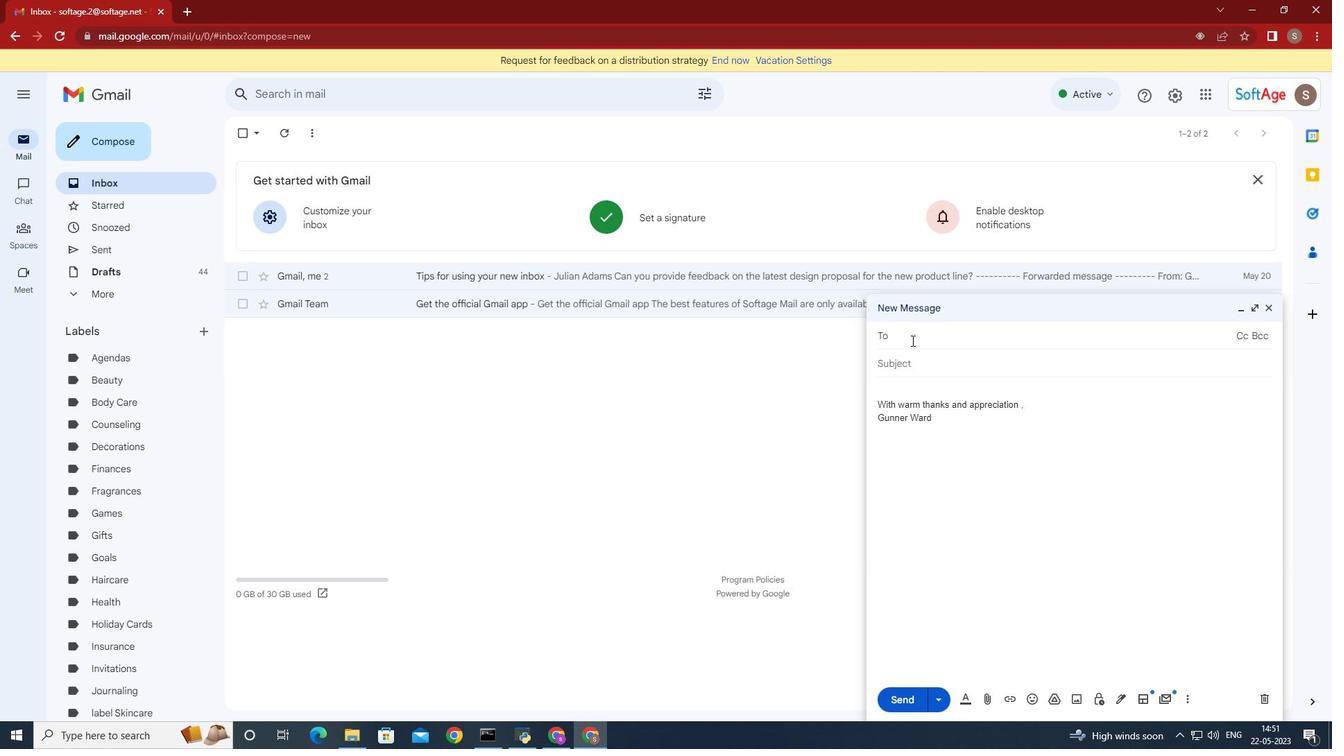 
Action: Key pressed softage.8
Screenshot: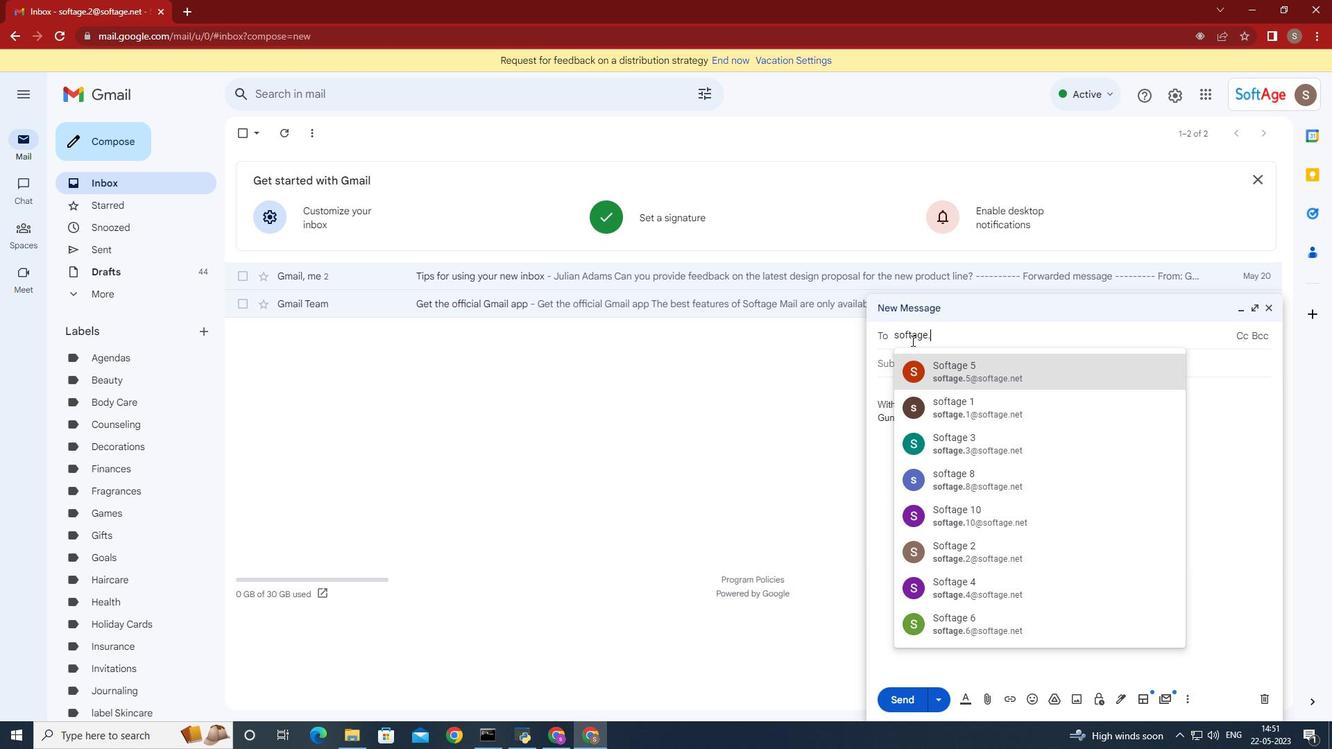 
Action: Mouse moved to (958, 381)
Screenshot: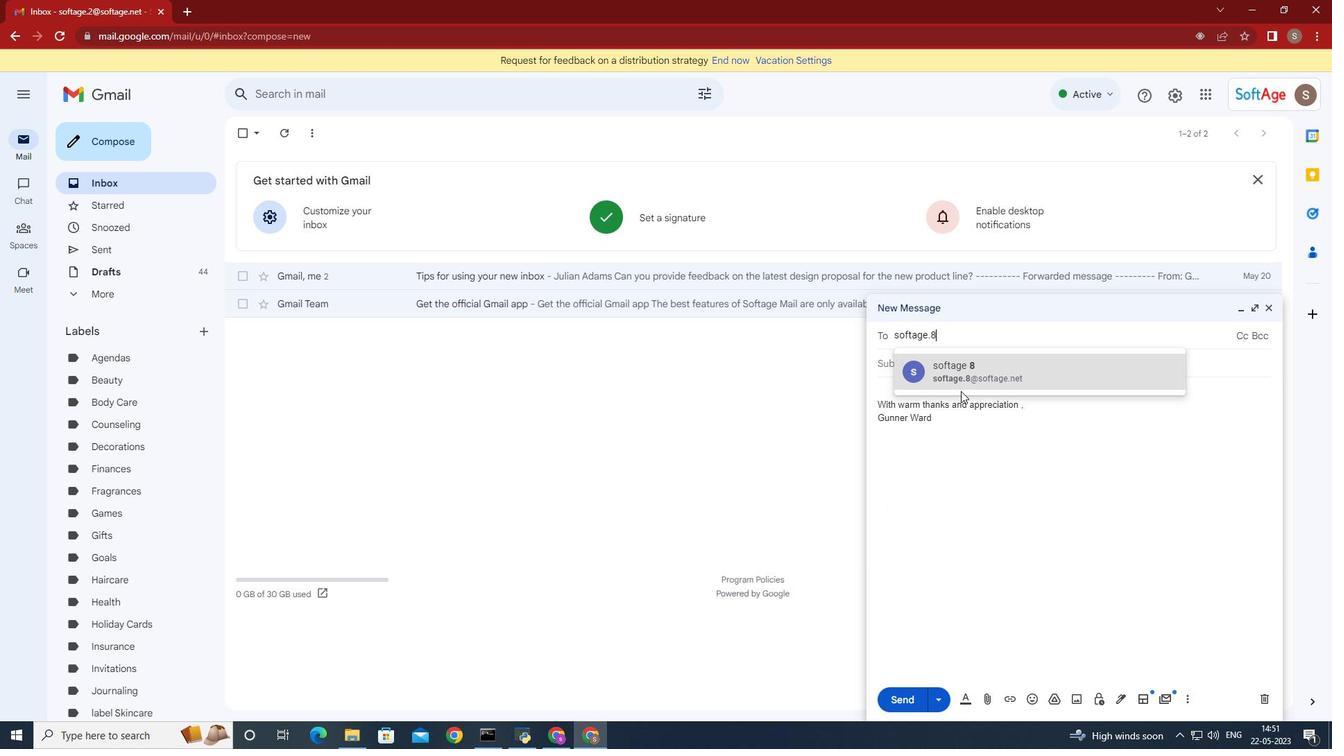 
Action: Mouse pressed left at (958, 381)
Screenshot: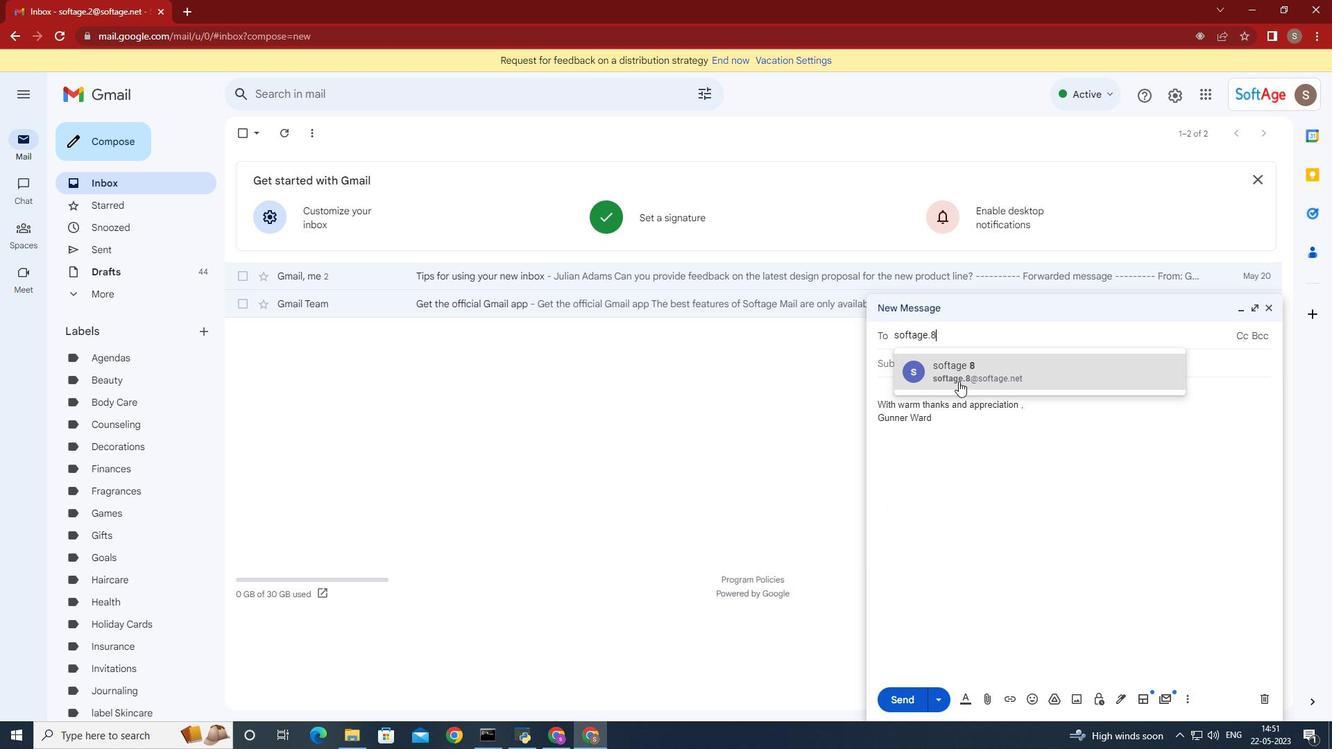 
Action: Mouse moved to (201, 330)
Screenshot: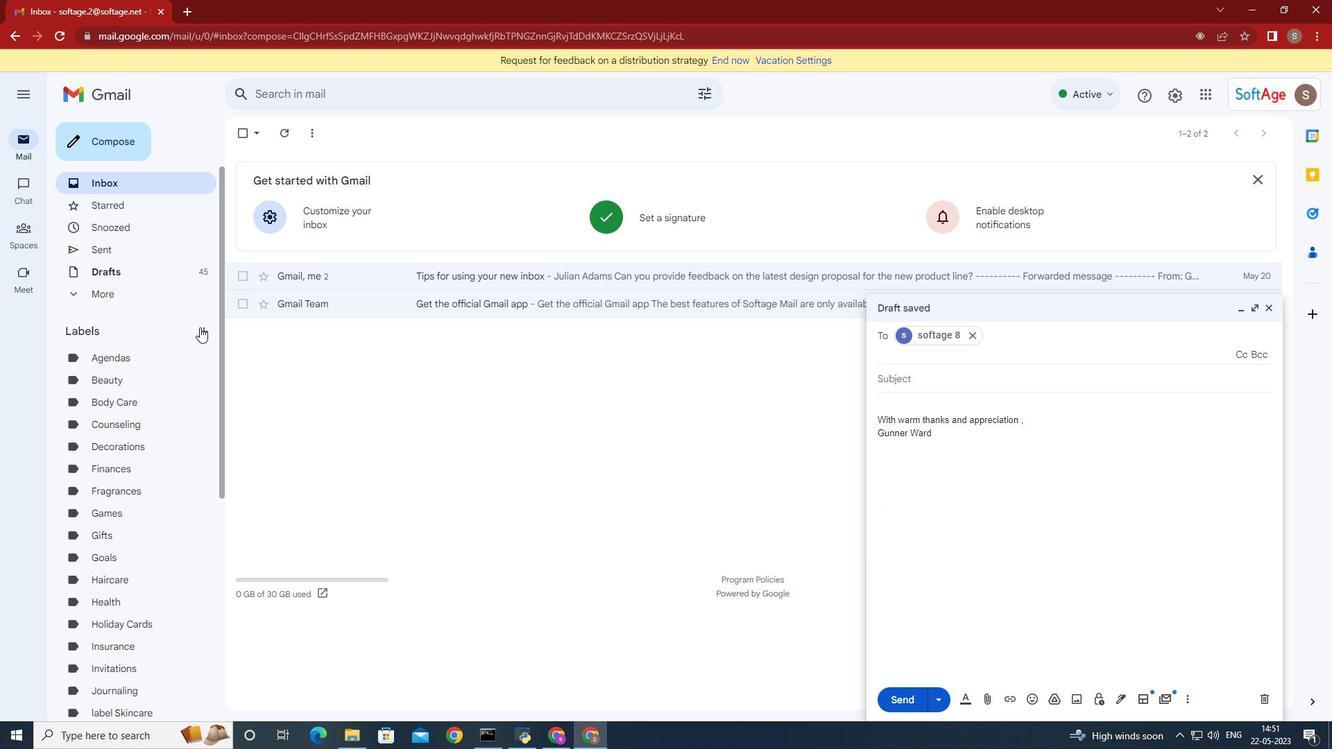 
Action: Mouse pressed left at (201, 330)
Screenshot: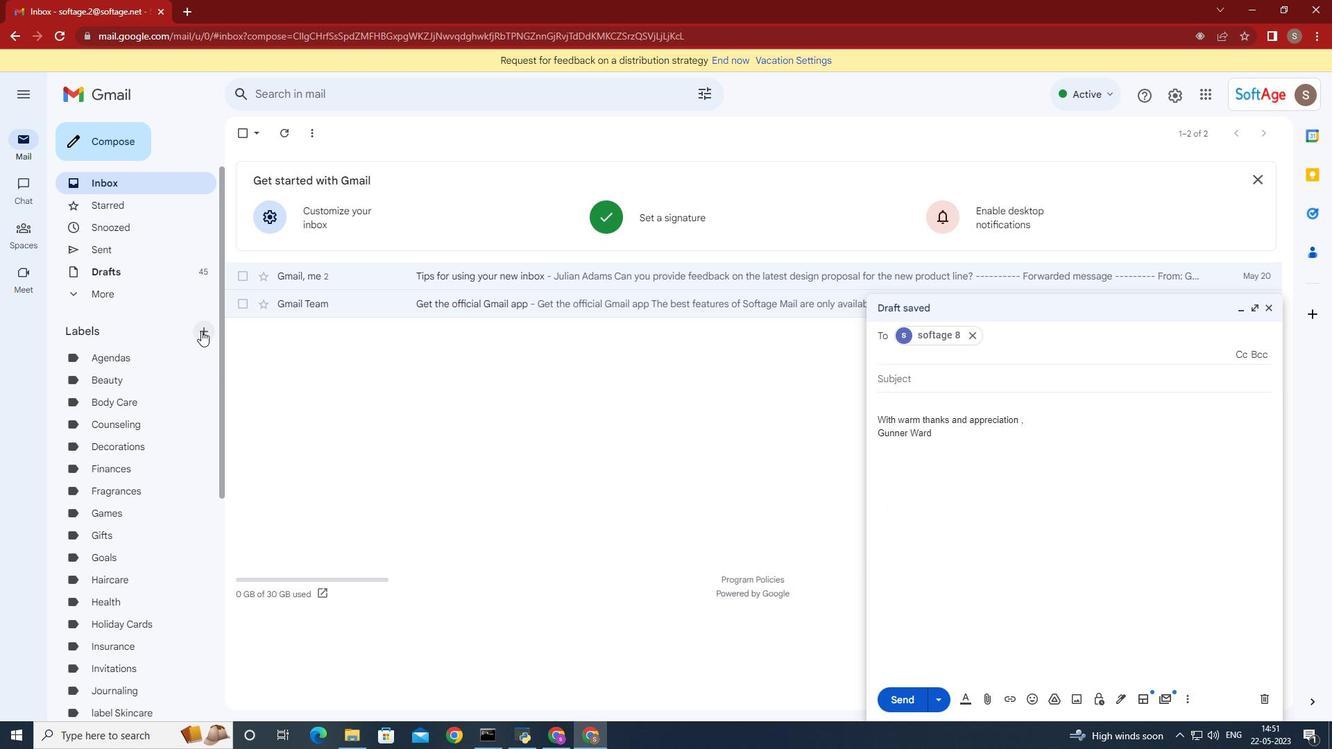 
Action: Mouse moved to (617, 375)
Screenshot: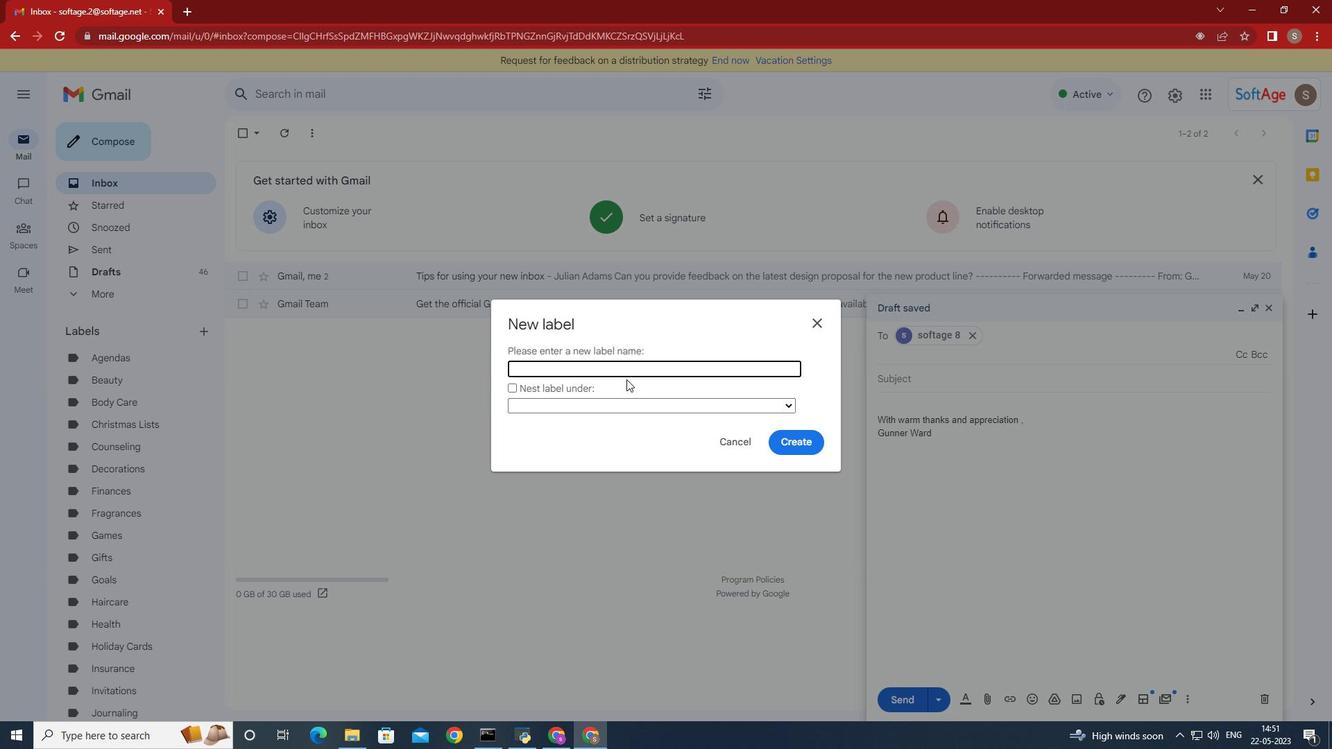 
Action: Key pressed <Key.shift><Key.shift><Key.shift><Key.shift><Key.shift><Key.shift><Key.shift><Key.shift><Key.shift><Key.shift>Goals
Screenshot: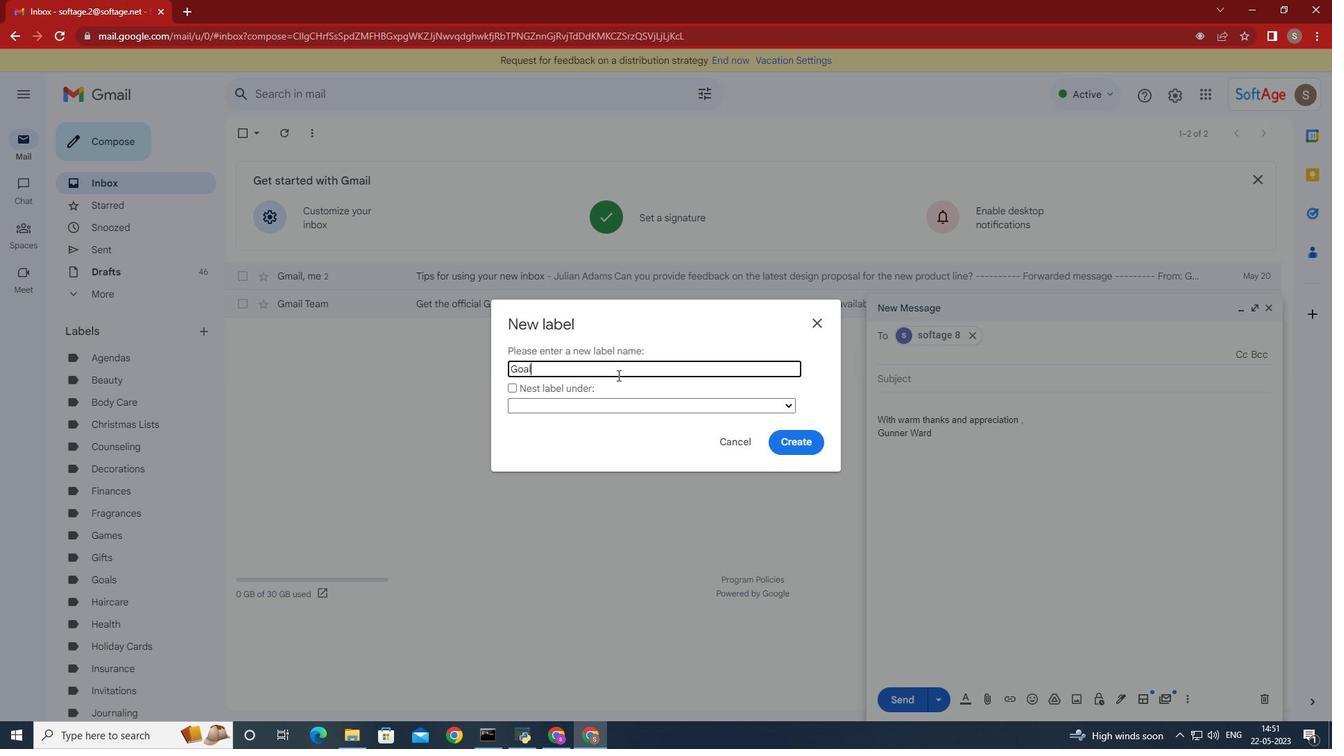 
Action: Mouse moved to (713, 428)
Screenshot: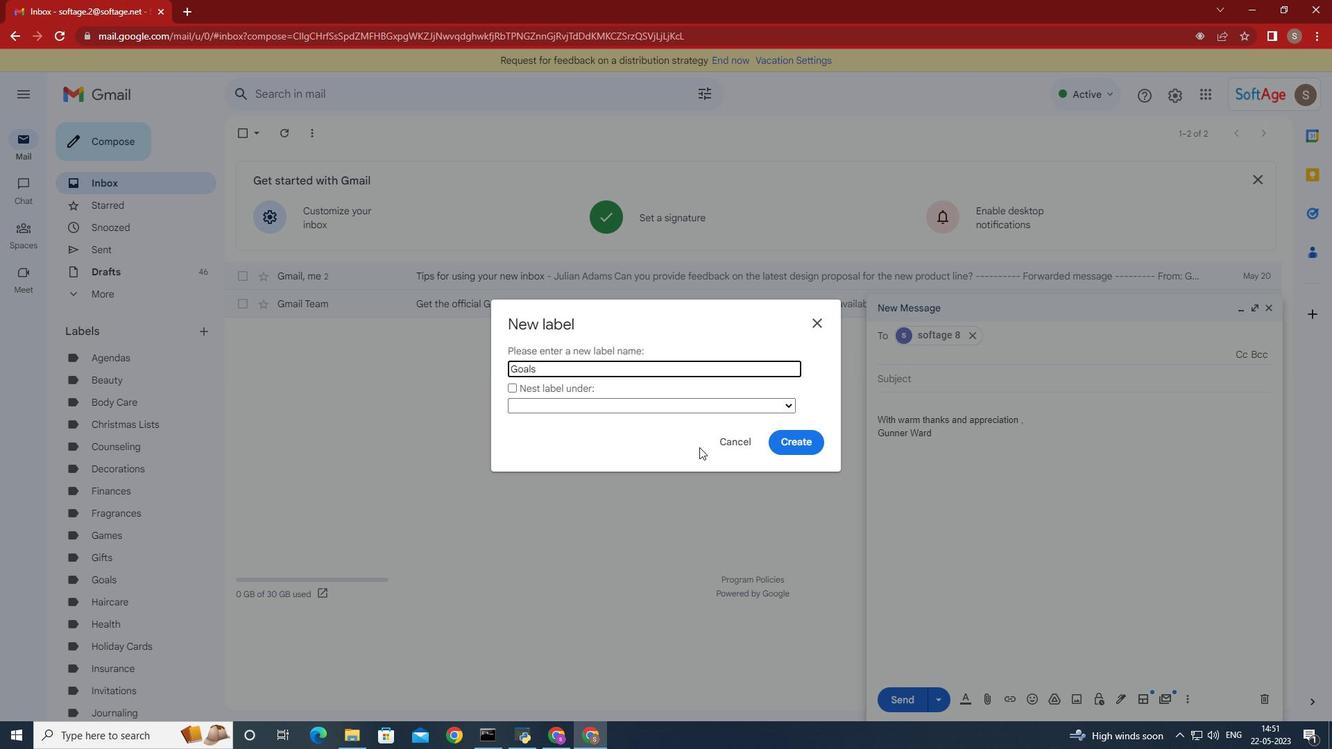 
Action: Key pressed <Key.space>
Screenshot: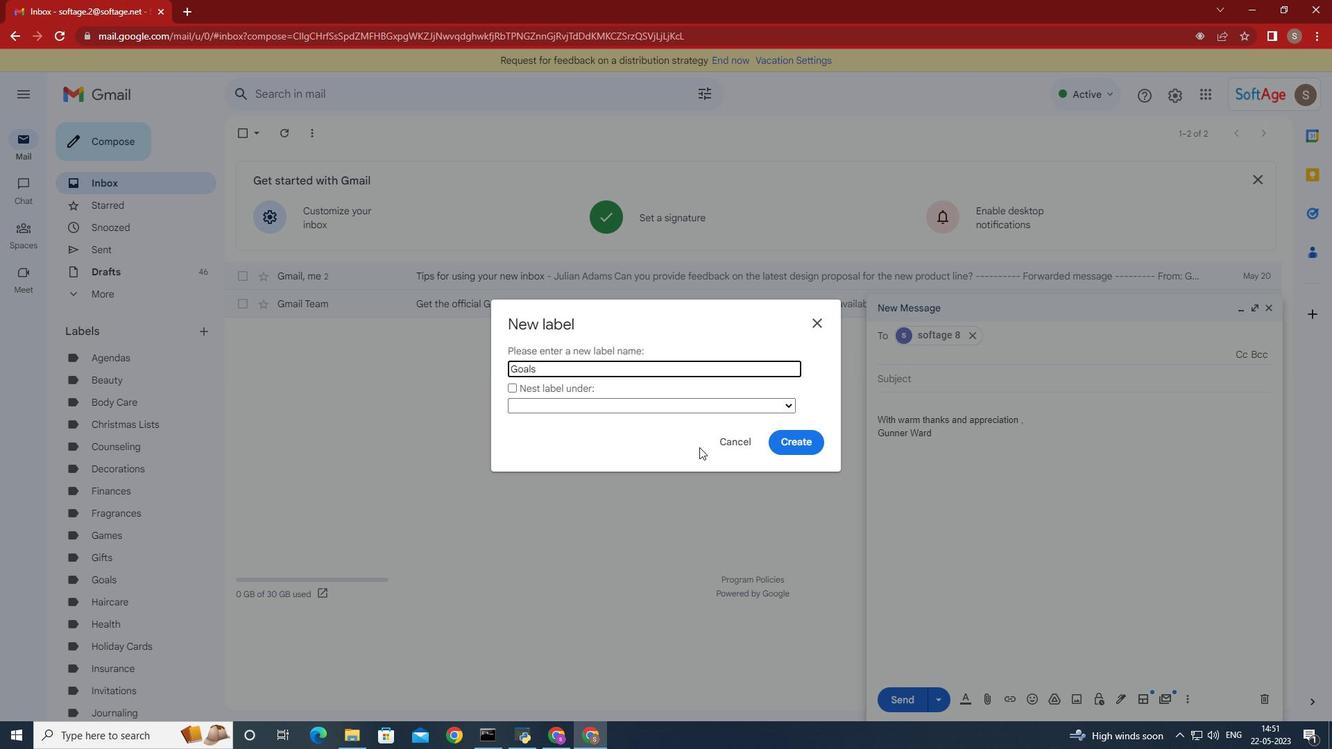 
Action: Mouse moved to (810, 444)
Screenshot: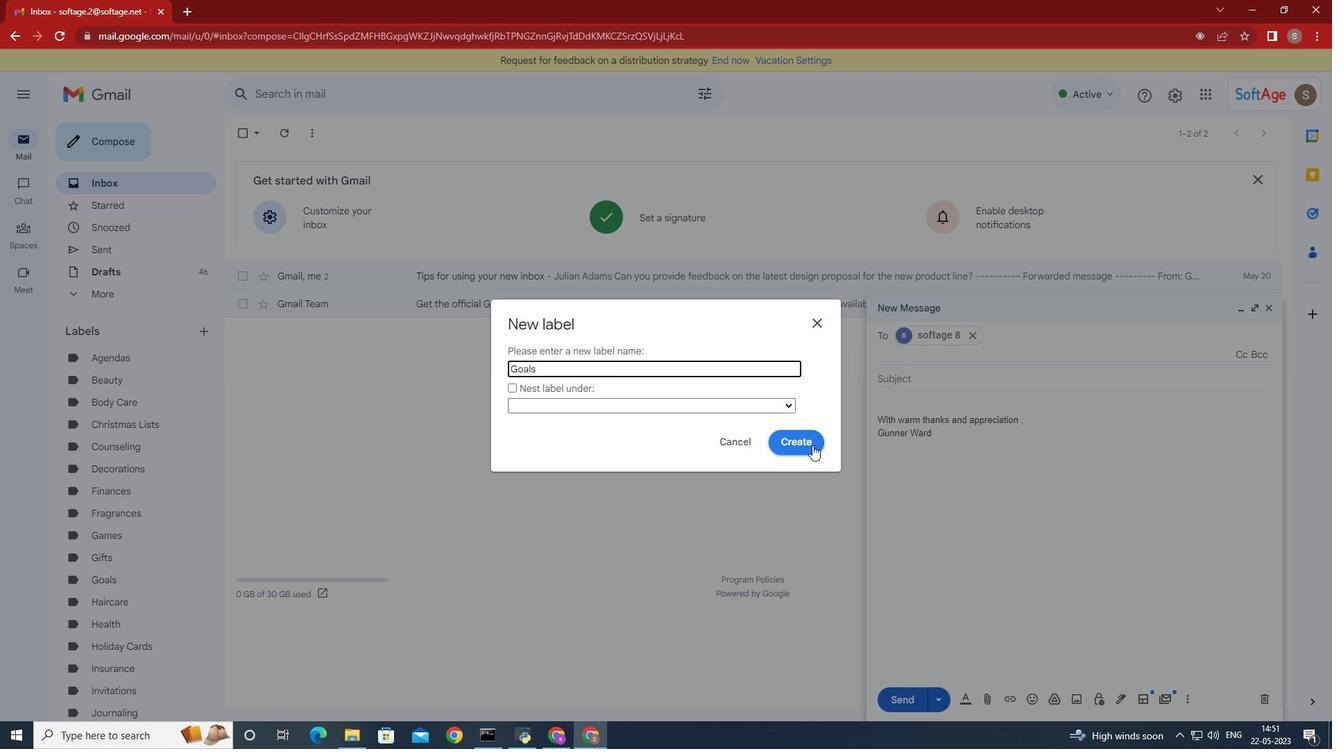
Action: Mouse pressed left at (810, 444)
Screenshot: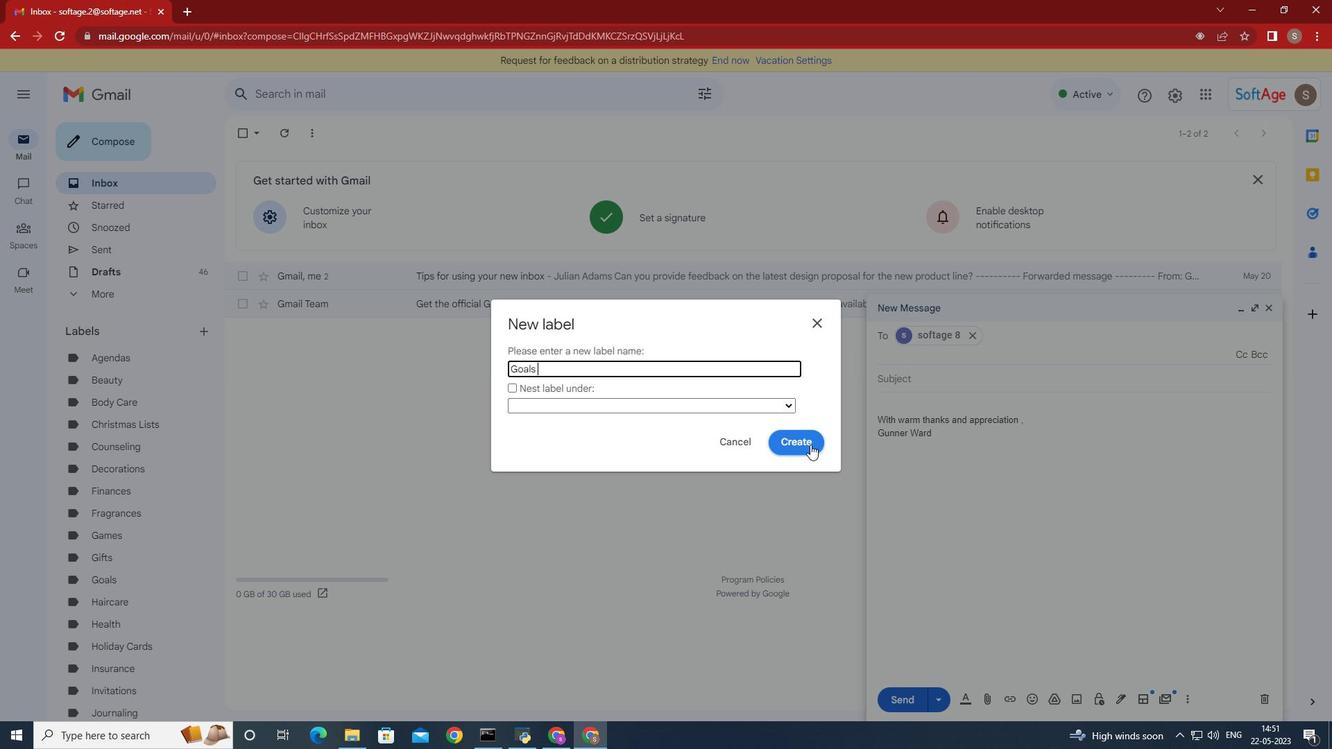 
Action: Mouse moved to (816, 319)
Screenshot: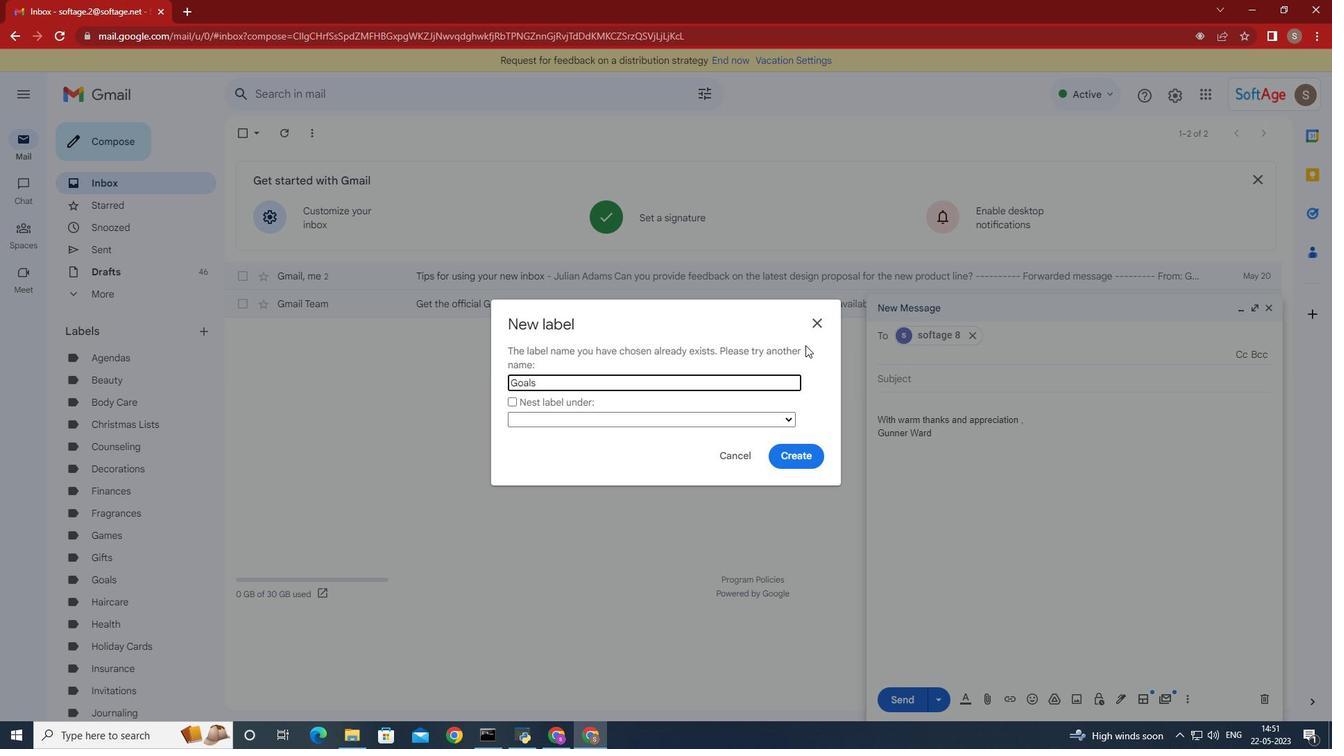 
Action: Mouse pressed left at (816, 319)
Screenshot: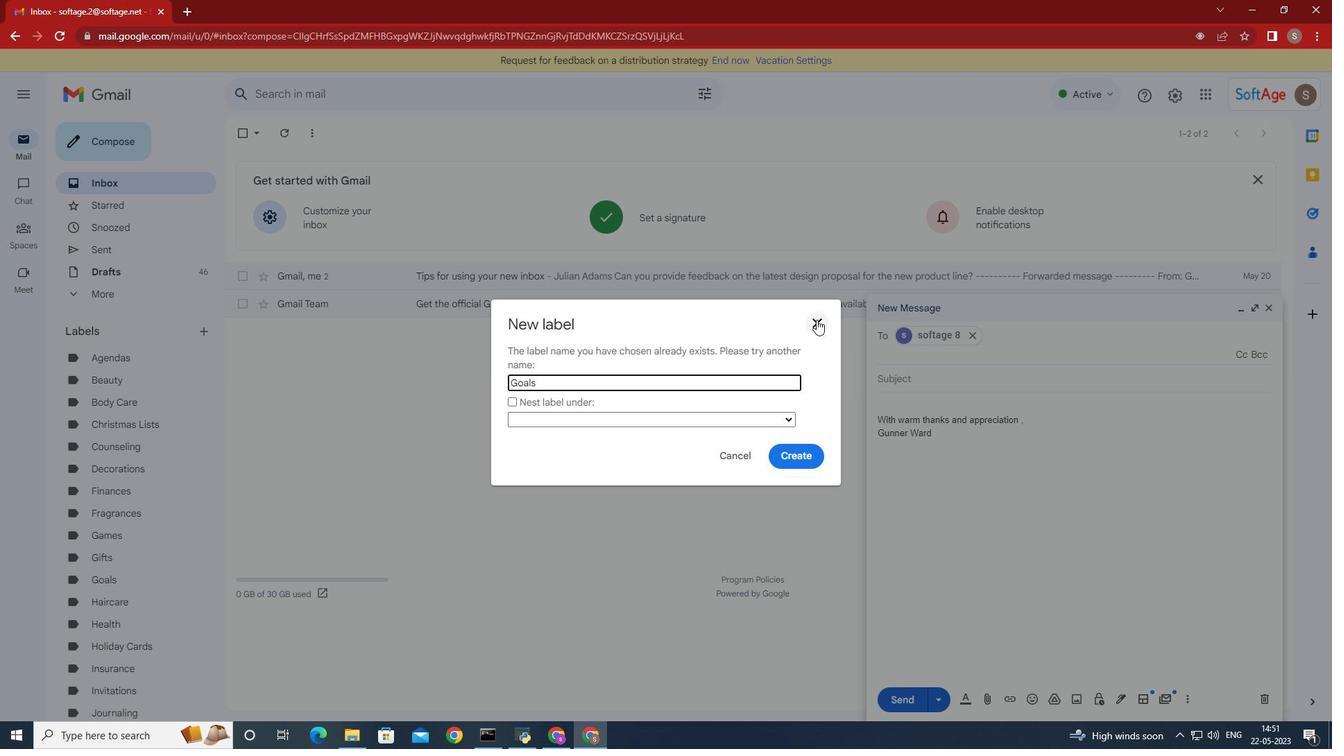 
Action: Mouse moved to (180, 395)
Screenshot: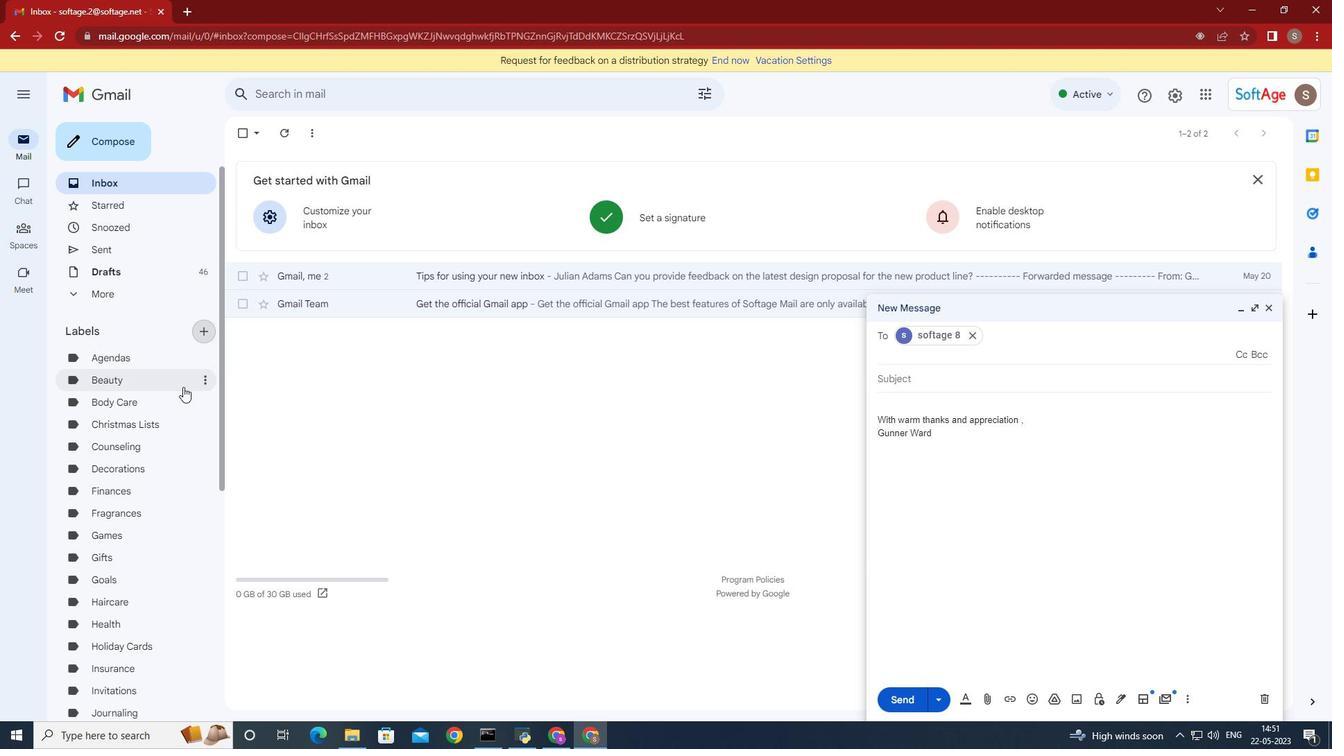 
Action: Mouse scrolled (180, 394) with delta (0, 0)
Screenshot: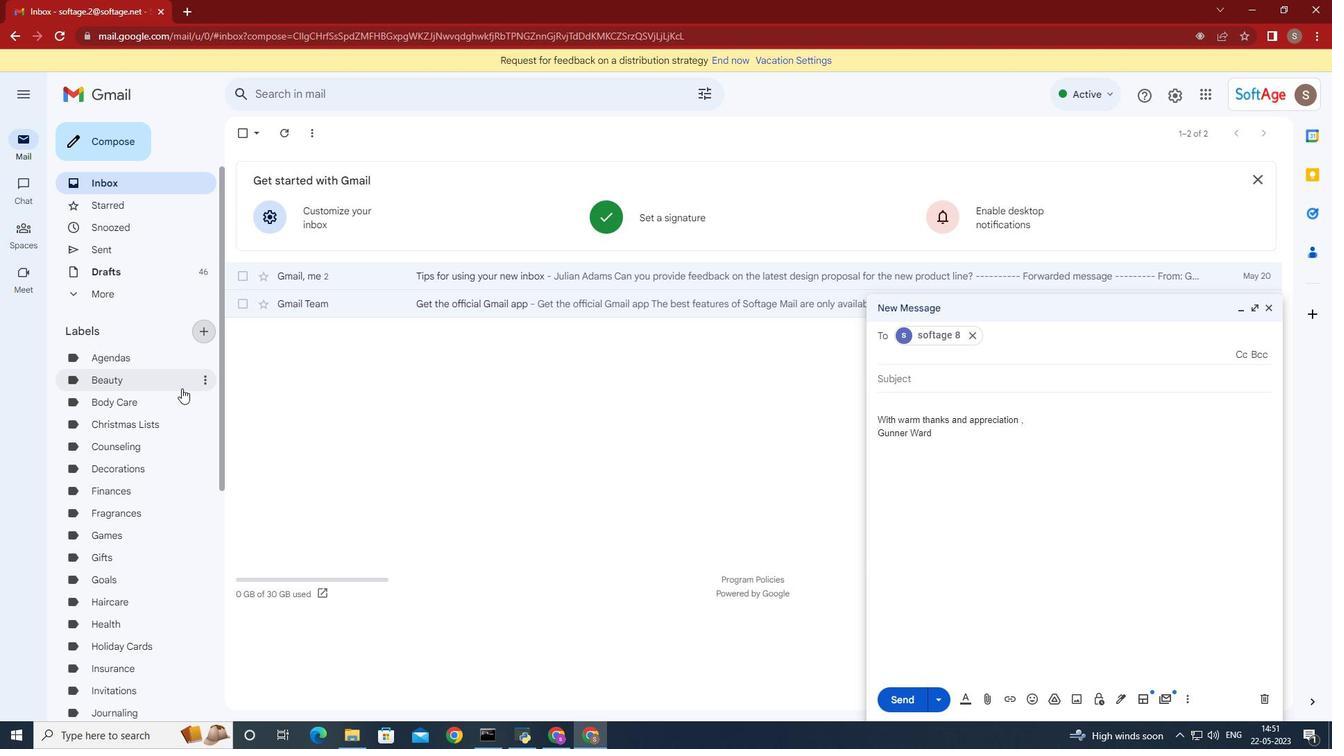 
Action: Mouse scrolled (180, 394) with delta (0, 0)
Screenshot: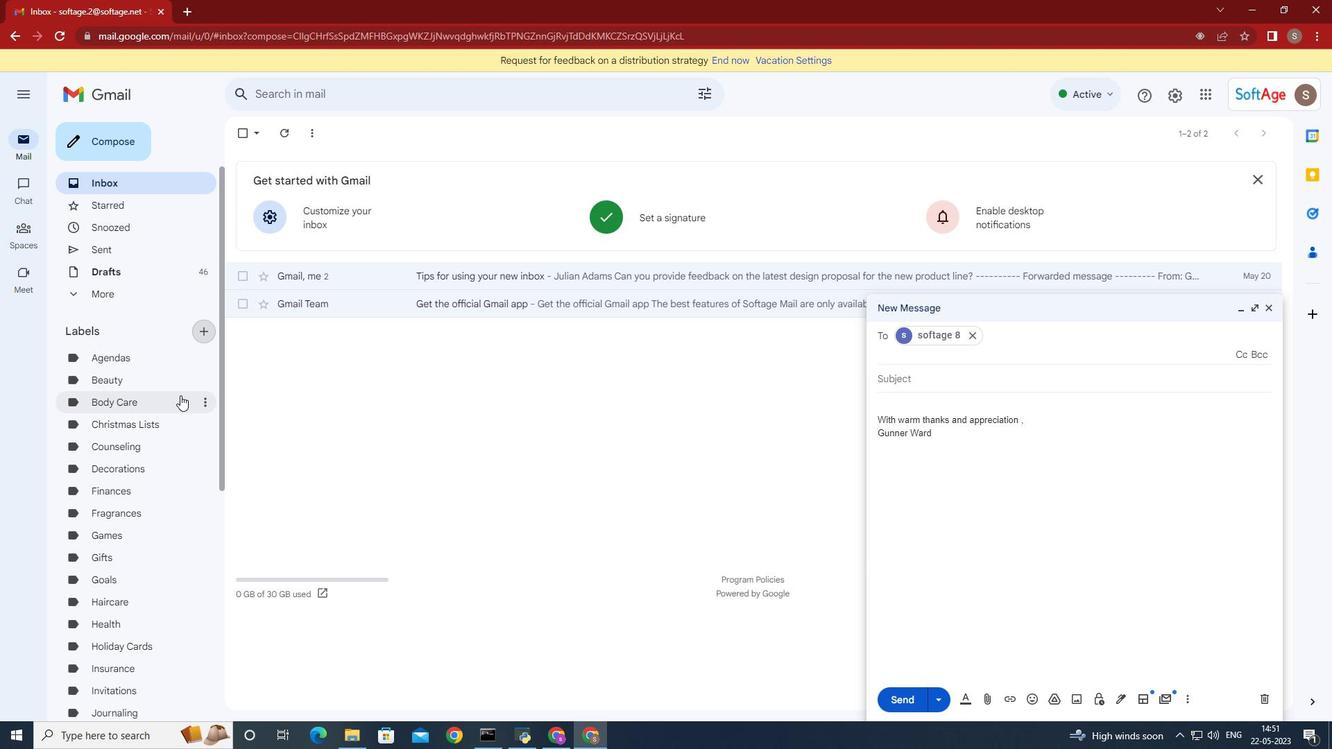 
Action: Mouse scrolled (180, 394) with delta (0, 0)
Screenshot: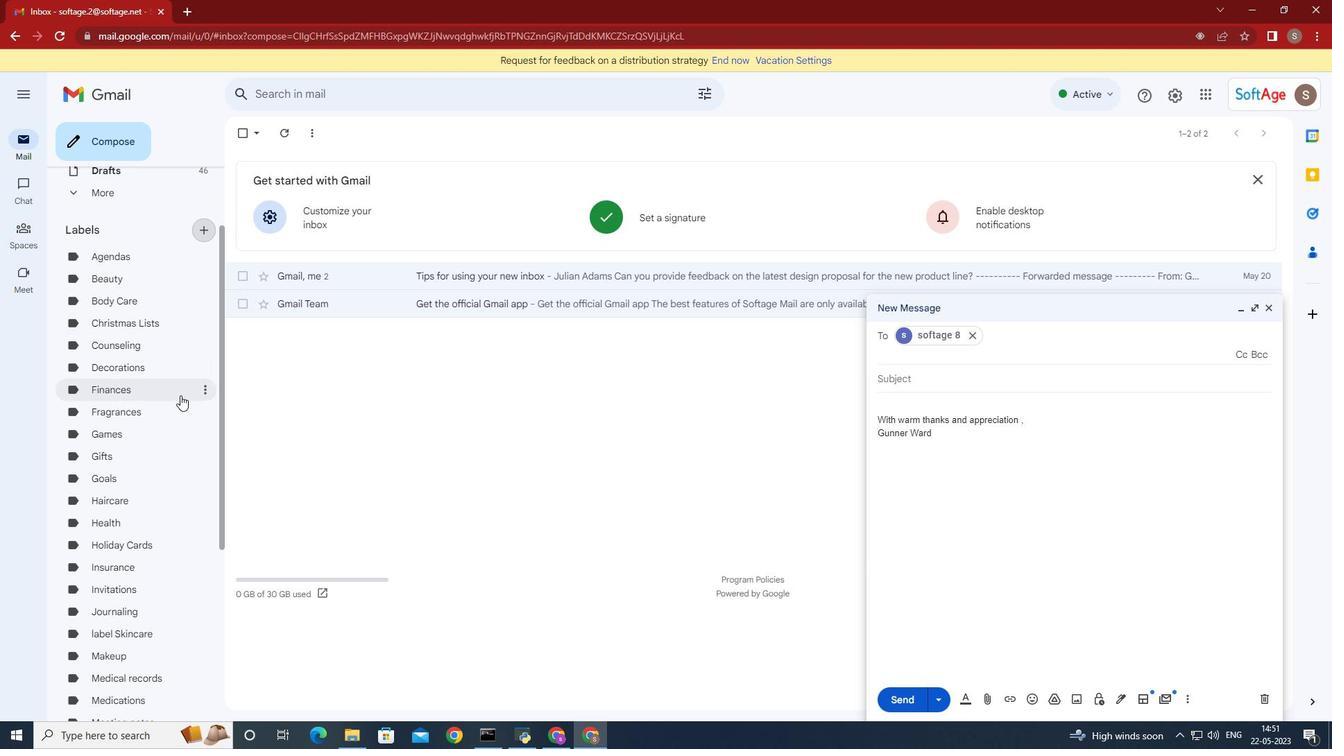 
Action: Mouse moved to (172, 410)
Screenshot: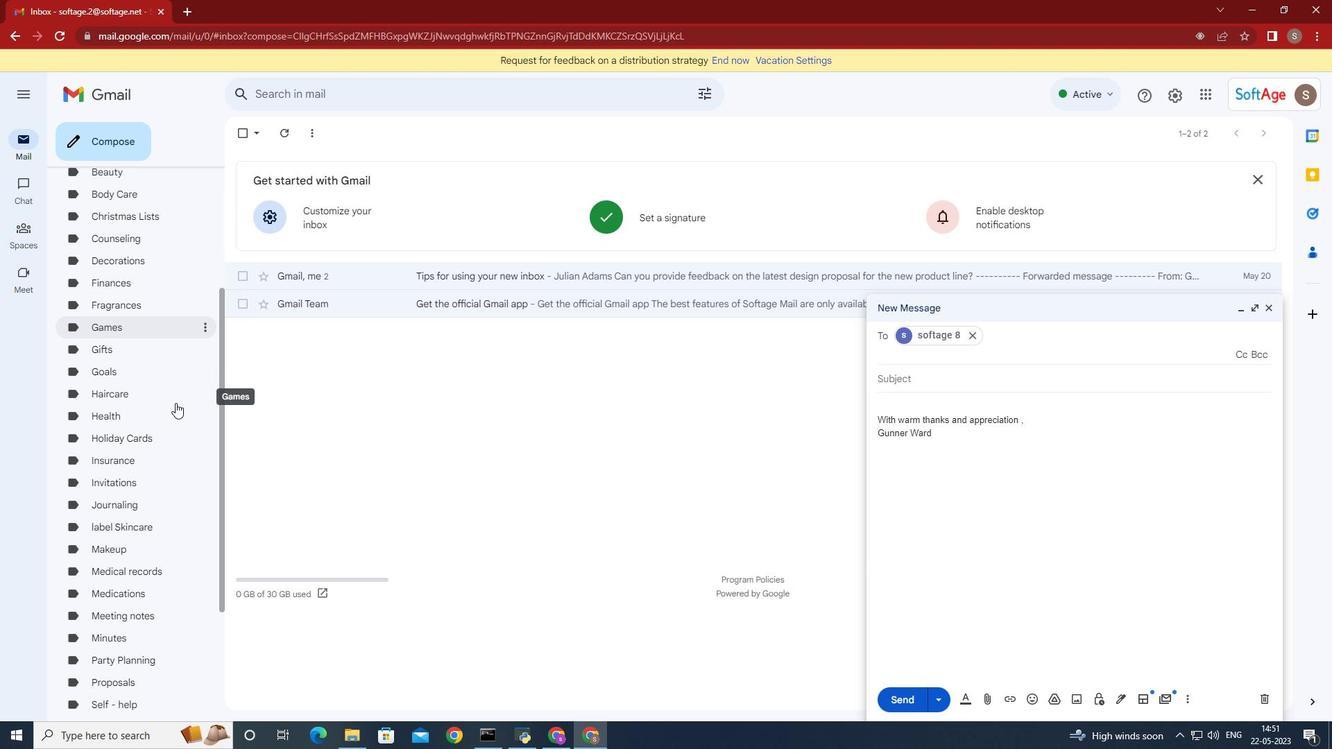 
Action: Mouse scrolled (172, 410) with delta (0, 0)
Screenshot: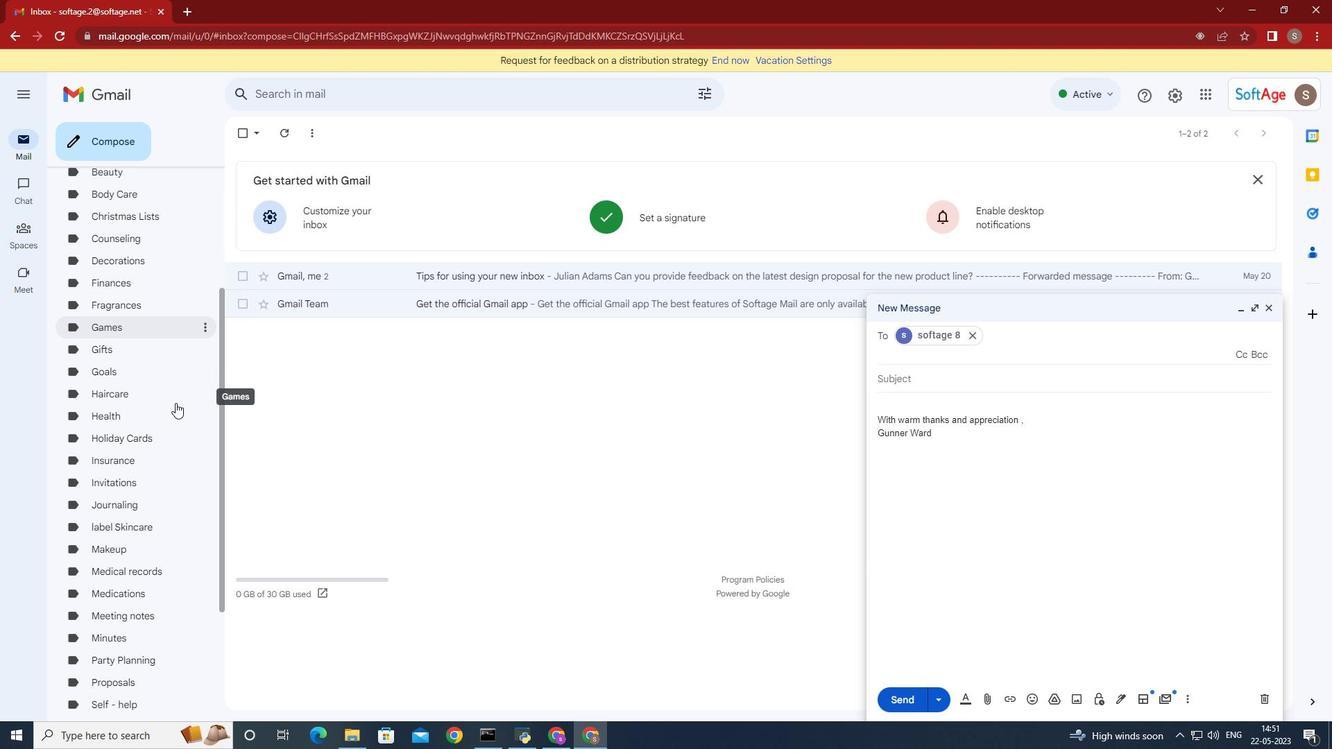 
Action: Mouse moved to (170, 414)
Screenshot: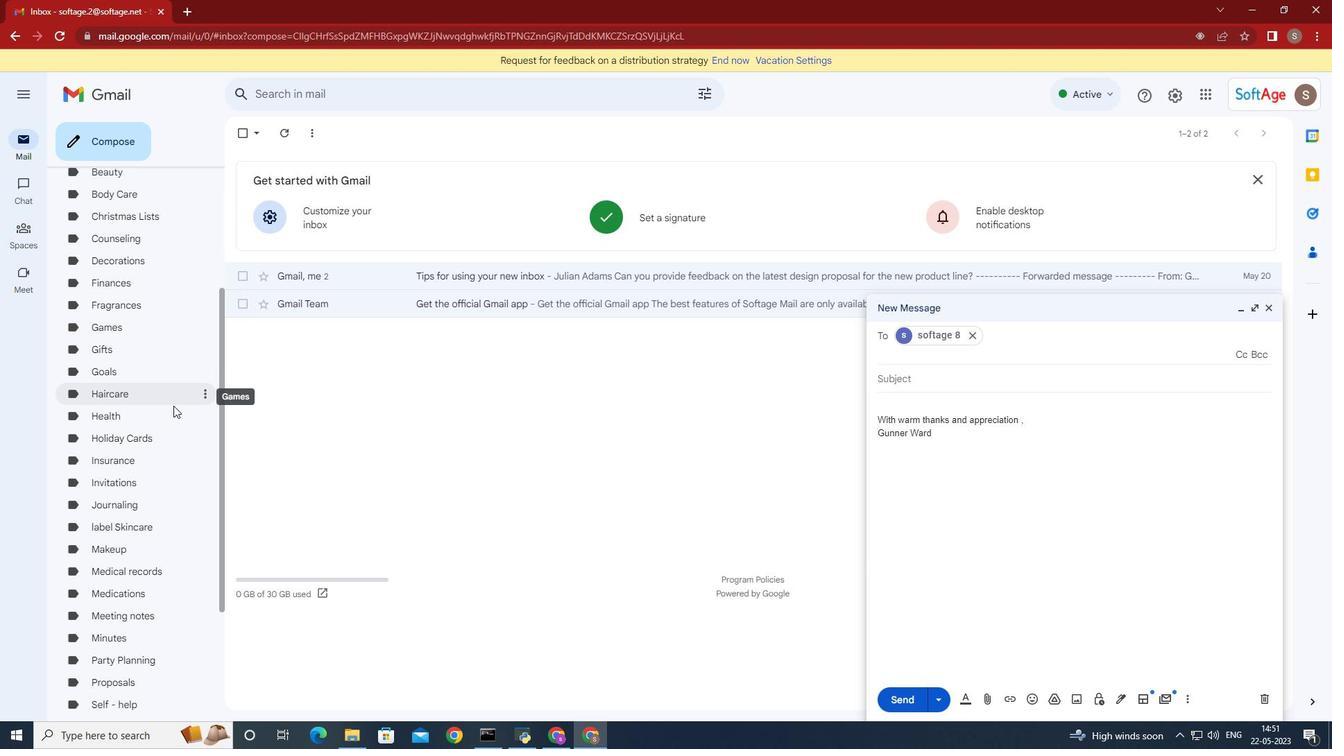
Action: Mouse scrolled (170, 413) with delta (0, 0)
Screenshot: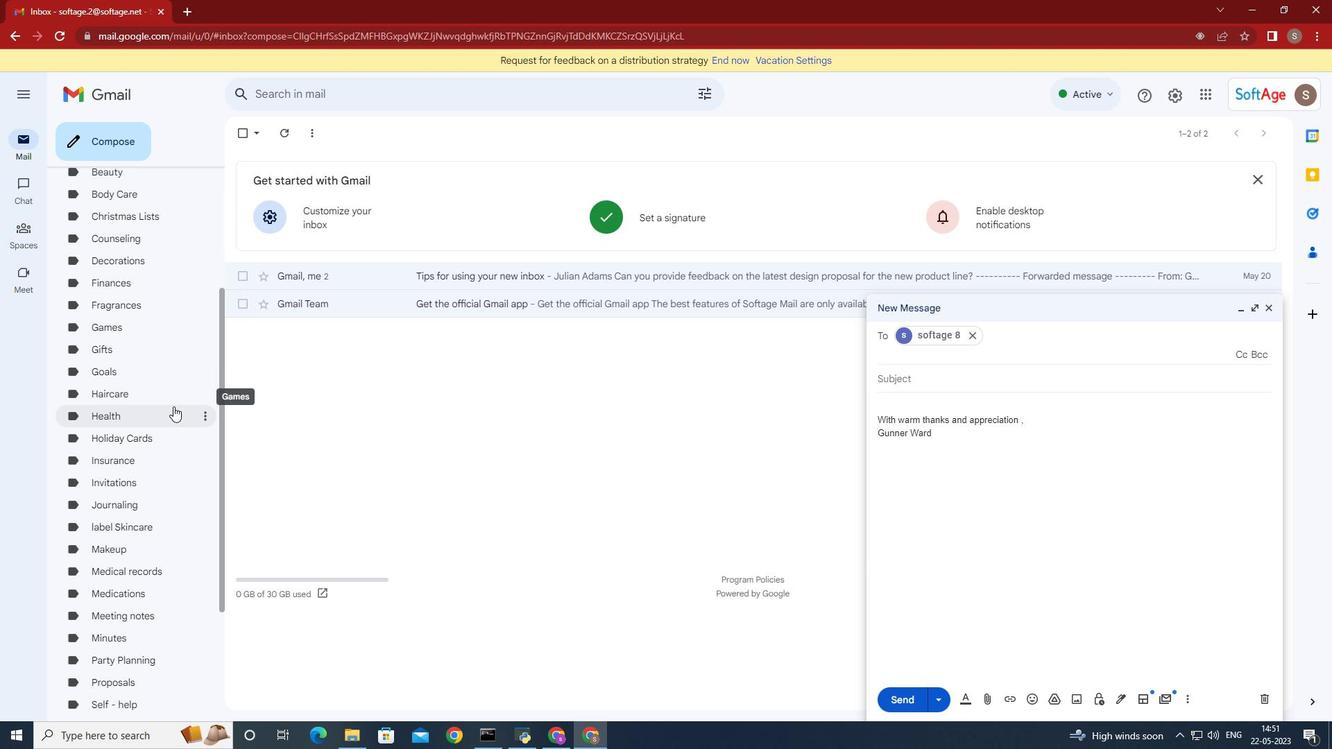 
Action: Mouse moved to (170, 414)
Screenshot: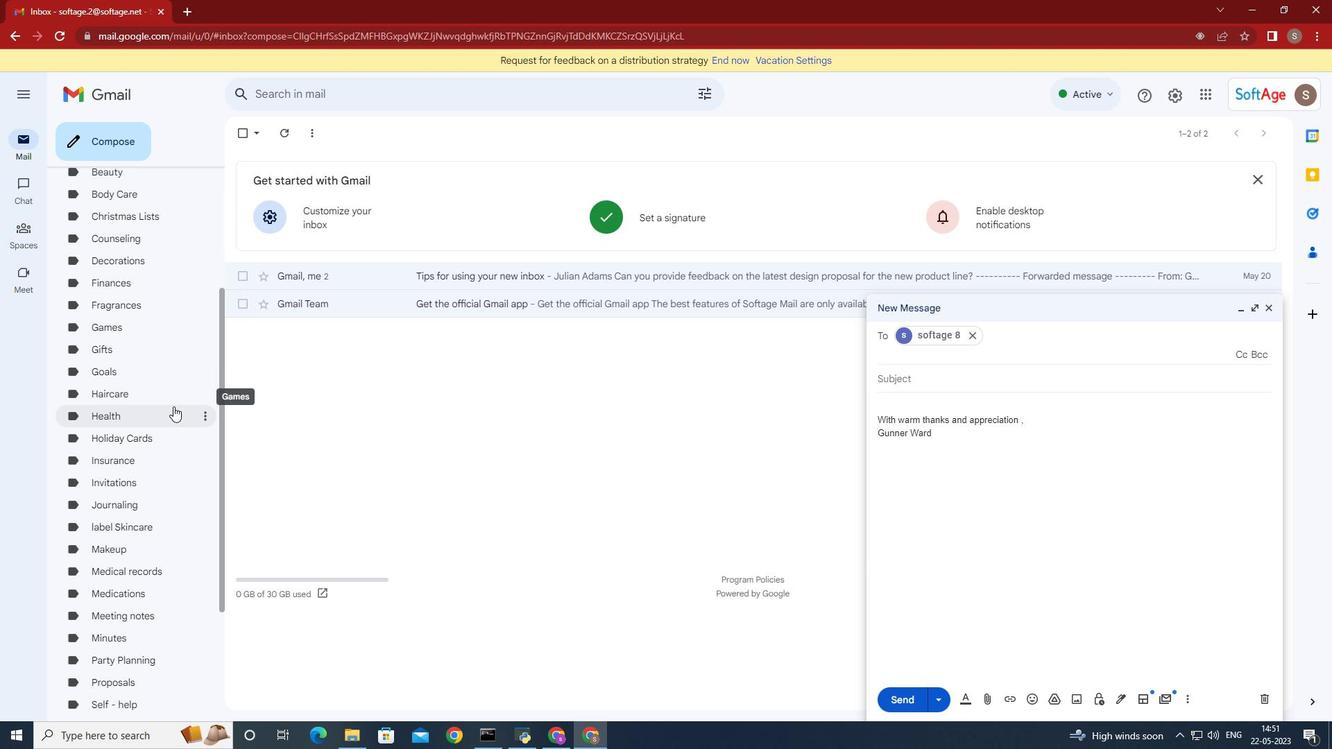 
Action: Mouse scrolled (170, 413) with delta (0, 0)
Screenshot: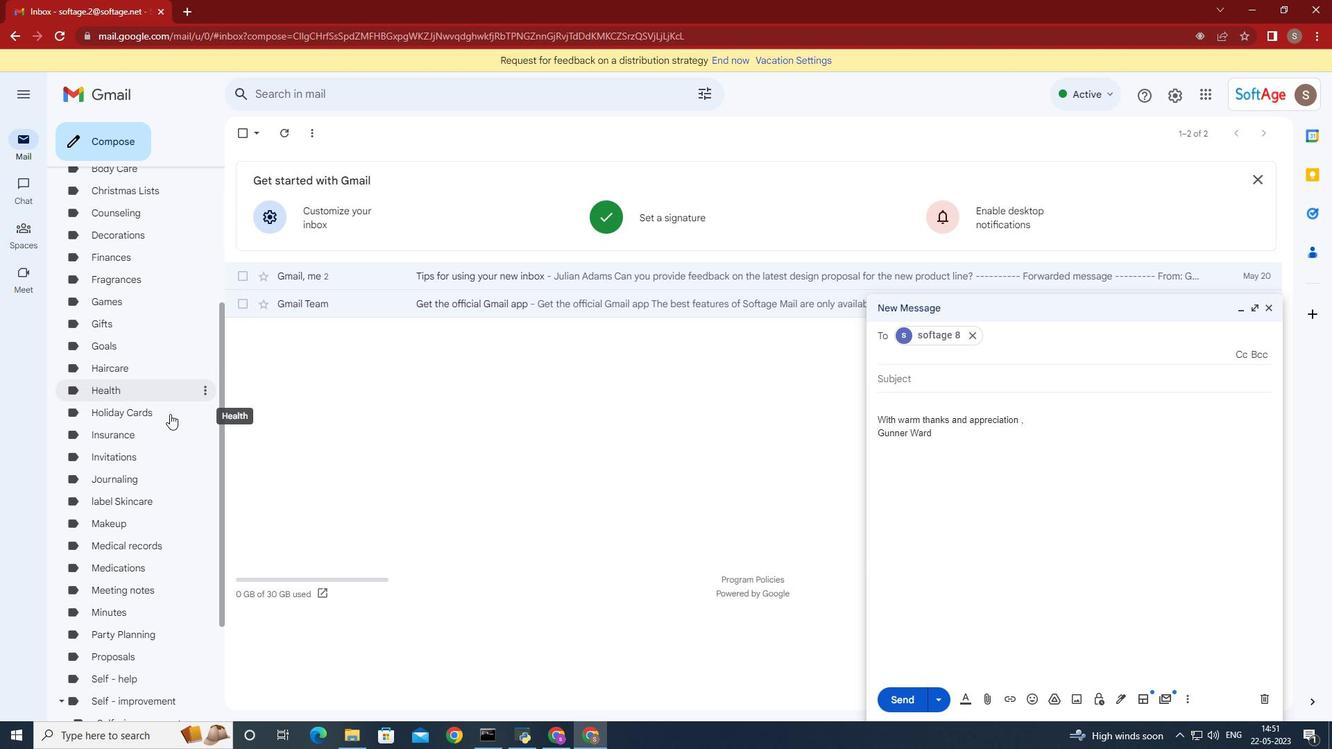 
Action: Mouse scrolled (170, 413) with delta (0, 0)
Screenshot: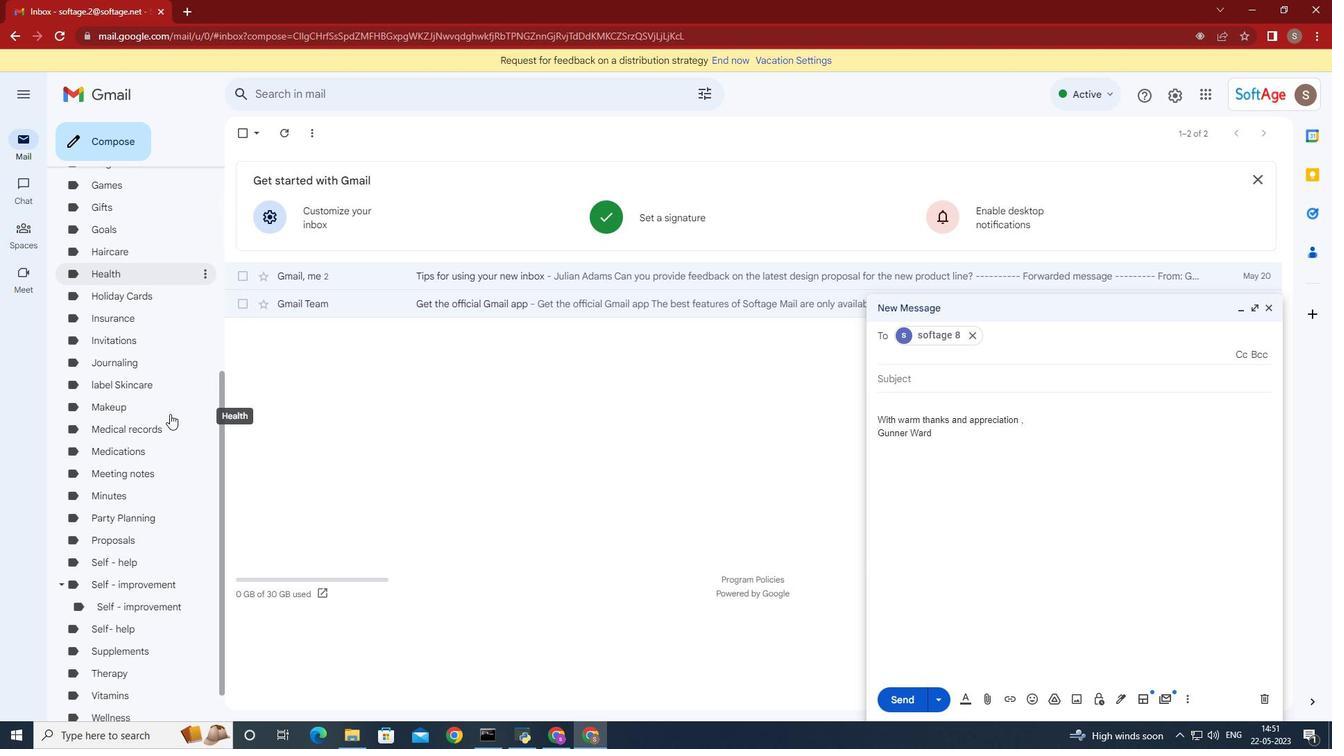 
Action: Mouse moved to (169, 487)
Screenshot: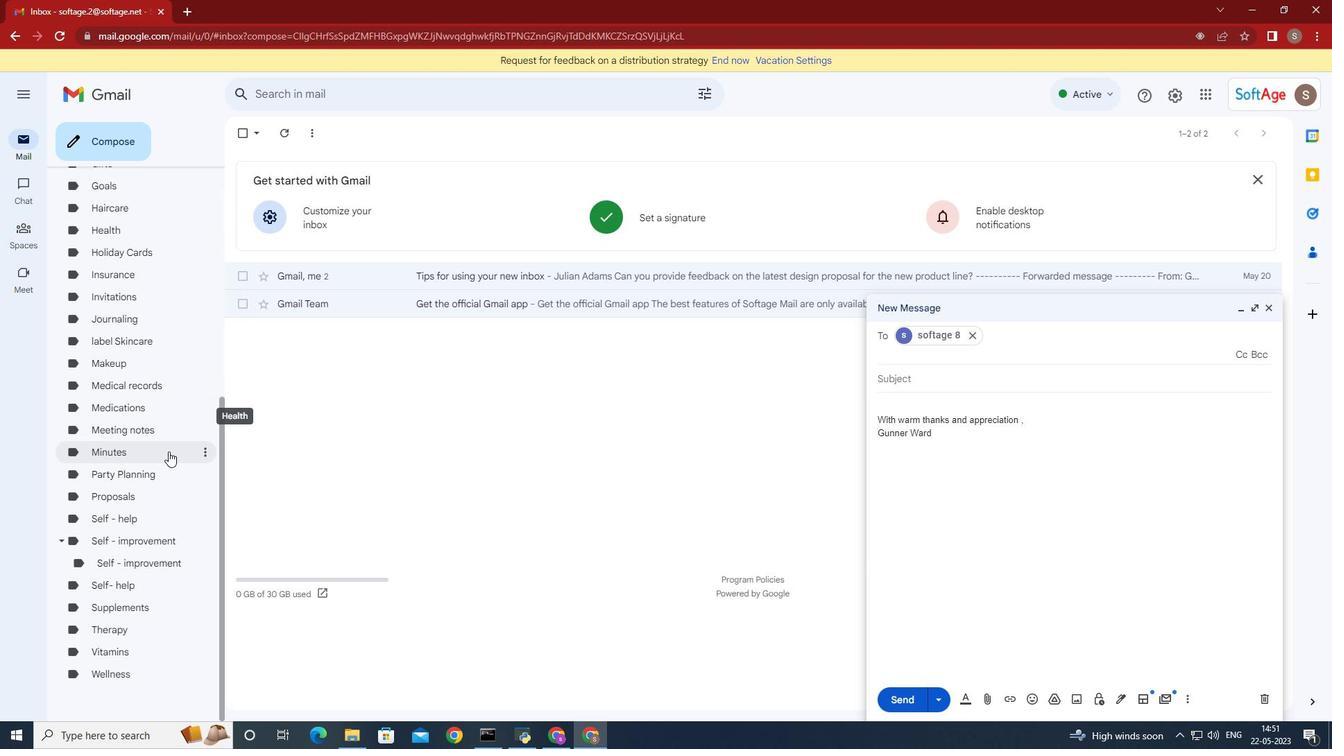 
Action: Mouse scrolled (169, 486) with delta (0, 0)
Screenshot: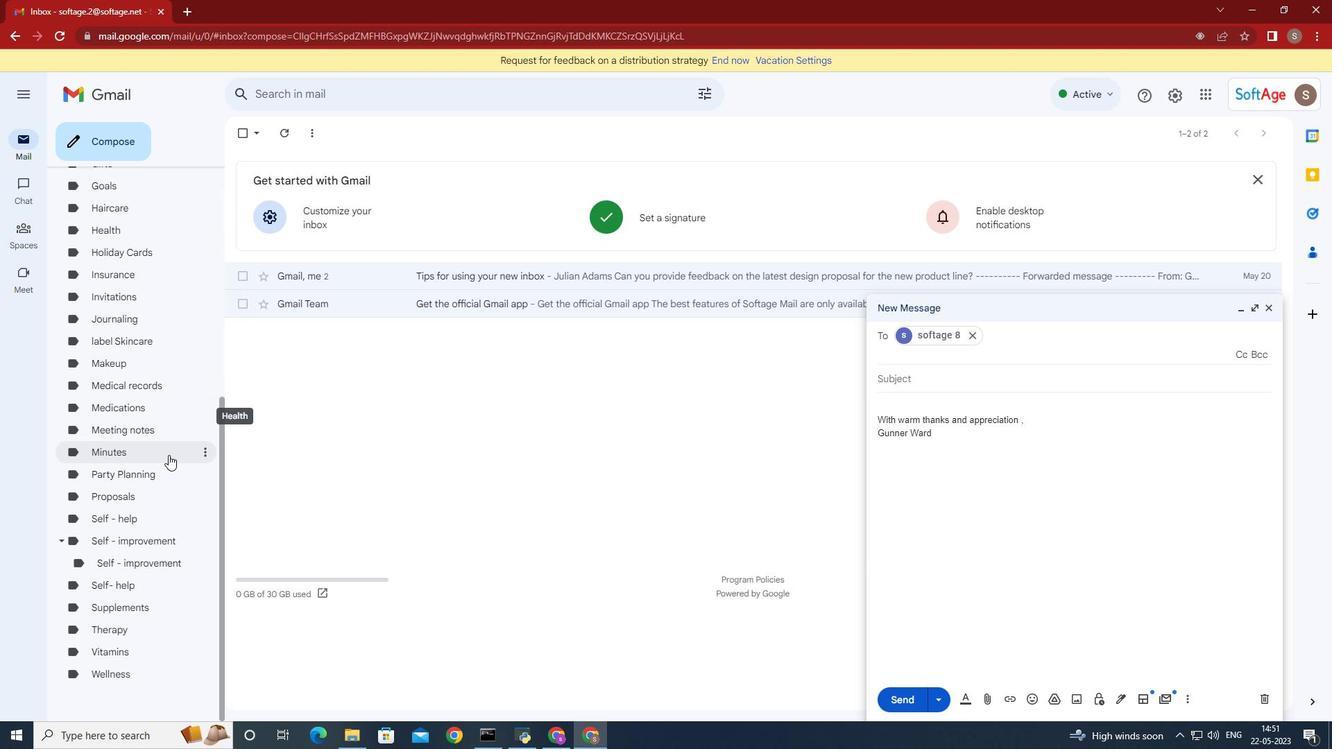 
Action: Mouse moved to (144, 441)
Screenshot: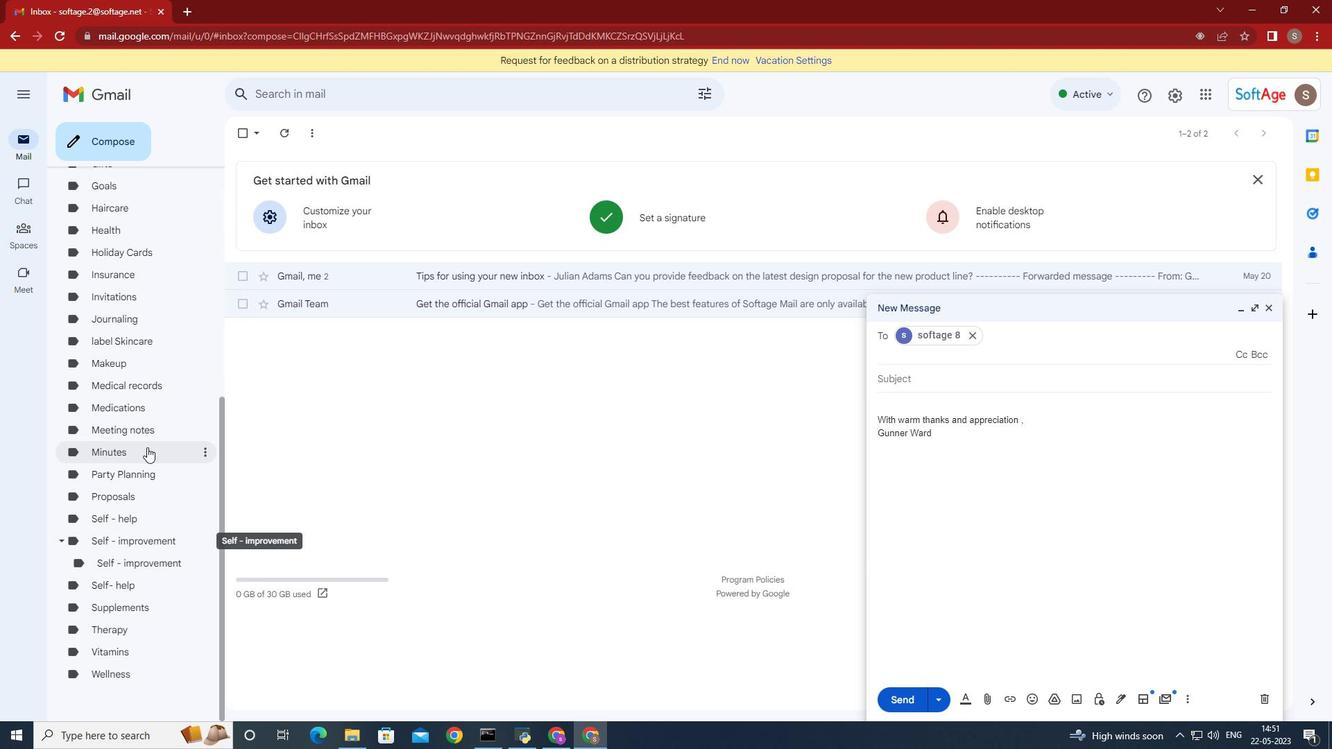 
Action: Mouse scrolled (144, 442) with delta (0, 0)
Screenshot: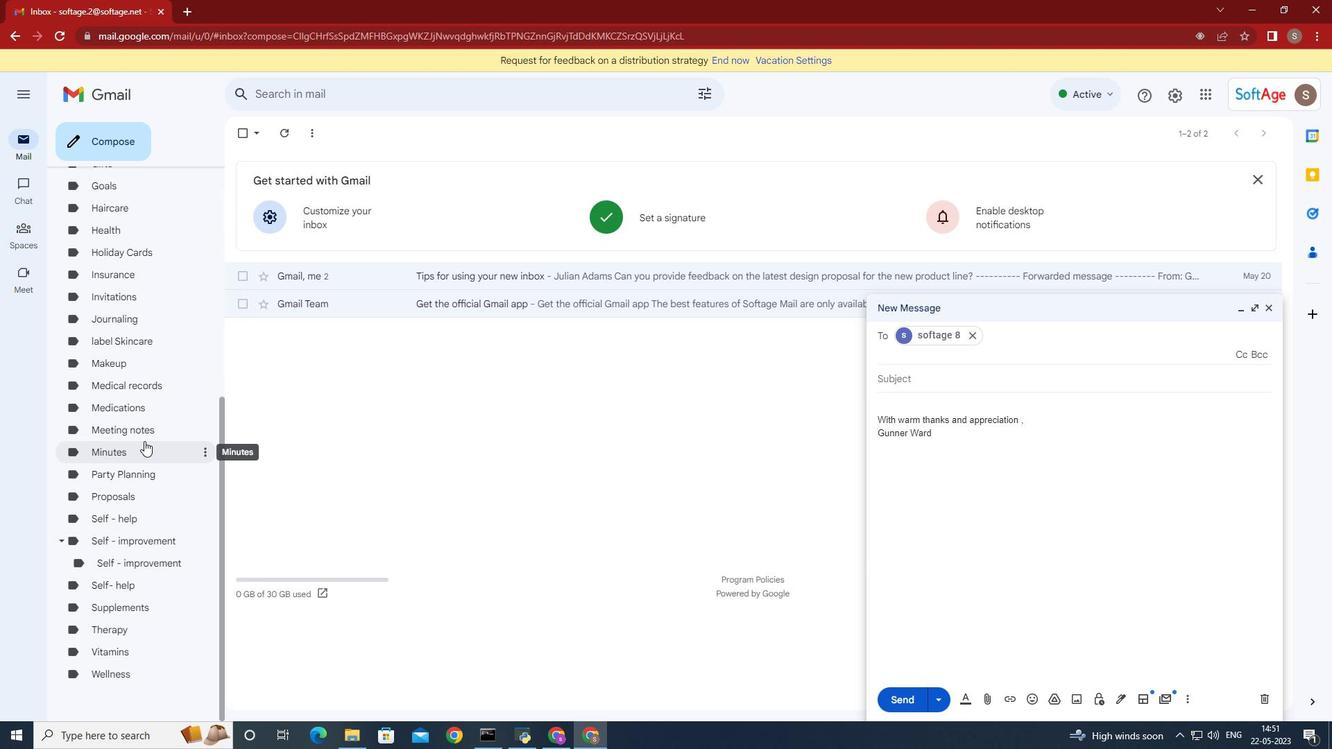 
Action: Mouse moved to (207, 254)
Screenshot: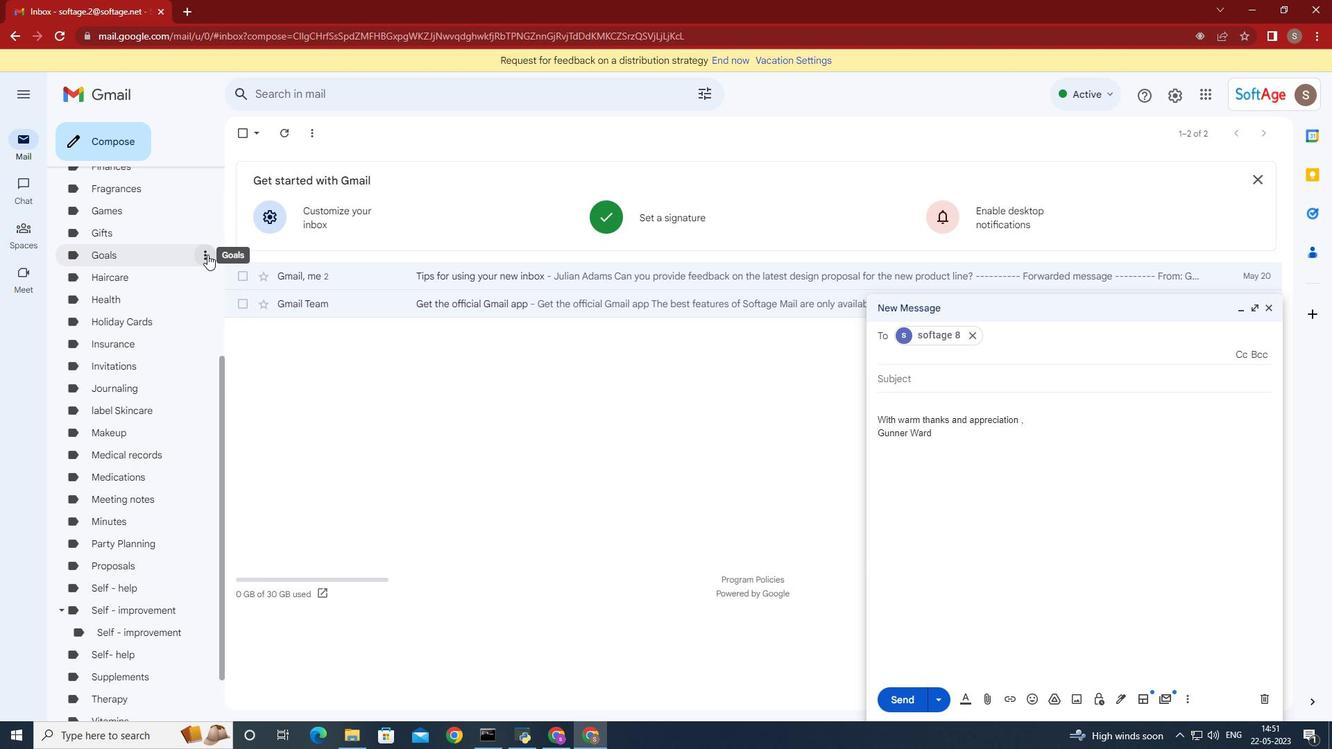 
Action: Mouse pressed left at (207, 254)
Screenshot: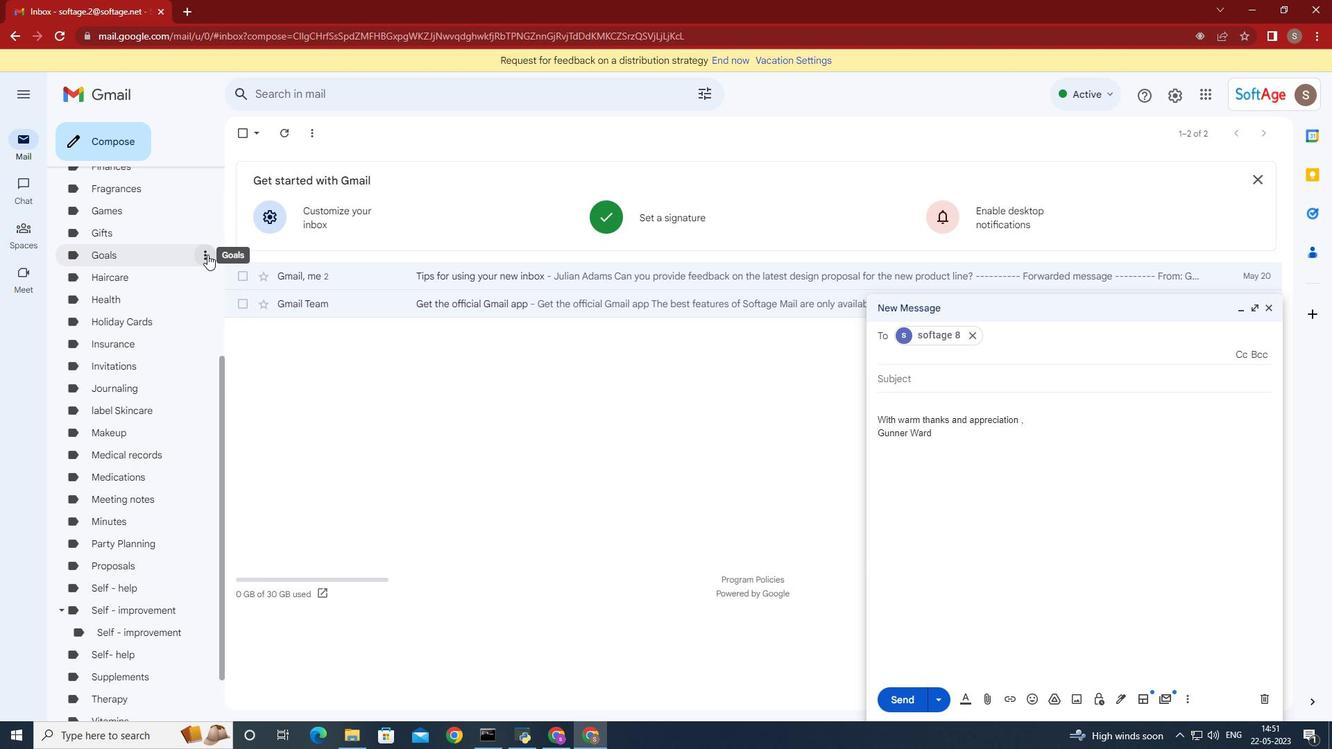 
Action: Mouse moved to (268, 500)
Screenshot: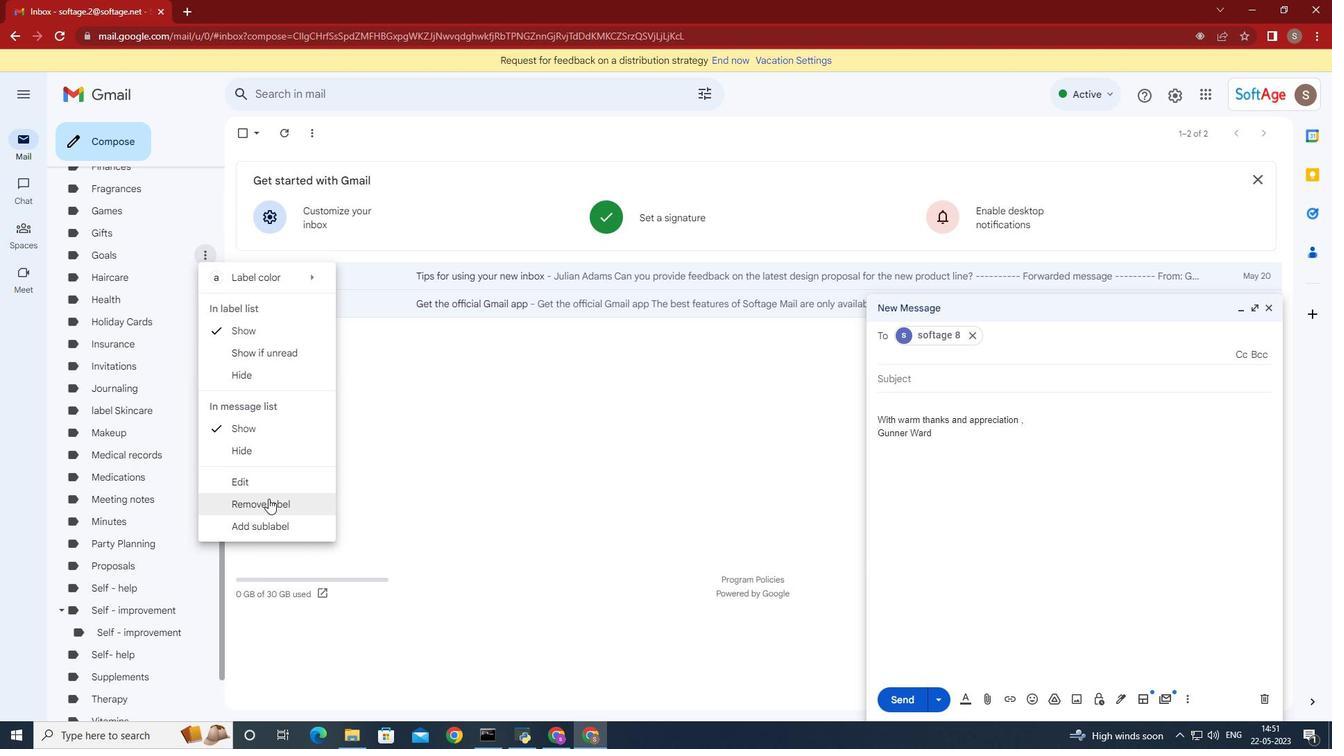 
Action: Mouse pressed left at (268, 500)
Screenshot: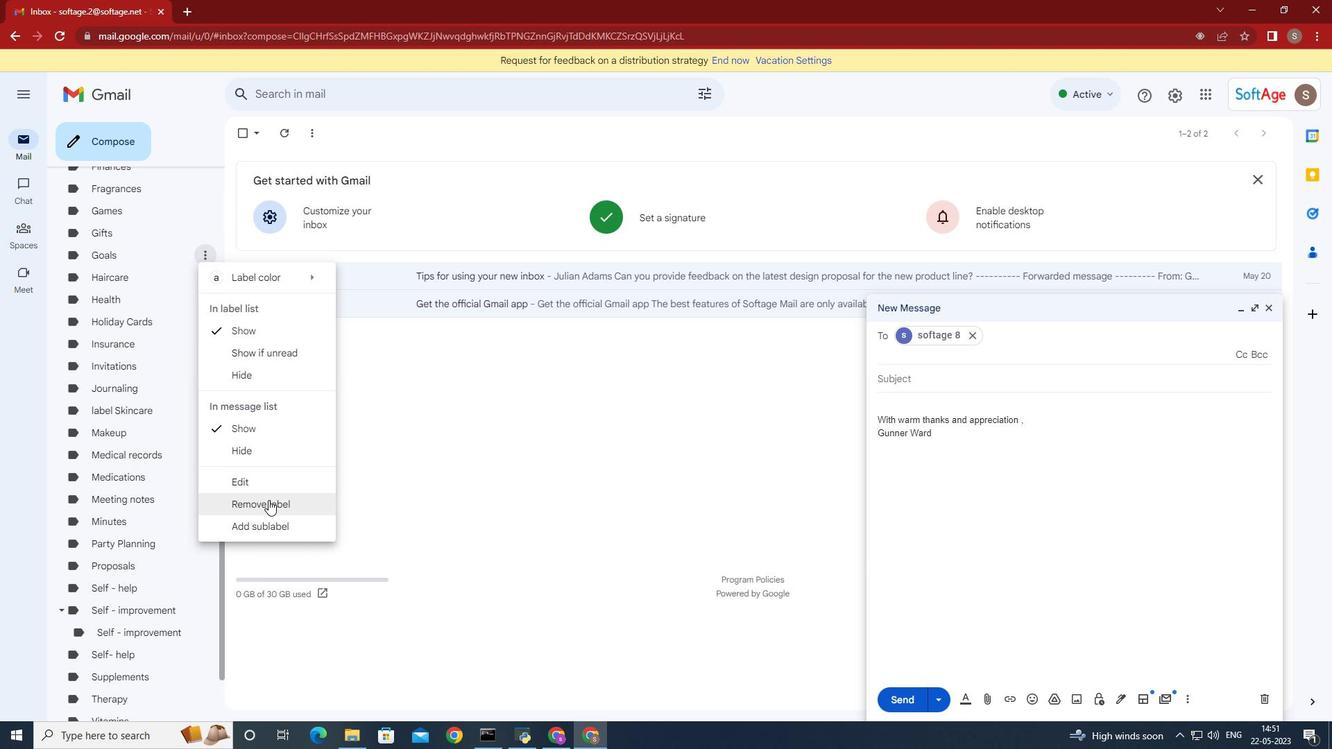 
Action: Mouse moved to (781, 414)
Screenshot: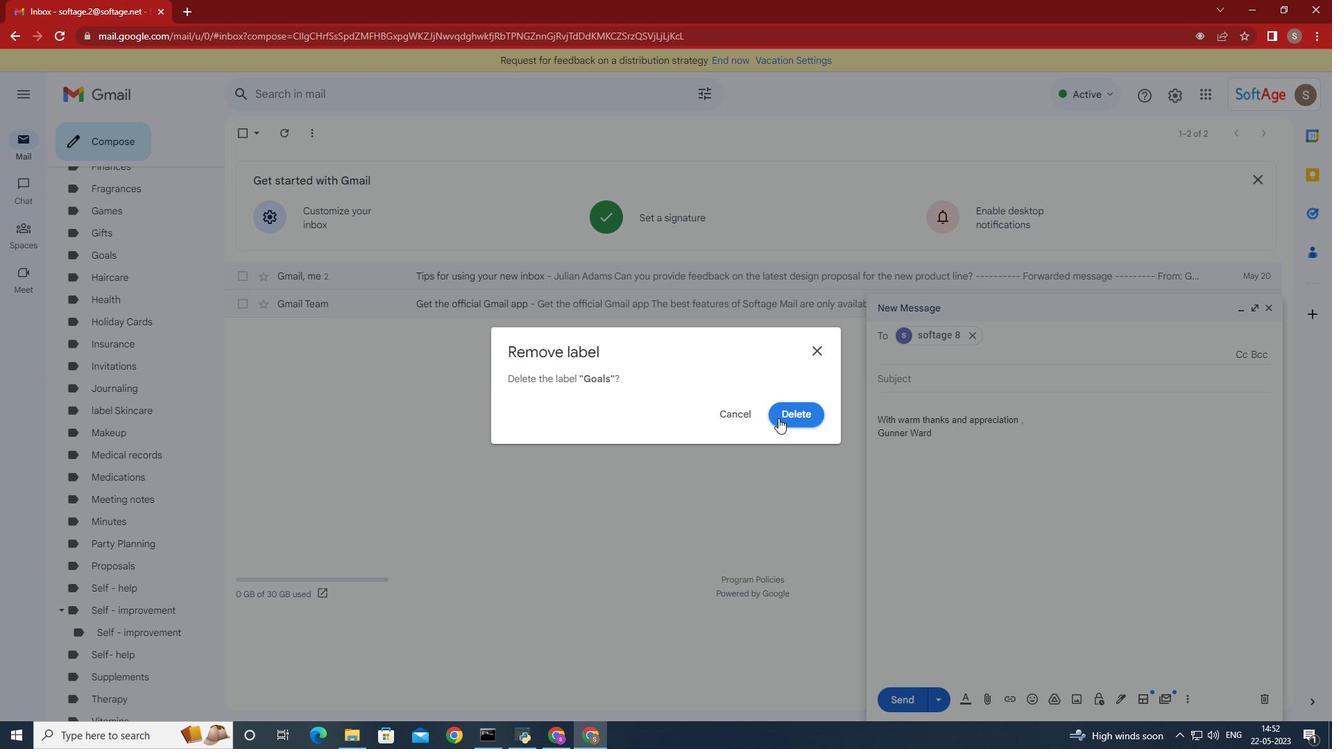 
Action: Mouse pressed left at (781, 414)
Screenshot: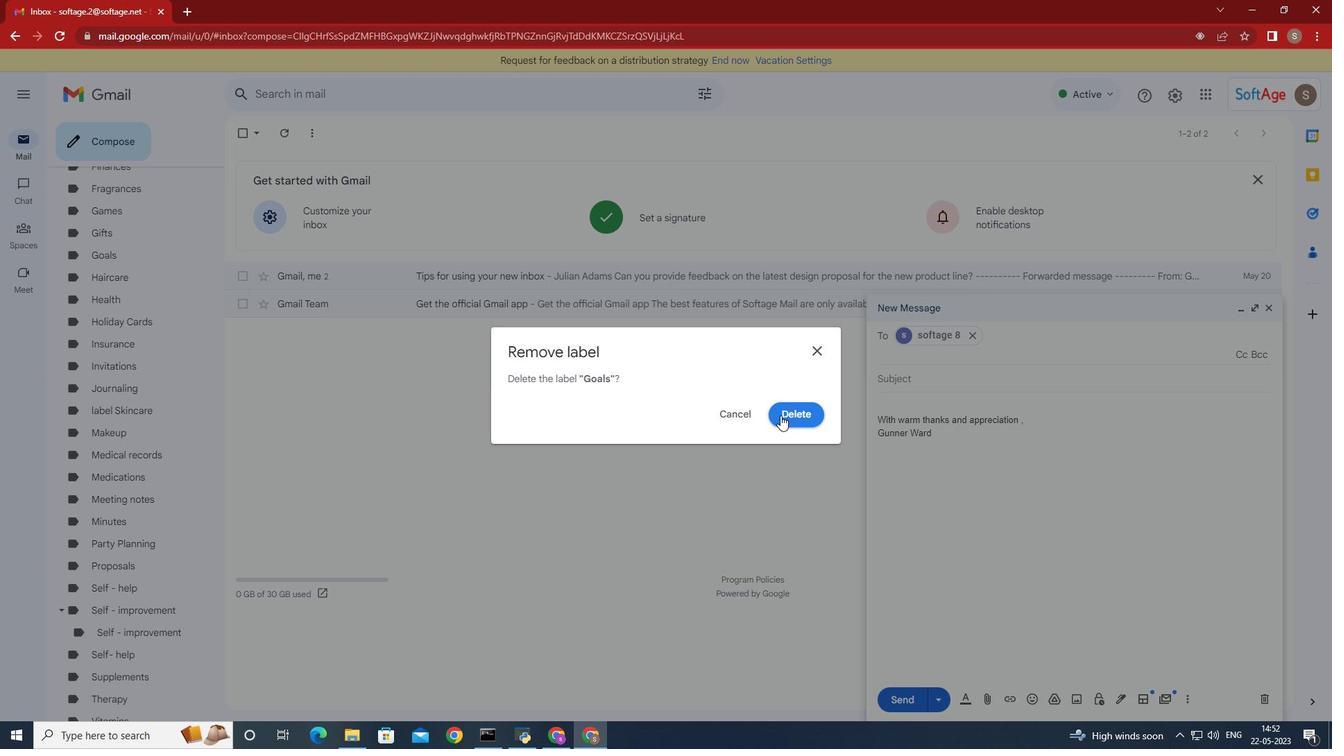 
Action: Mouse moved to (92, 134)
Screenshot: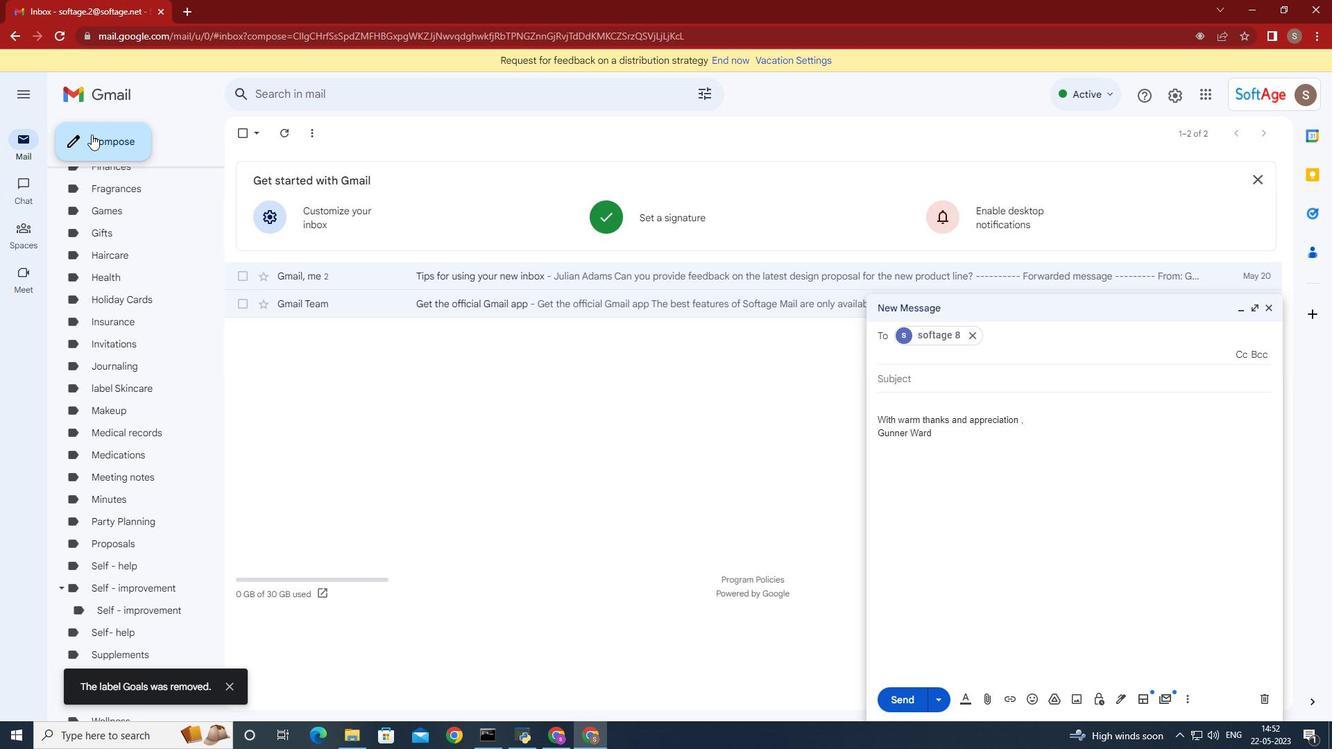 
Action: Mouse pressed left at (92, 134)
Screenshot: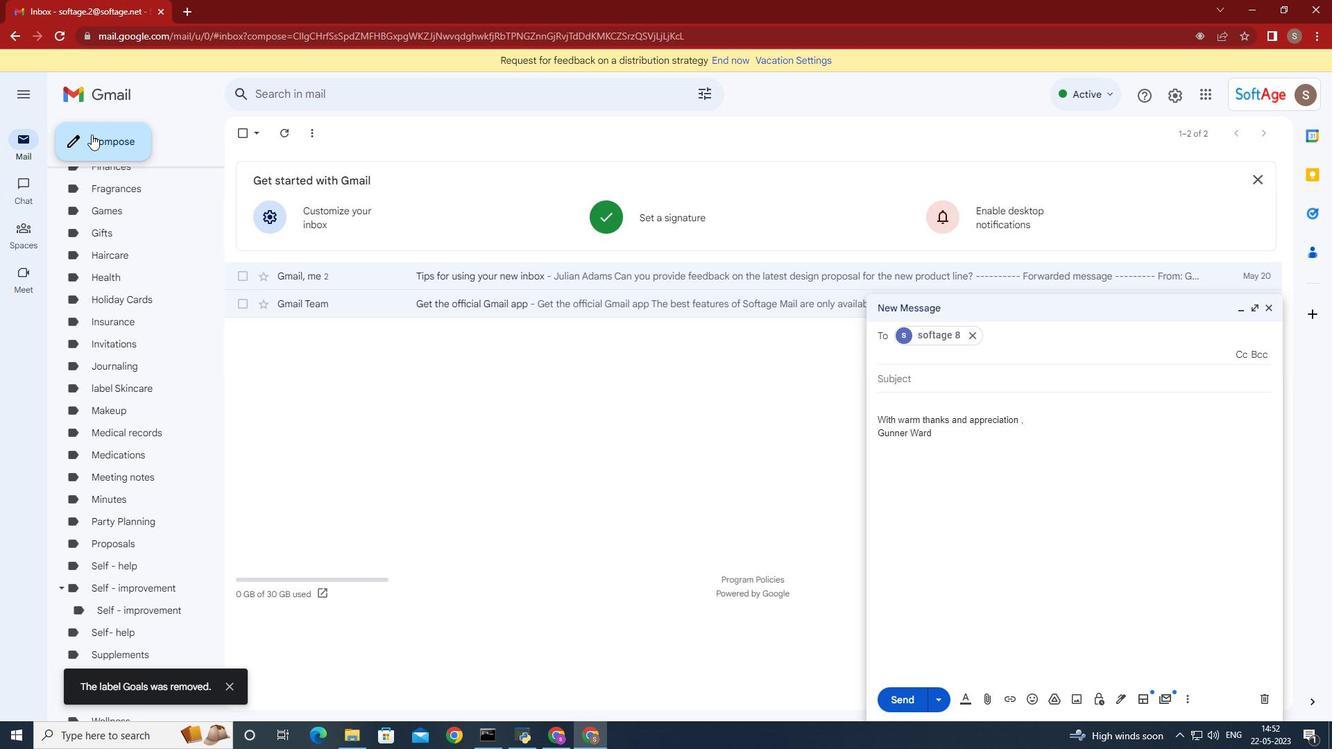 
Action: Mouse moved to (848, 311)
Screenshot: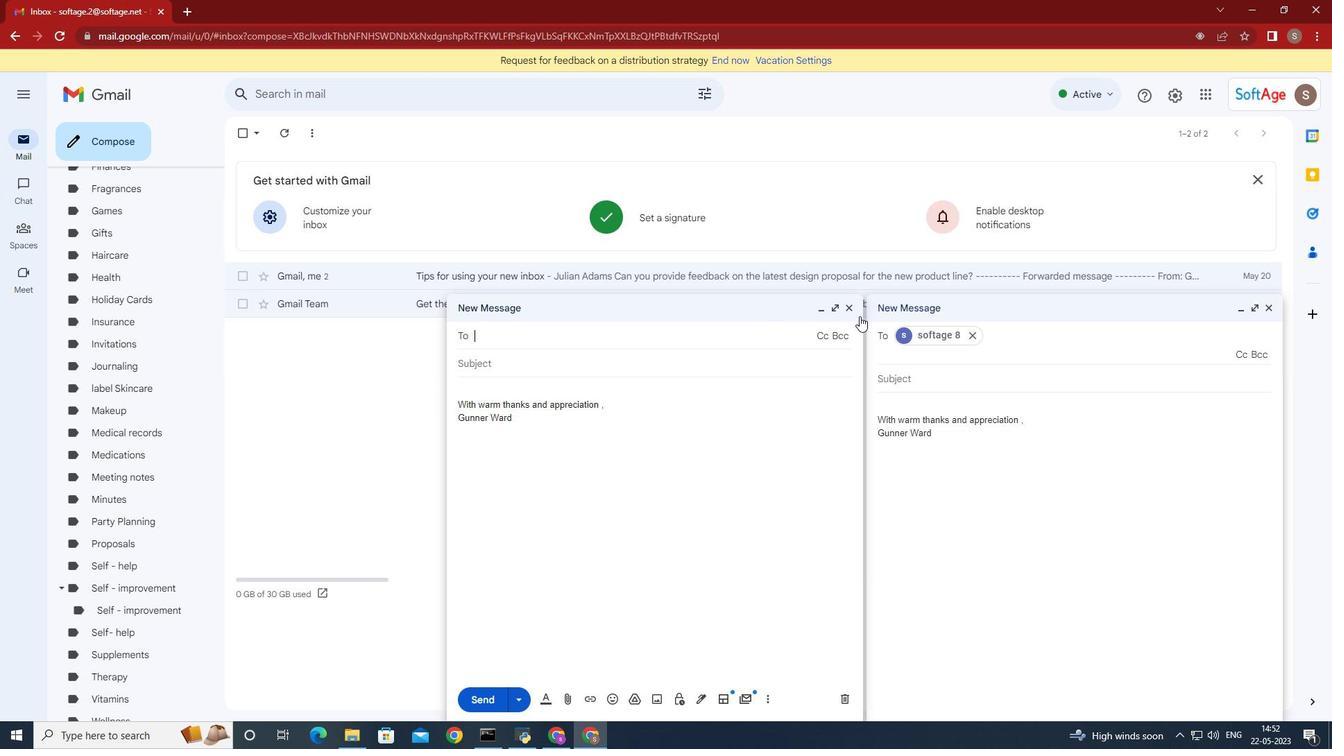 
Action: Mouse pressed left at (848, 311)
Screenshot: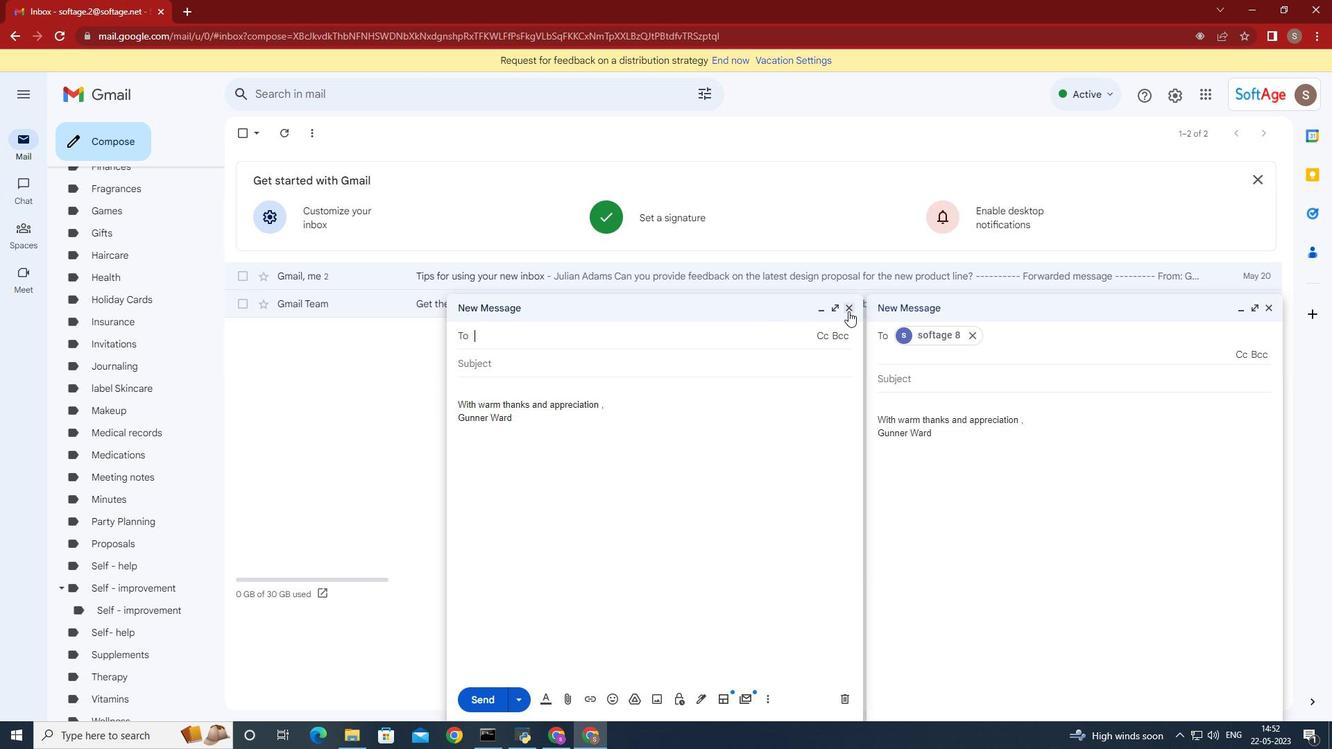 
Action: Mouse moved to (161, 321)
Screenshot: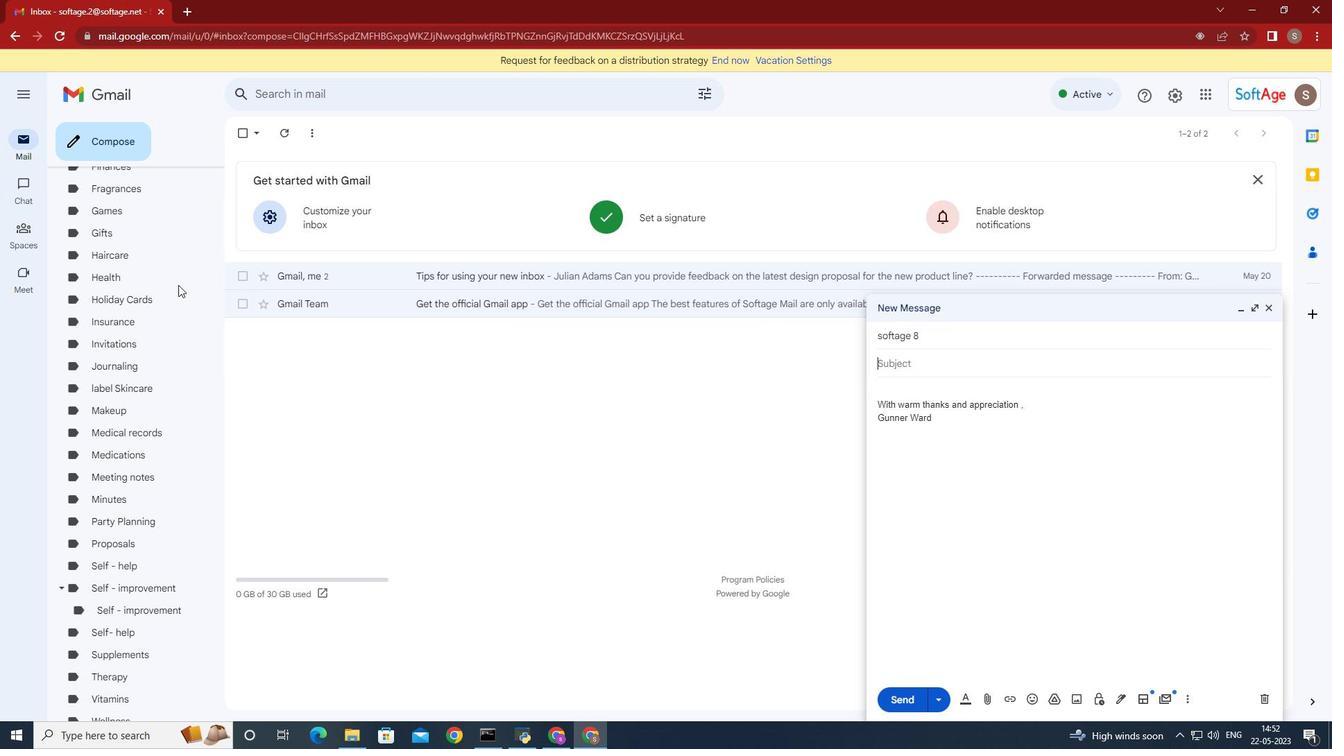 
Action: Mouse scrolled (161, 321) with delta (0, 0)
Screenshot: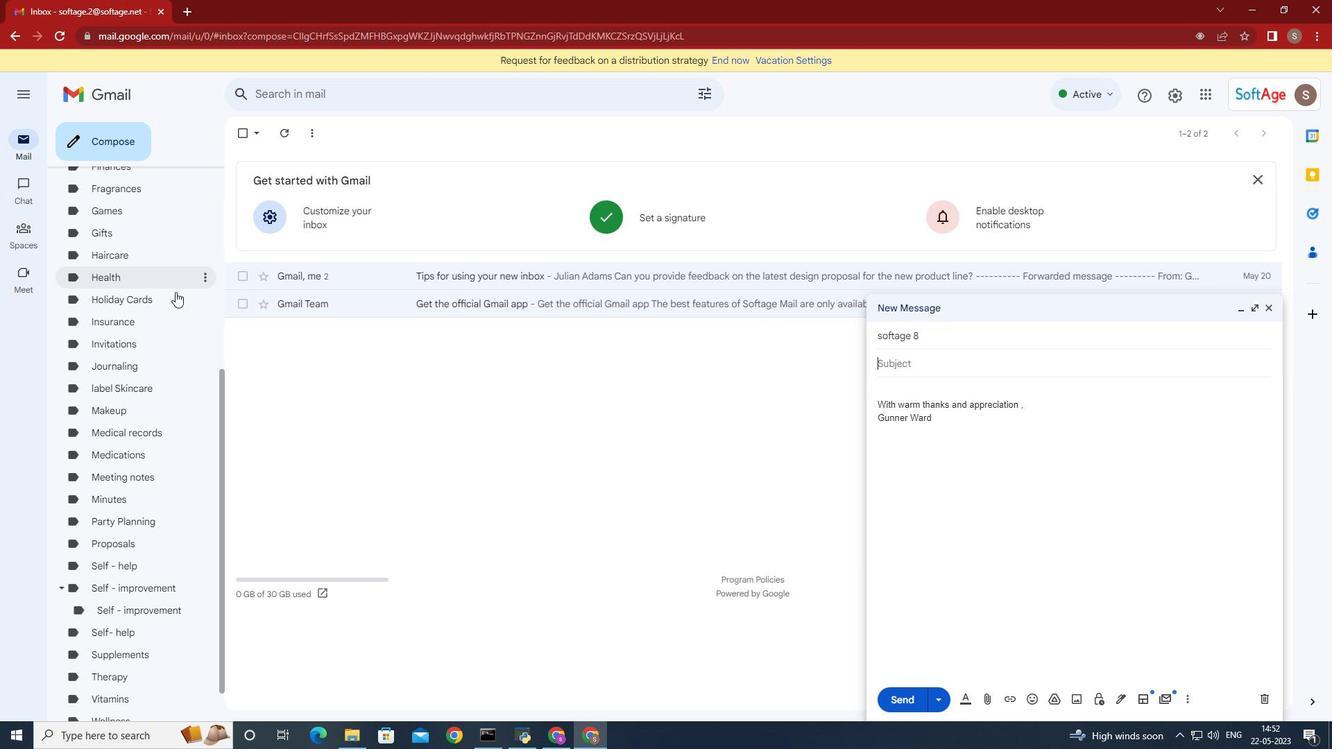 
Action: Mouse scrolled (161, 321) with delta (0, 0)
Screenshot: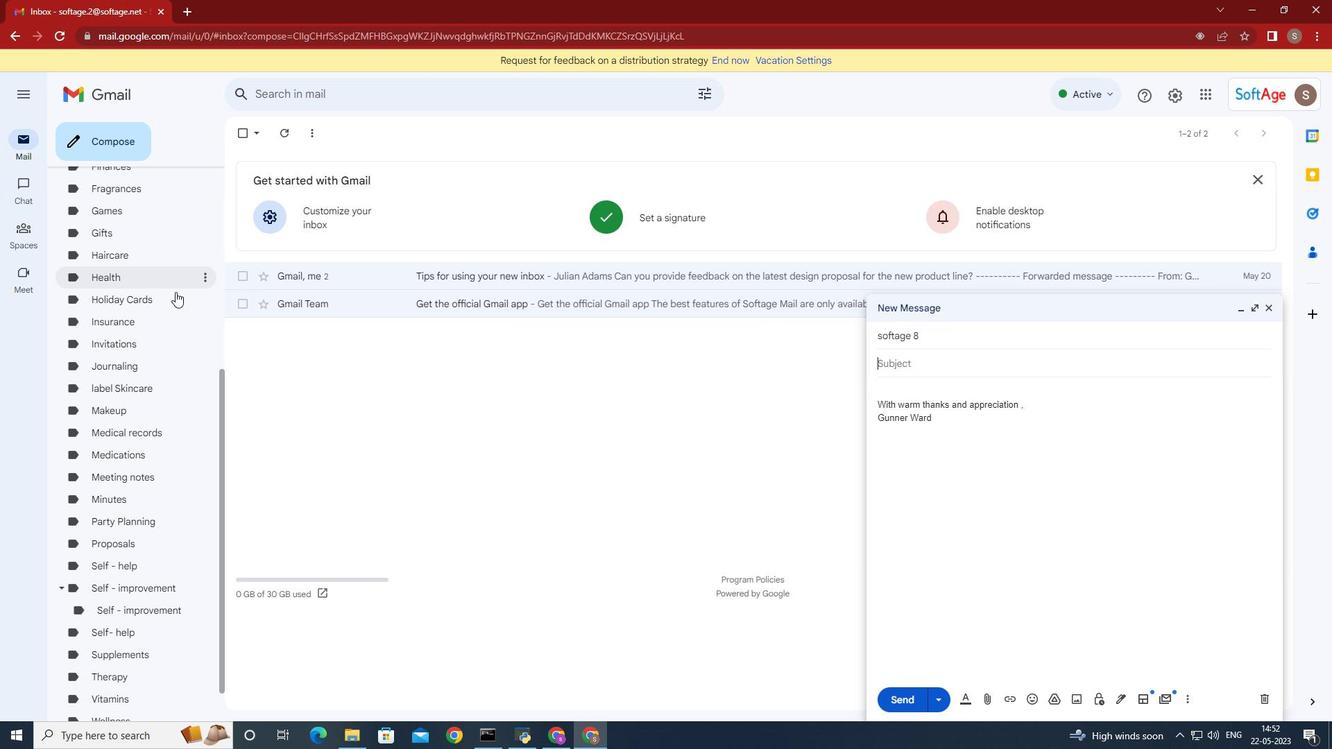 
Action: Mouse scrolled (161, 321) with delta (0, 0)
Screenshot: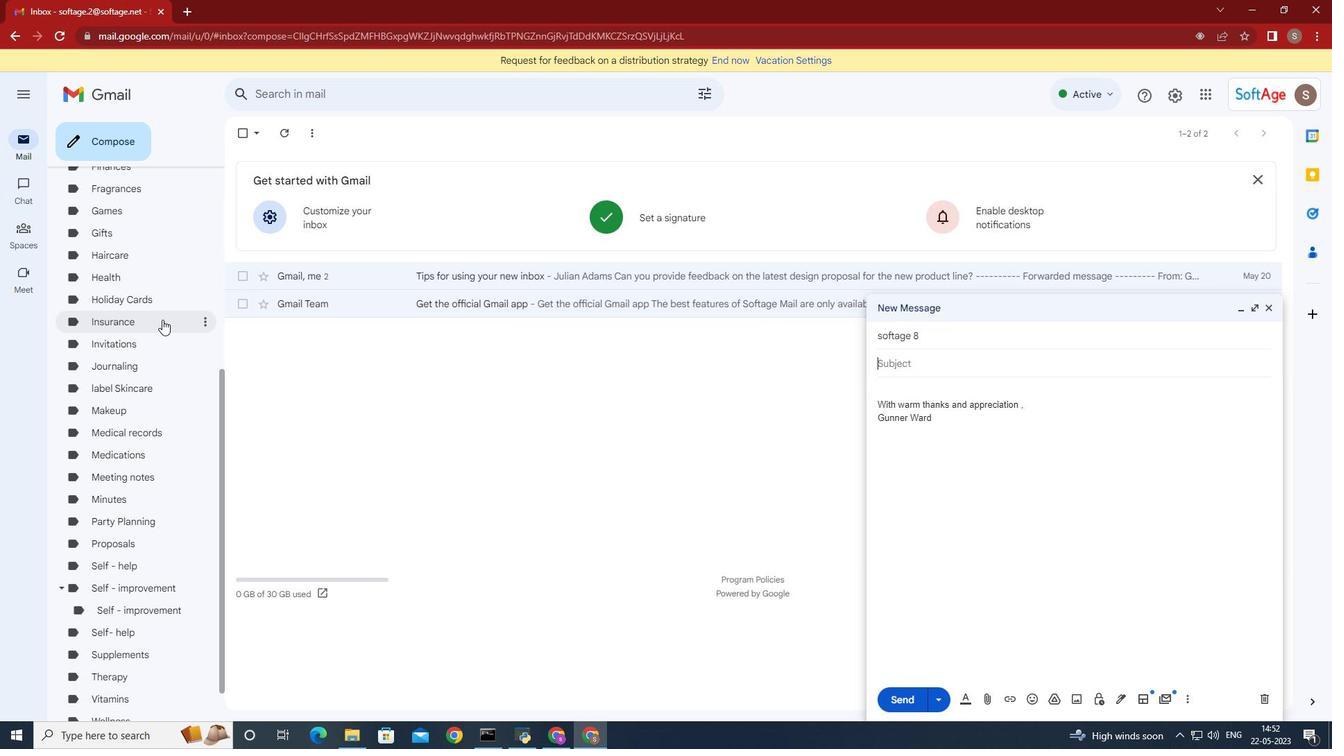
Action: Mouse scrolled (161, 321) with delta (0, 0)
Screenshot: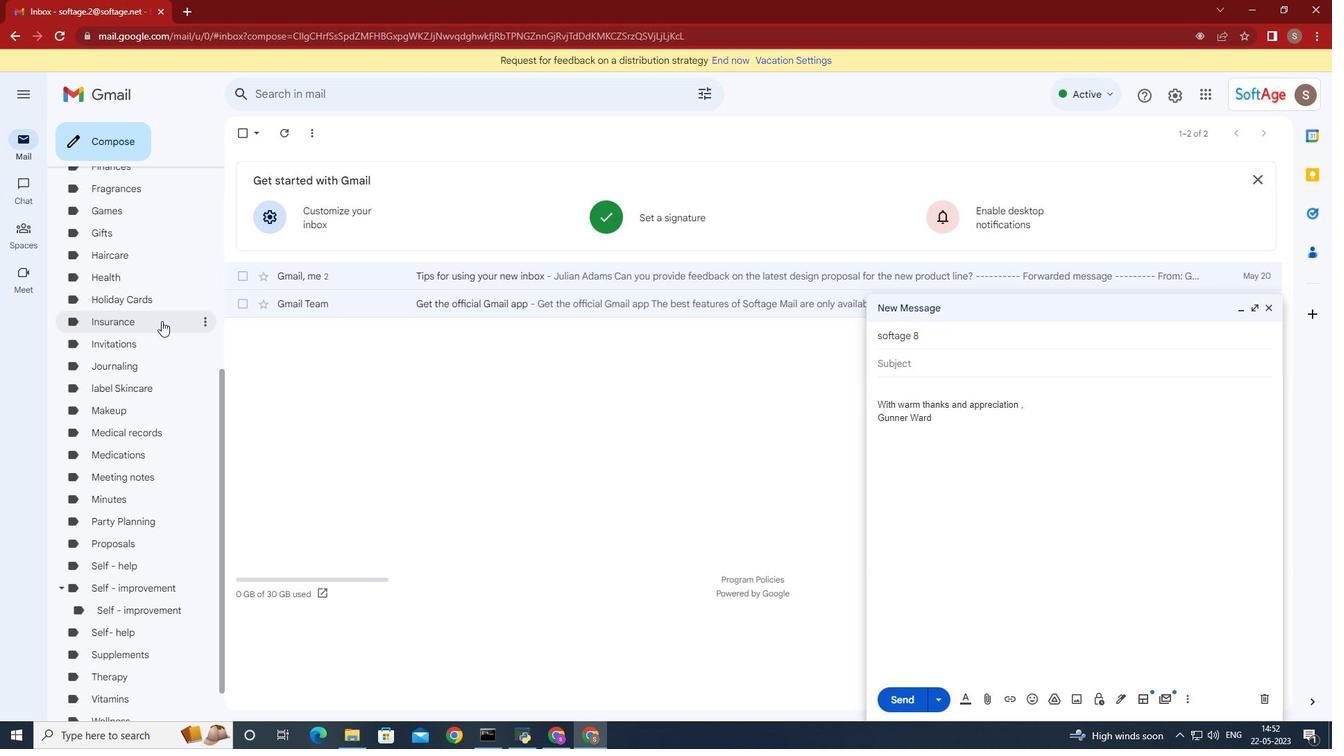 
Action: Mouse moved to (204, 265)
Screenshot: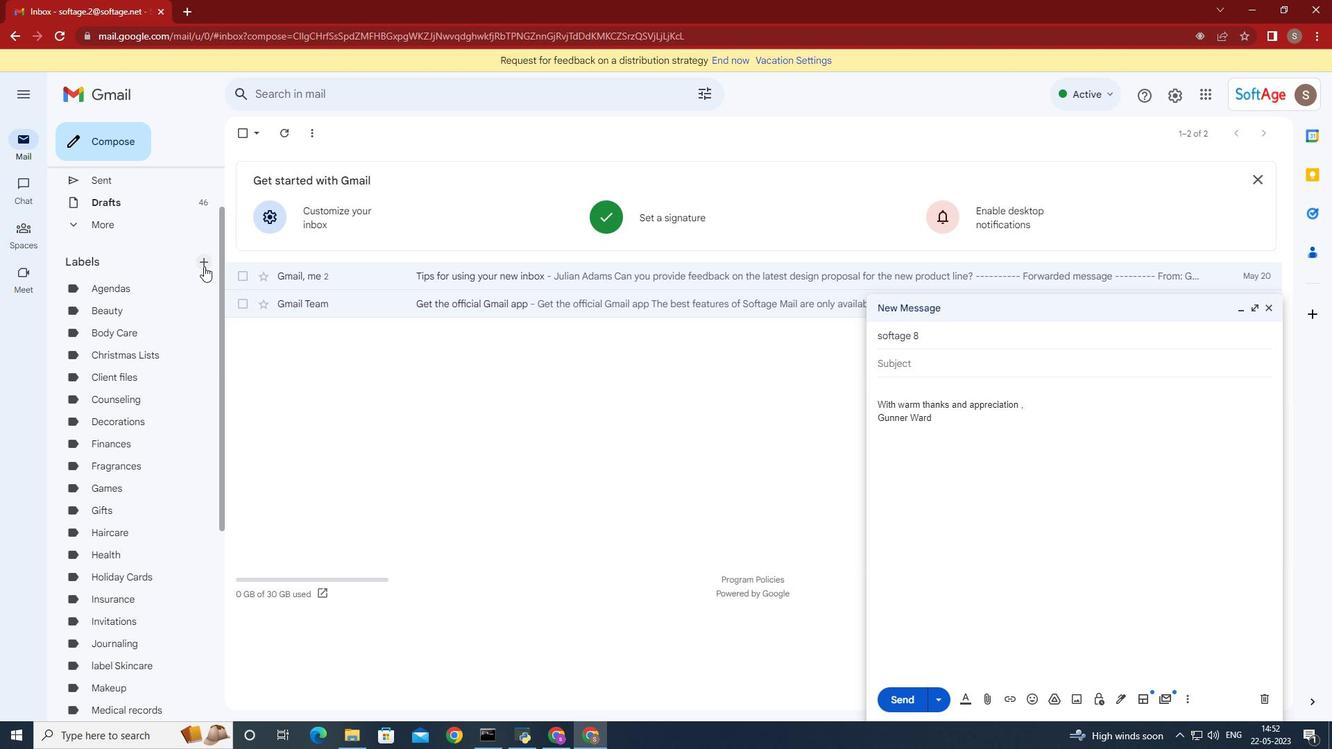 
Action: Mouse pressed left at (204, 265)
Screenshot: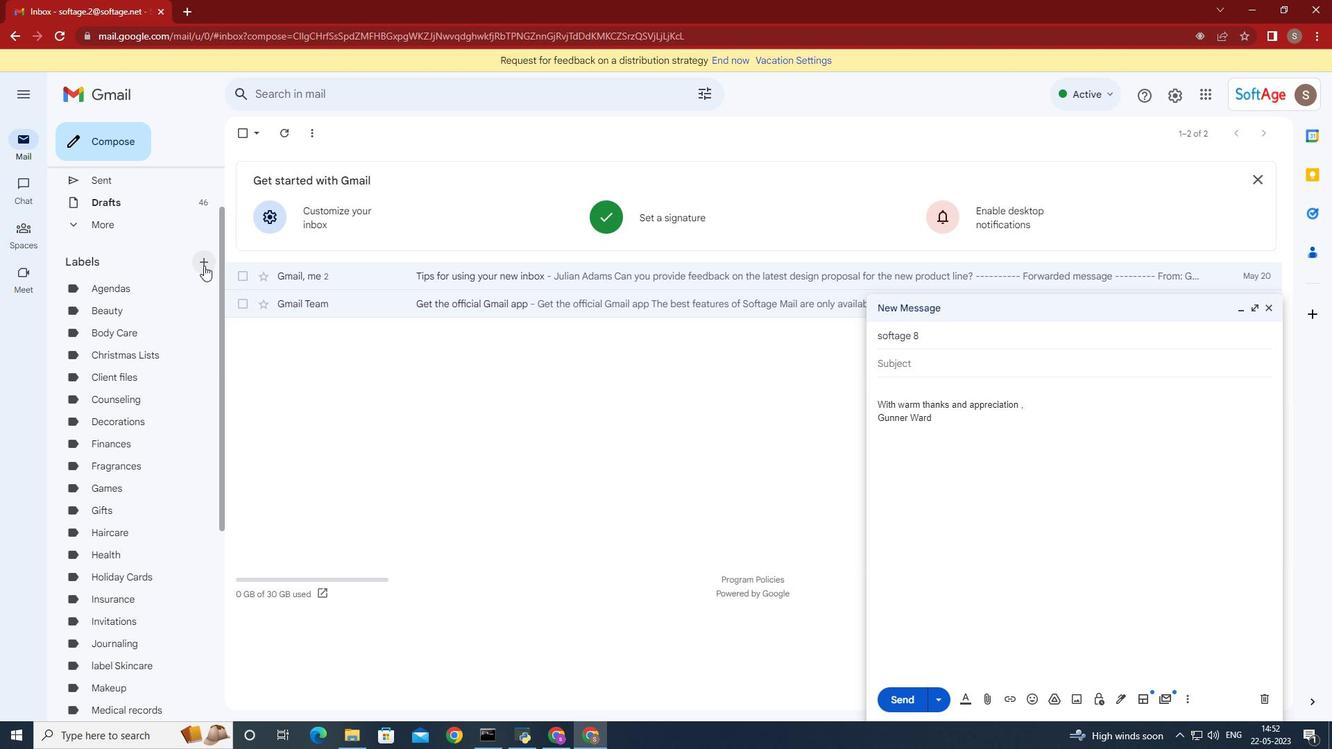 
Action: Mouse moved to (507, 364)
Screenshot: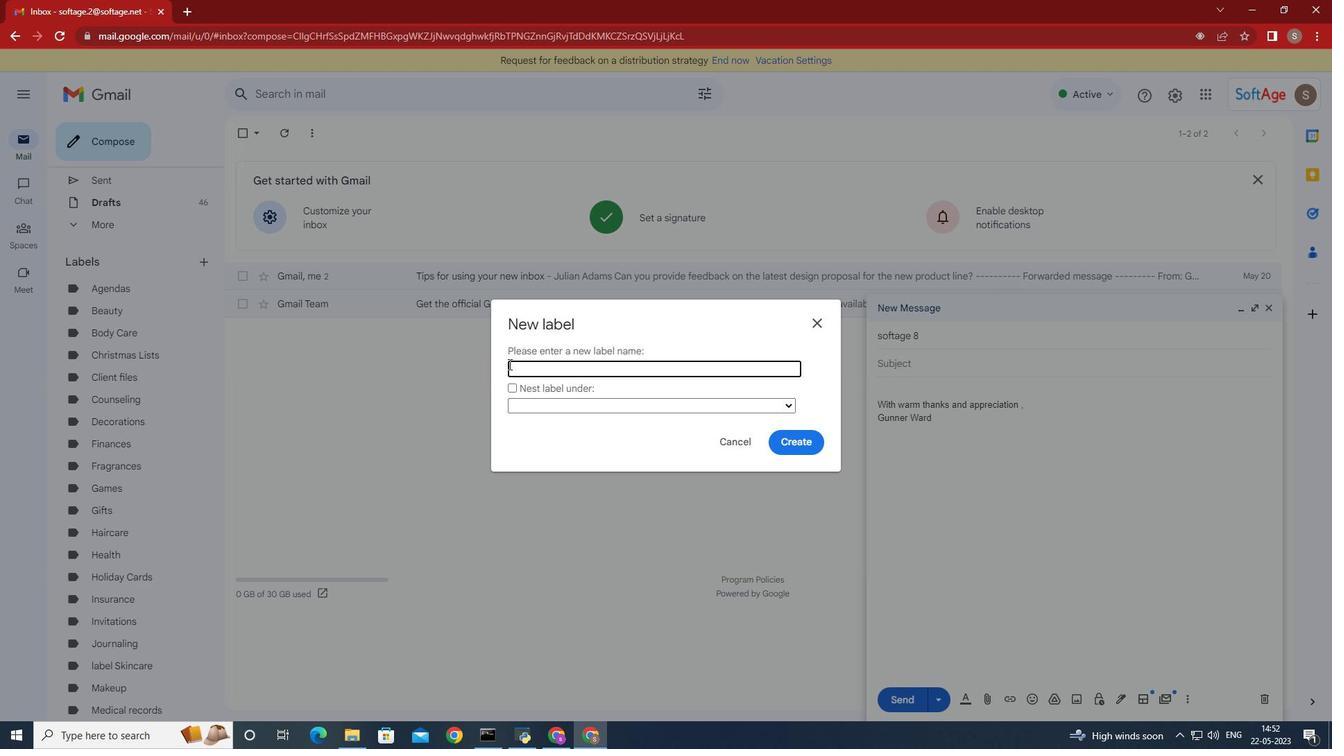 
Action: Key pressed <Key.shift>Goals
Screenshot: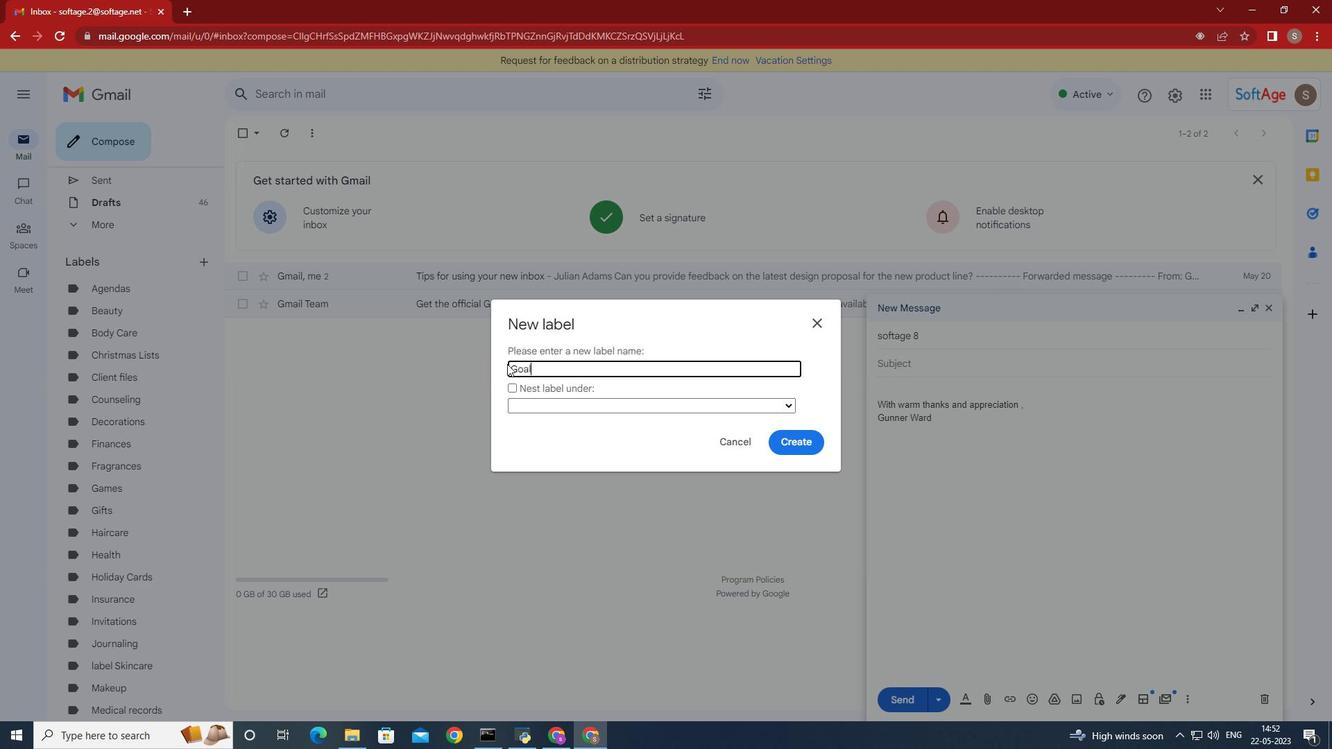 
Action: Mouse moved to (786, 444)
Screenshot: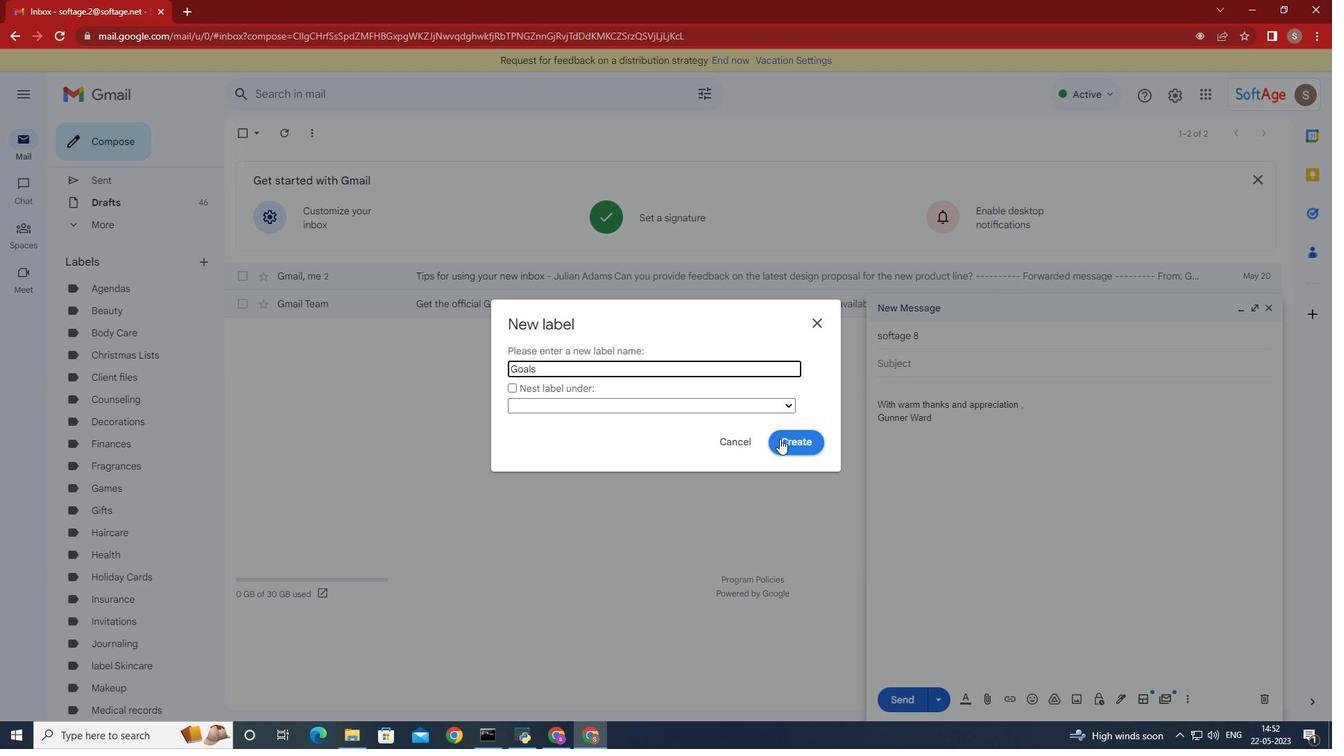 
Action: Mouse pressed left at (786, 444)
Screenshot: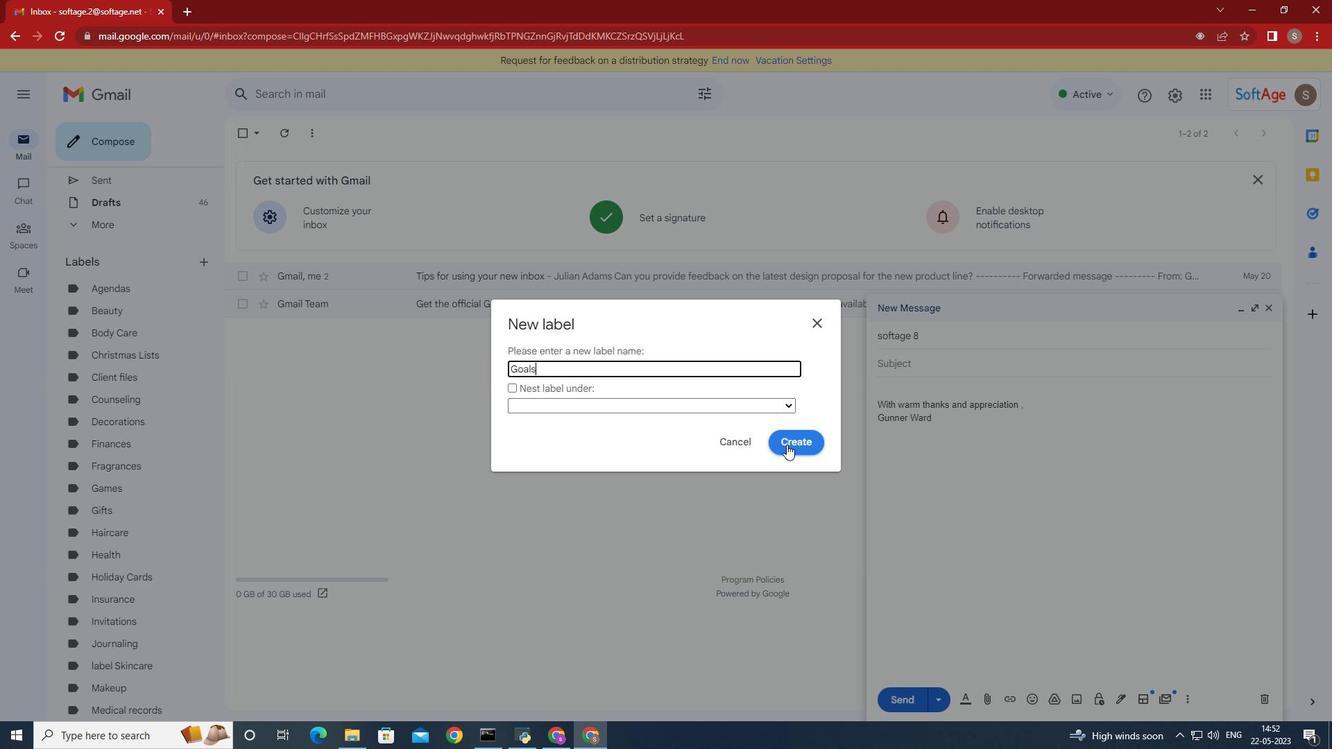 
